 Task: Create custom priority levels for tasks based on their urgency.
Action: Mouse moved to (725, 242)
Screenshot: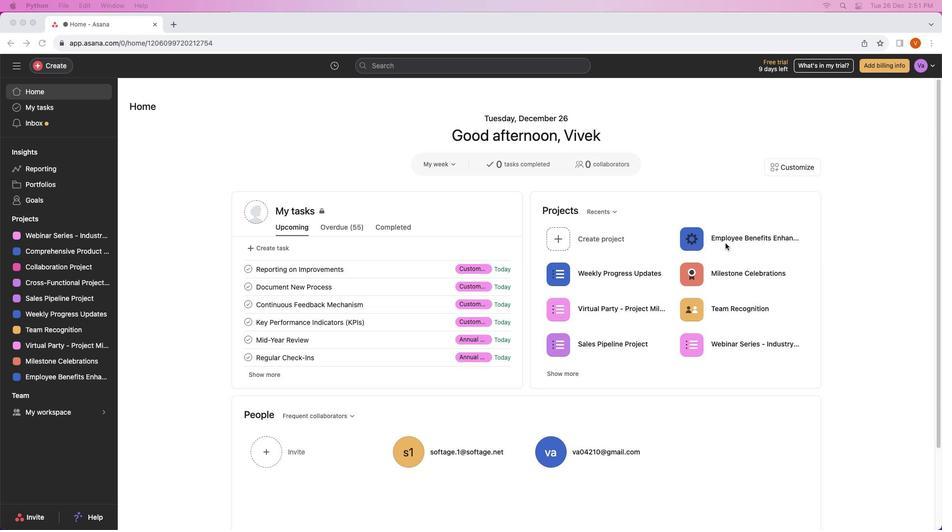 
Action: Mouse pressed left at (725, 242)
Screenshot: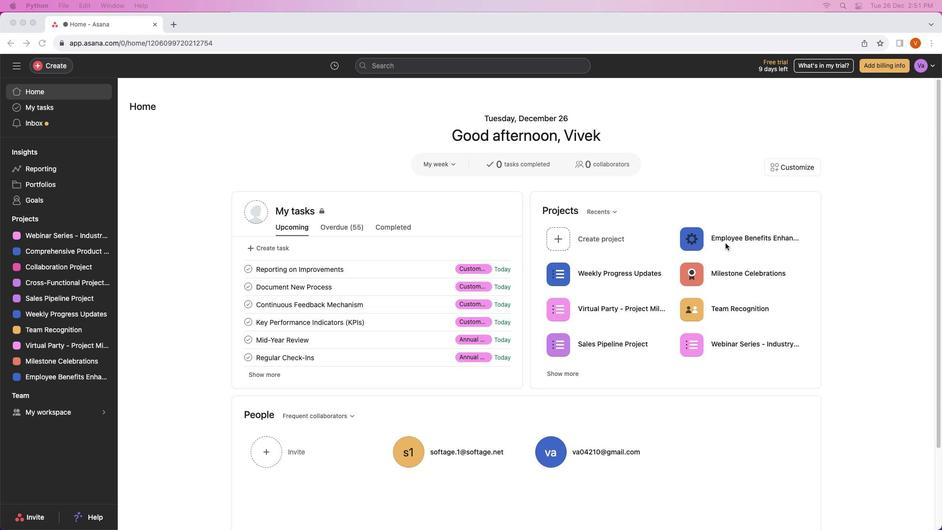 
Action: Mouse moved to (704, 242)
Screenshot: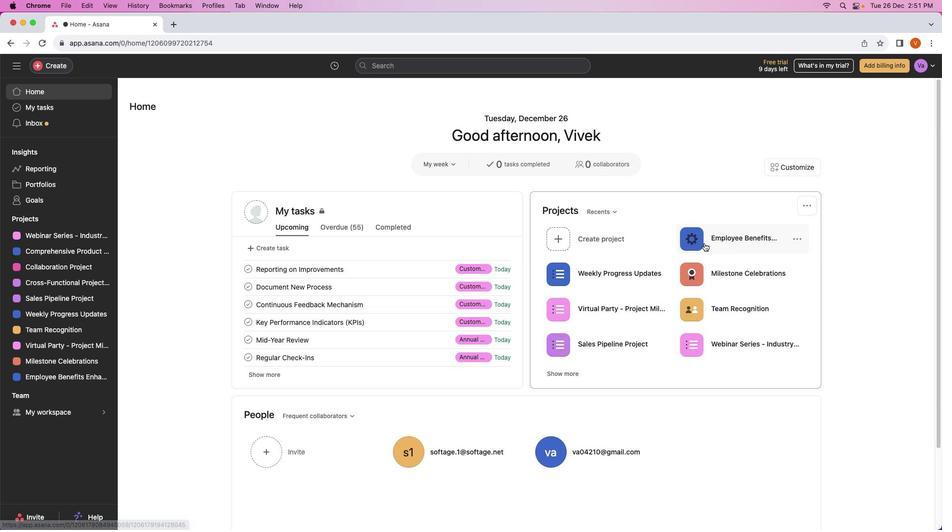 
Action: Mouse pressed left at (704, 242)
Screenshot: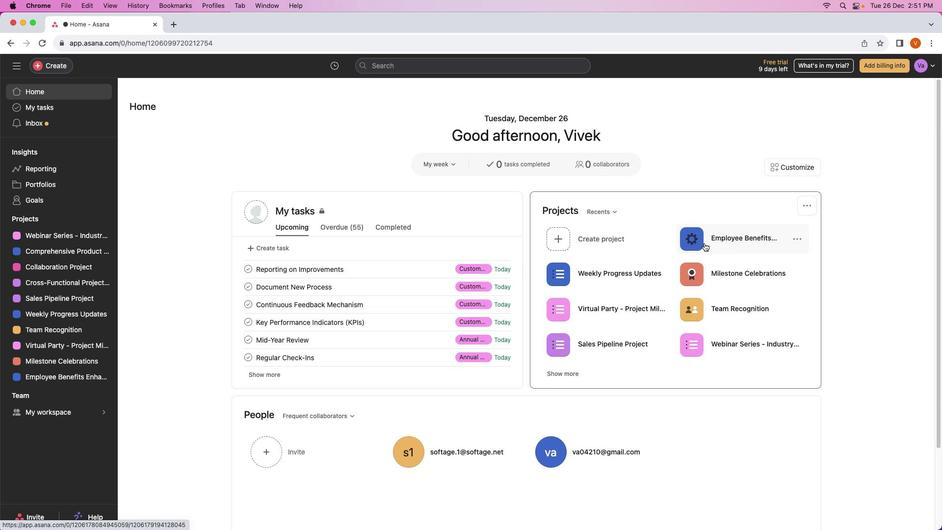 
Action: Mouse moved to (624, 163)
Screenshot: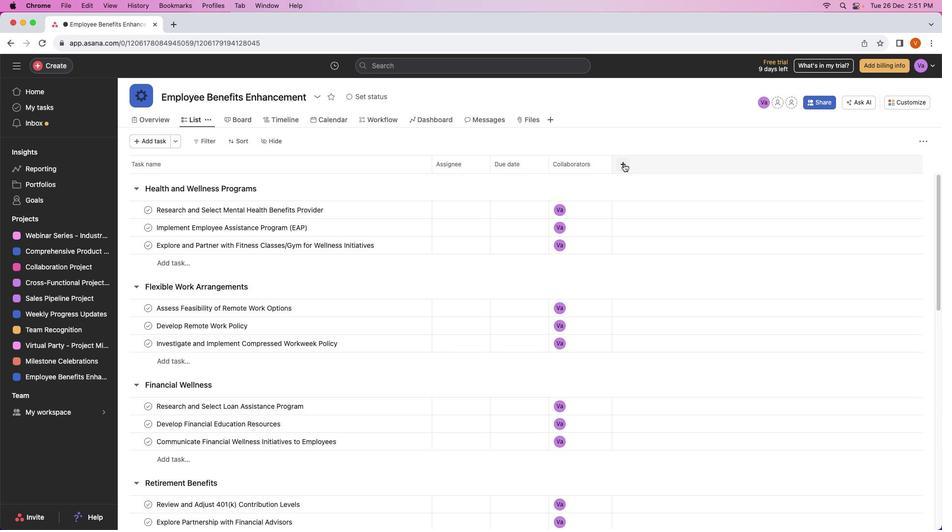
Action: Mouse pressed left at (624, 163)
Screenshot: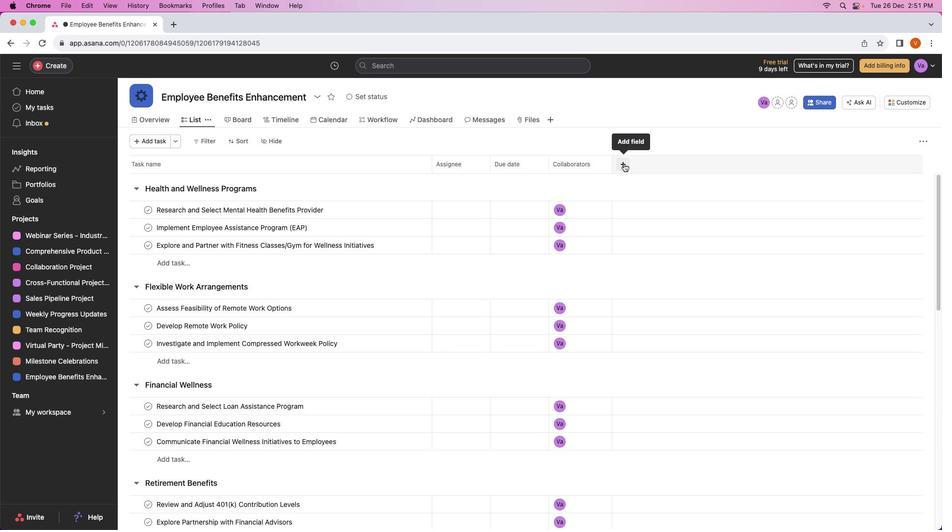 
Action: Mouse moved to (631, 201)
Screenshot: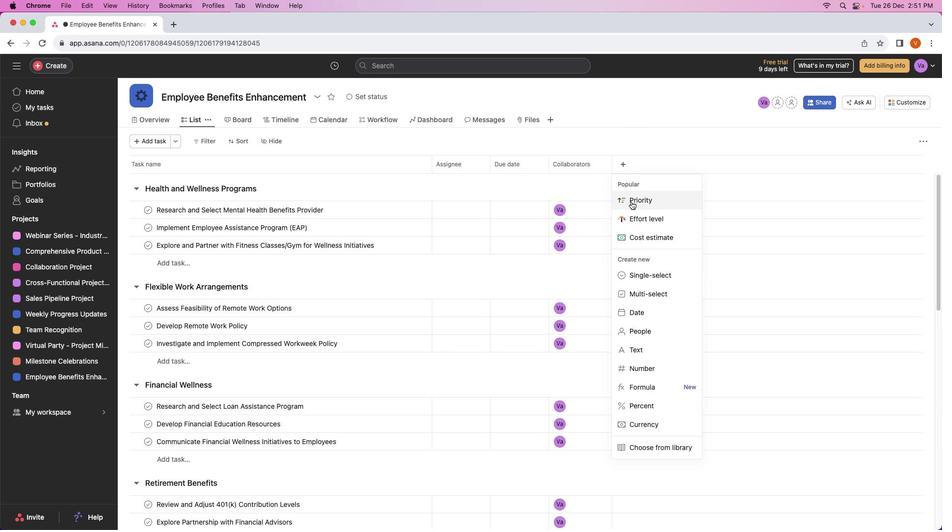 
Action: Mouse pressed left at (631, 201)
Screenshot: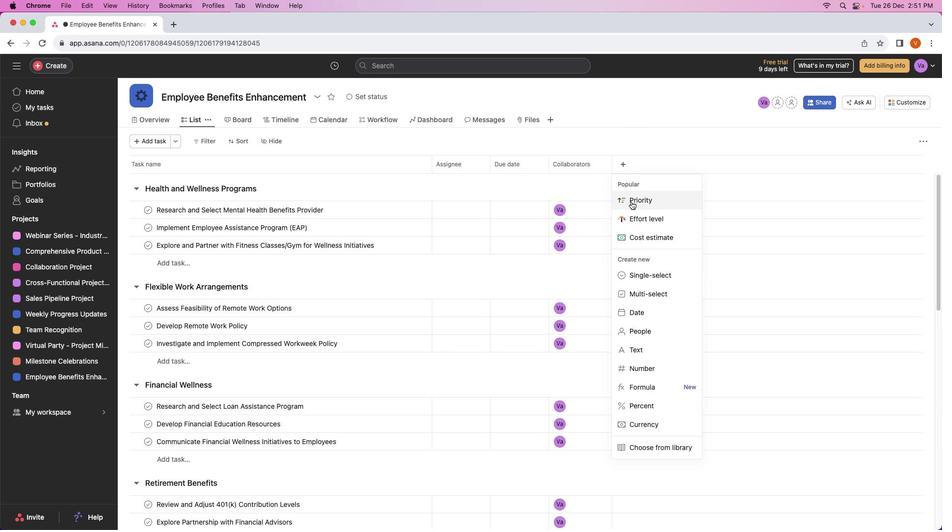 
Action: Mouse moved to (567, 408)
Screenshot: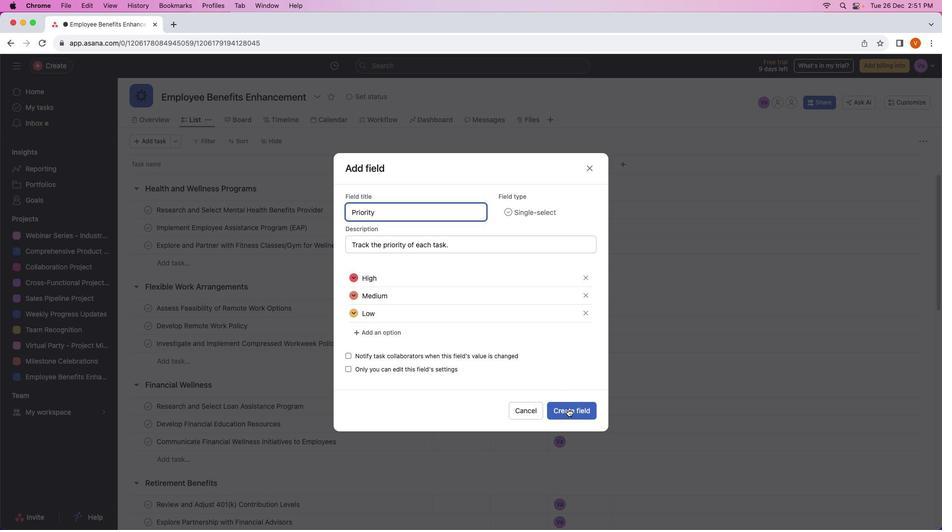
Action: Mouse pressed left at (567, 408)
Screenshot: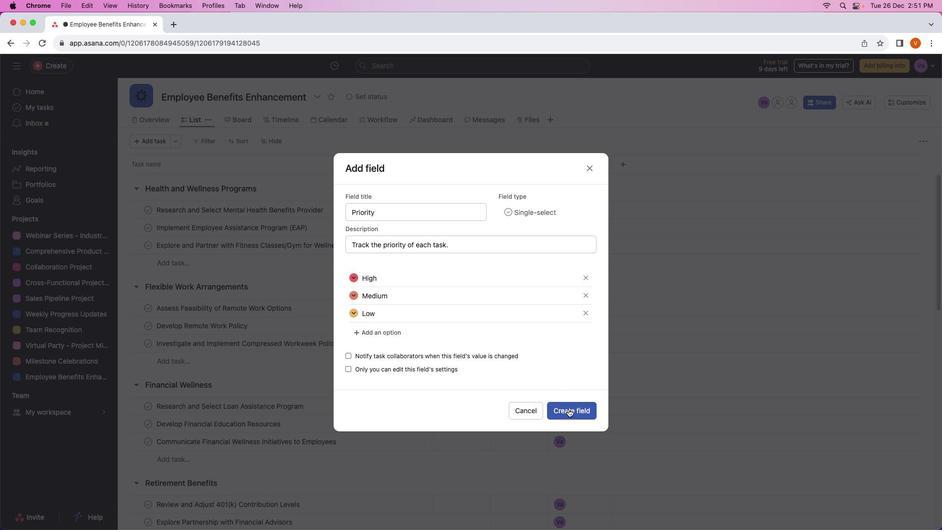 
Action: Mouse moved to (665, 210)
Screenshot: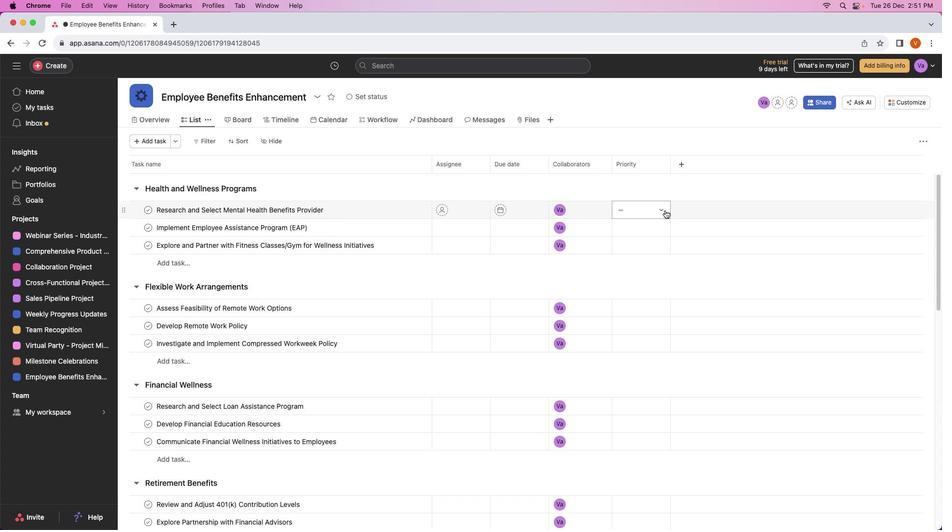 
Action: Mouse pressed left at (665, 210)
Screenshot: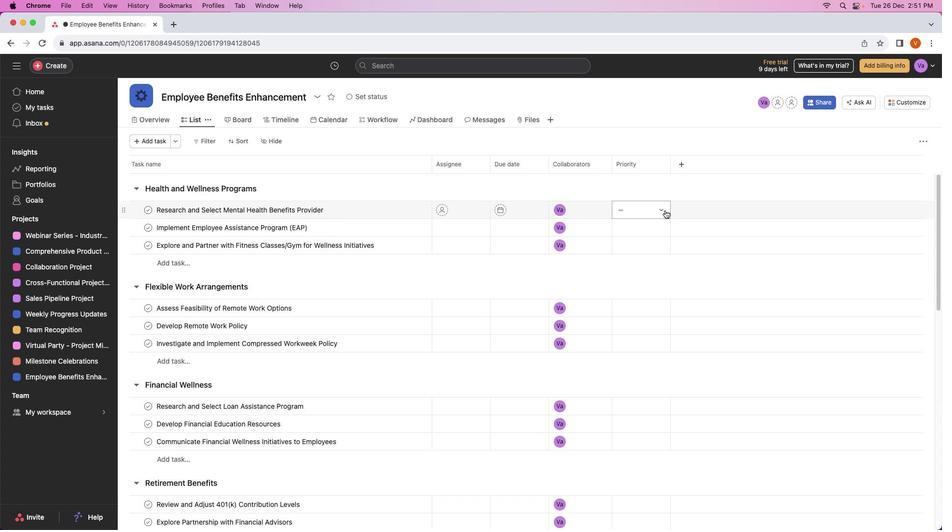 
Action: Mouse moved to (647, 248)
Screenshot: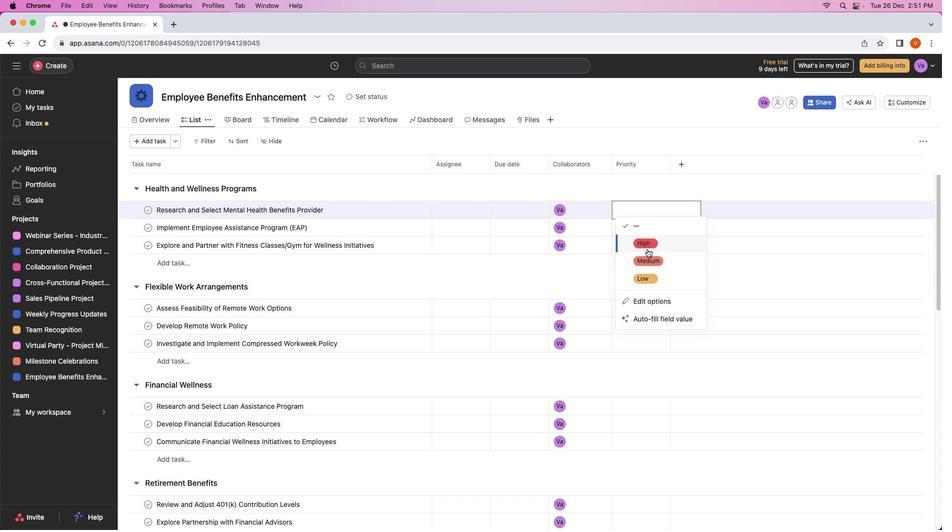 
Action: Mouse pressed left at (647, 248)
Screenshot: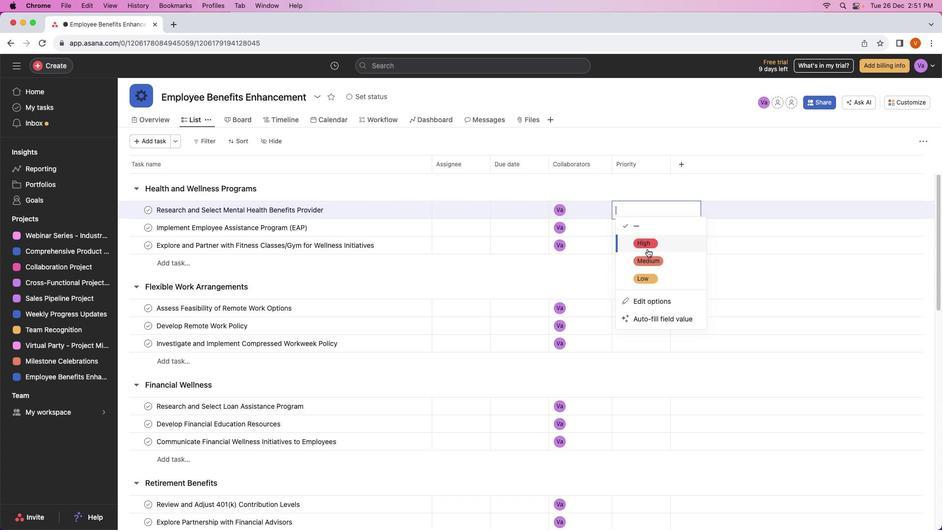 
Action: Mouse moved to (644, 227)
Screenshot: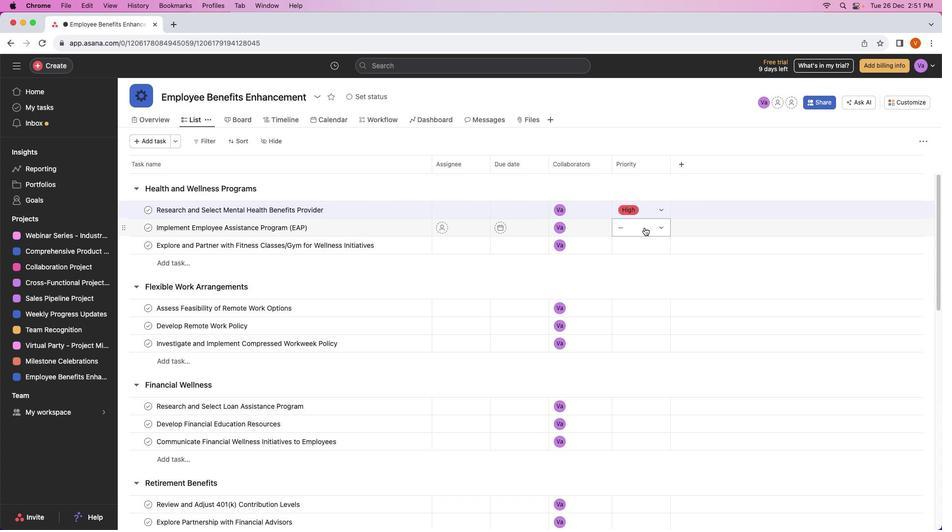 
Action: Mouse pressed left at (644, 227)
Screenshot: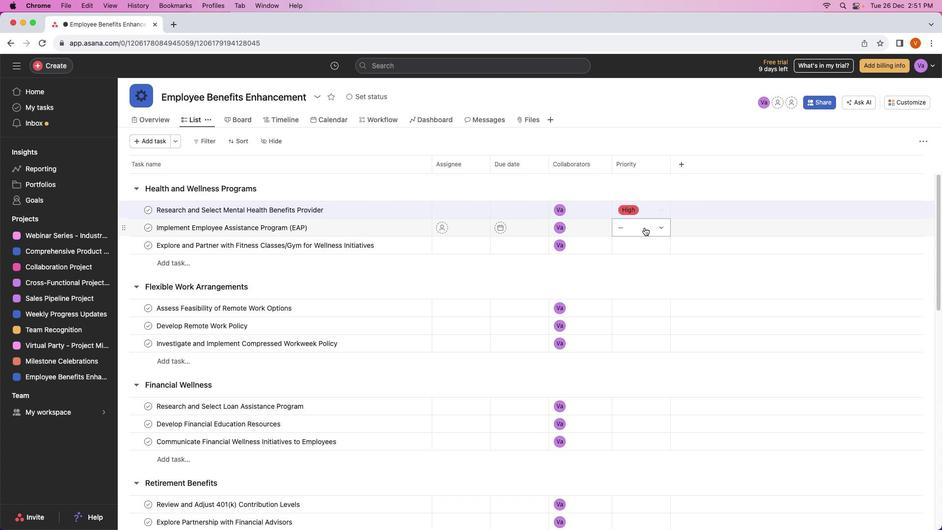 
Action: Mouse moved to (639, 283)
Screenshot: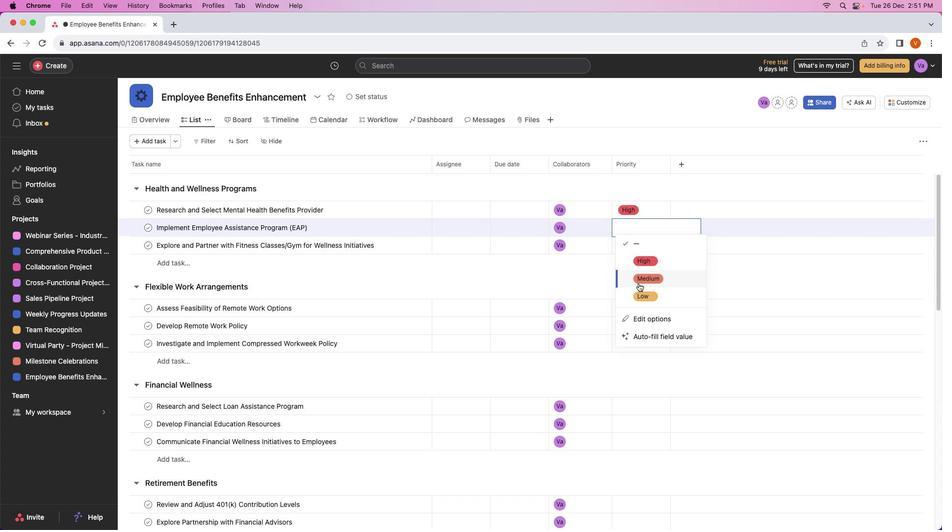 
Action: Mouse pressed left at (639, 283)
Screenshot: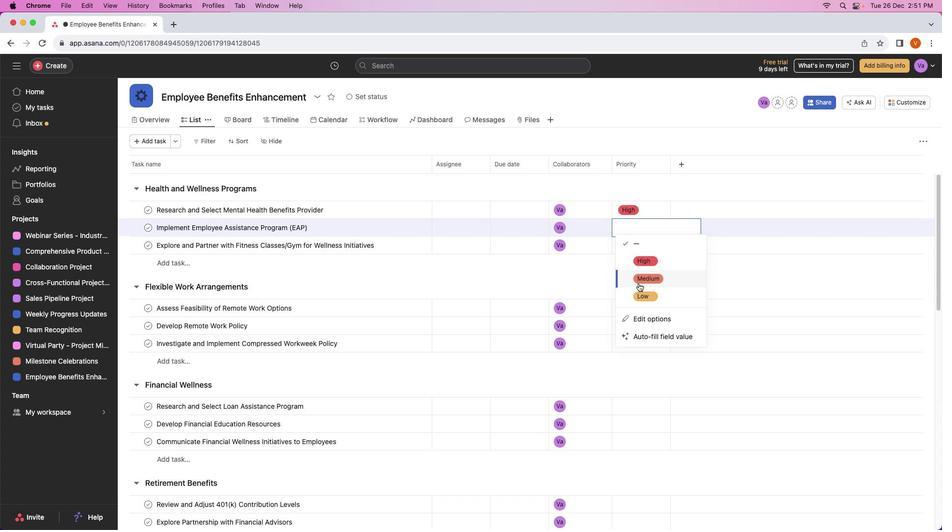 
Action: Mouse moved to (635, 245)
Screenshot: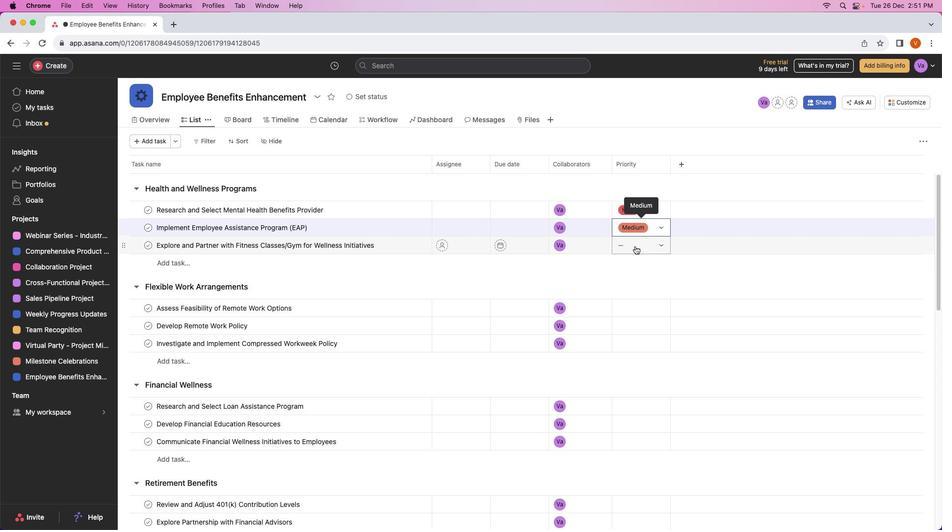 
Action: Mouse pressed left at (635, 245)
Screenshot: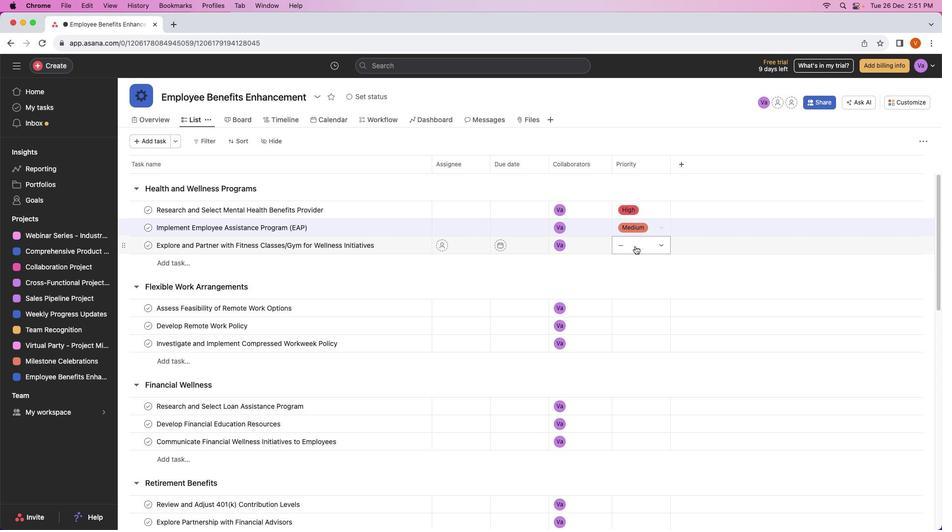 
Action: Mouse moved to (640, 308)
Screenshot: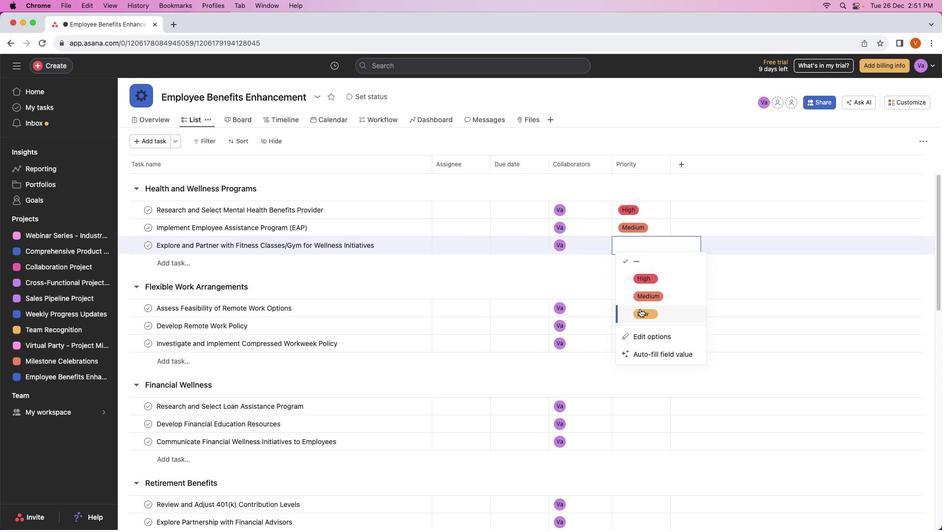 
Action: Mouse pressed left at (640, 308)
Screenshot: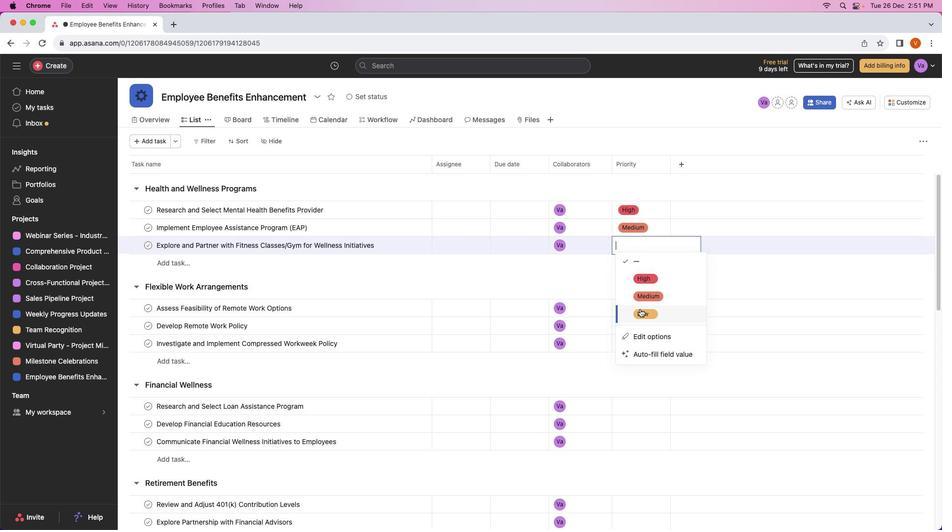 
Action: Mouse moved to (640, 304)
Screenshot: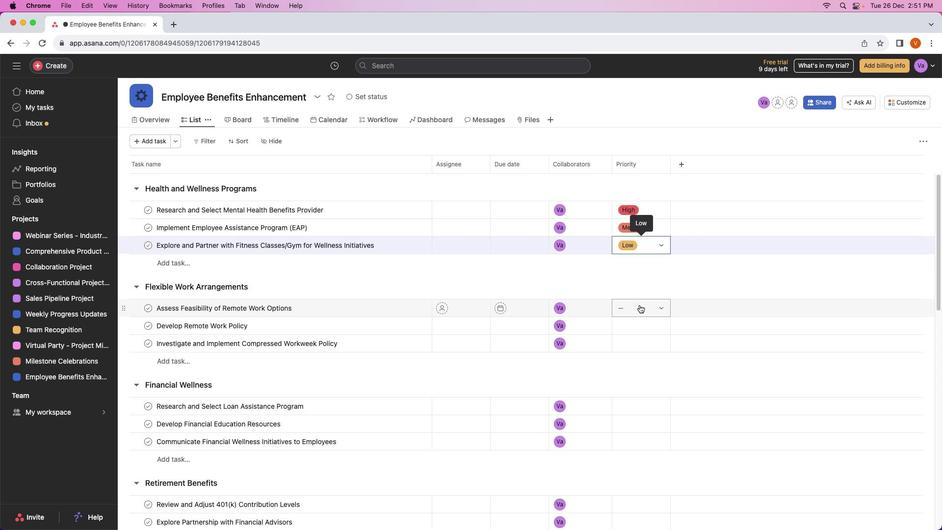 
Action: Mouse pressed left at (640, 304)
Screenshot: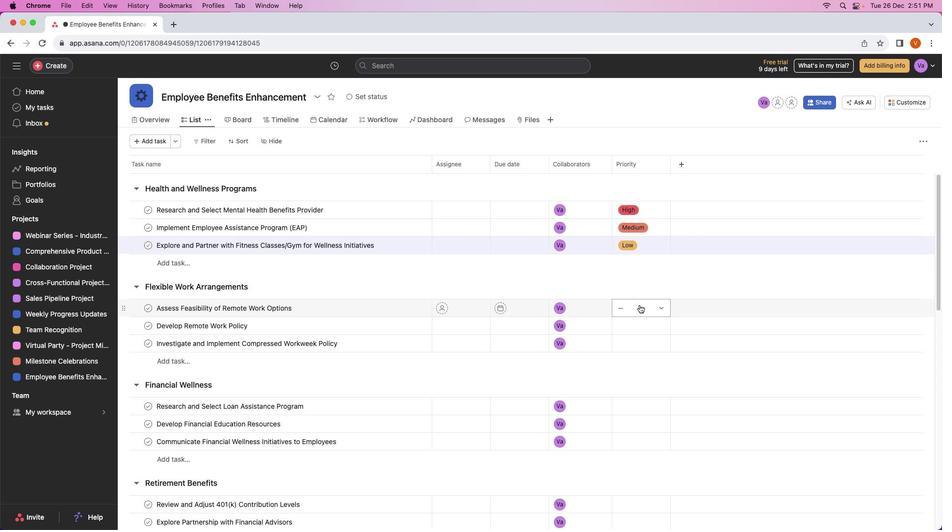 
Action: Mouse moved to (644, 355)
Screenshot: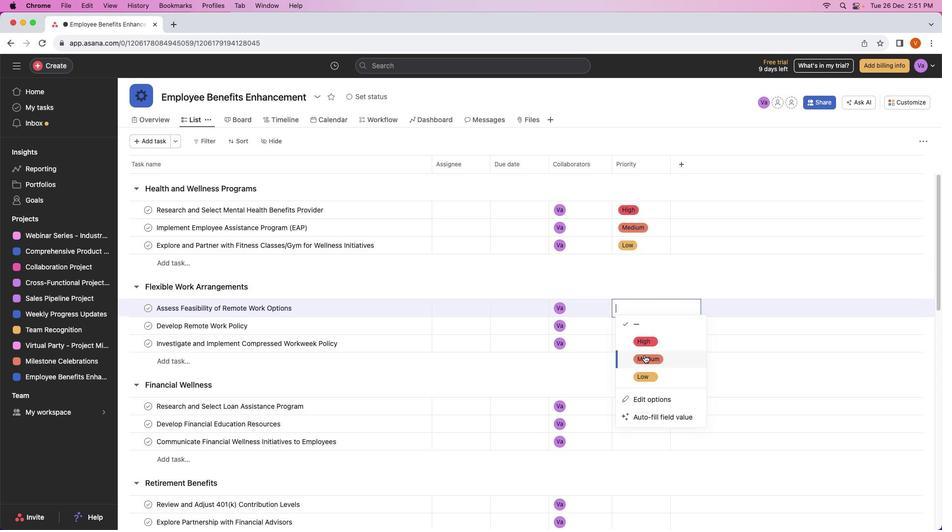 
Action: Mouse pressed left at (644, 355)
Screenshot: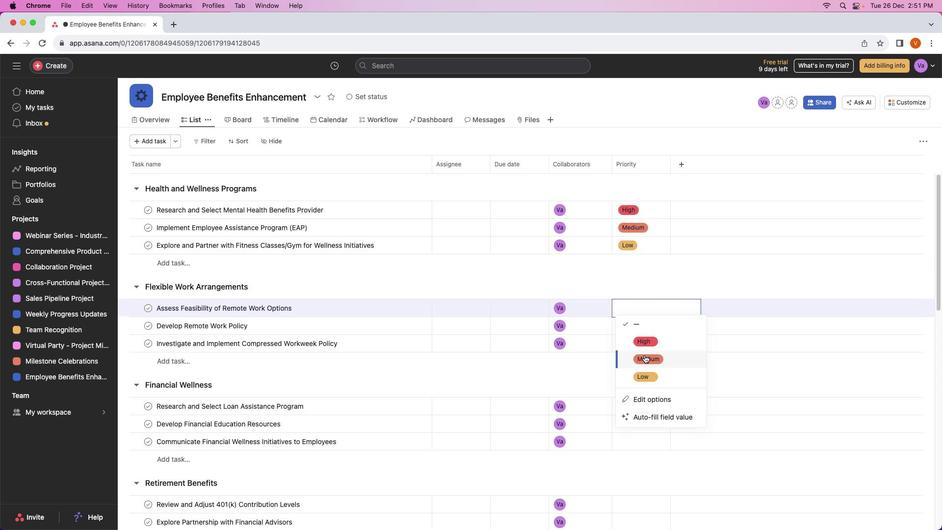 
Action: Mouse moved to (636, 302)
Screenshot: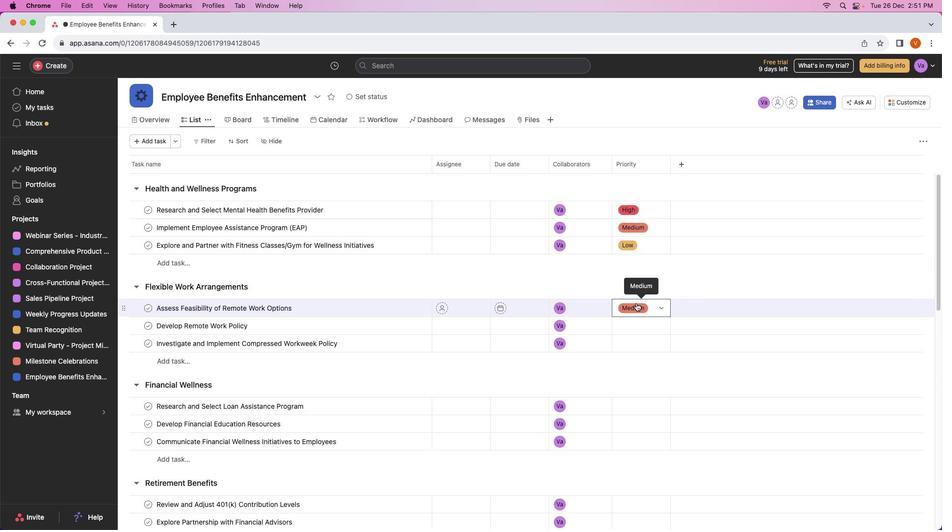 
Action: Mouse scrolled (636, 302) with delta (0, 0)
Screenshot: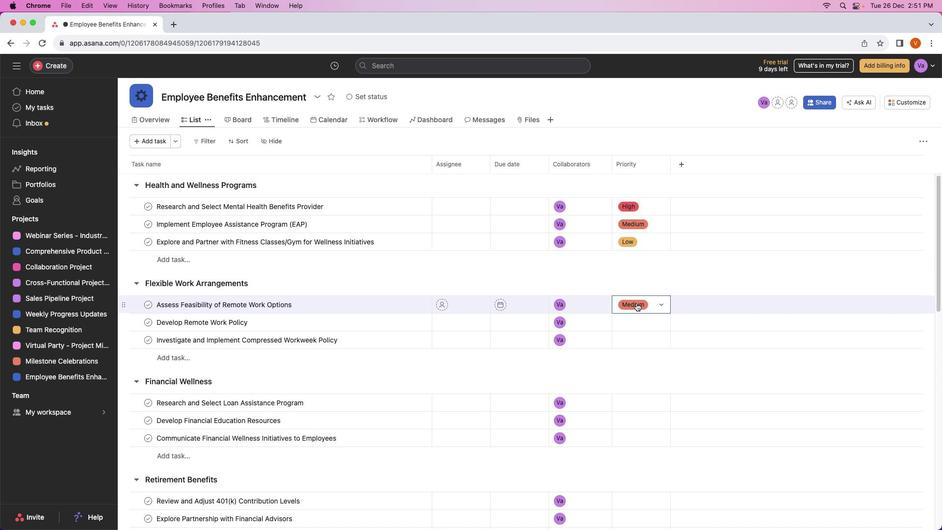 
Action: Mouse scrolled (636, 302) with delta (0, 0)
Screenshot: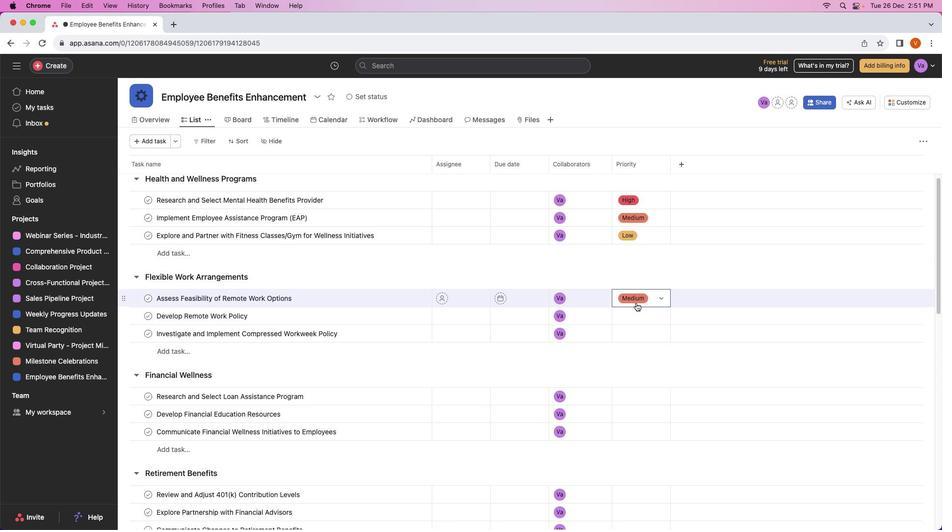 
Action: Mouse moved to (642, 310)
Screenshot: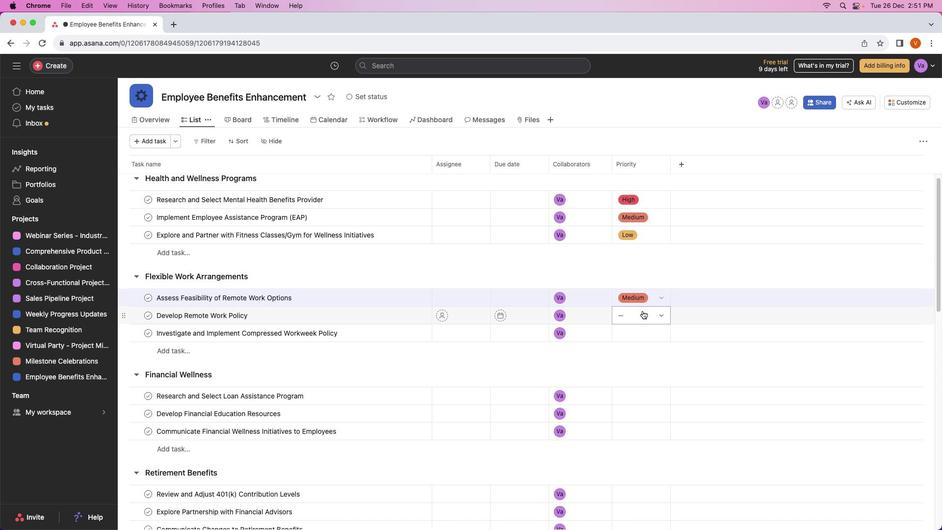 
Action: Mouse pressed left at (642, 310)
Screenshot: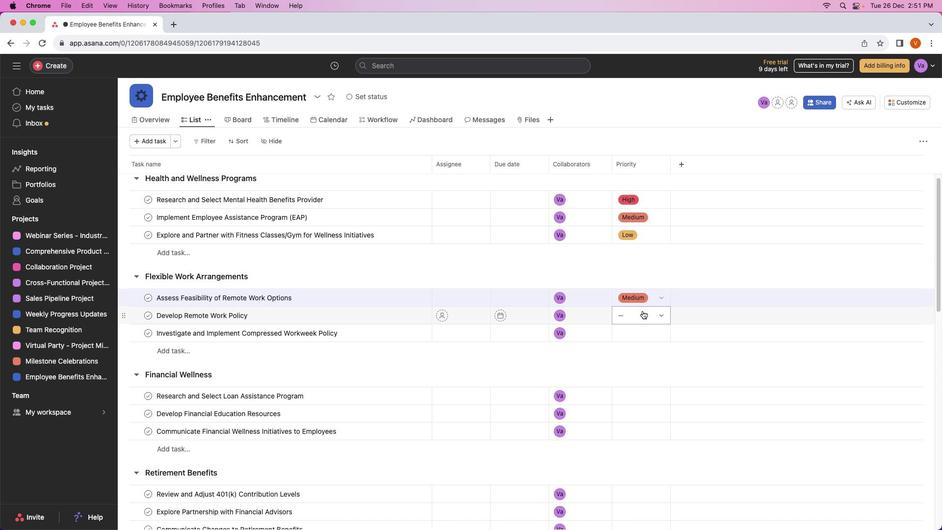 
Action: Mouse moved to (637, 349)
Screenshot: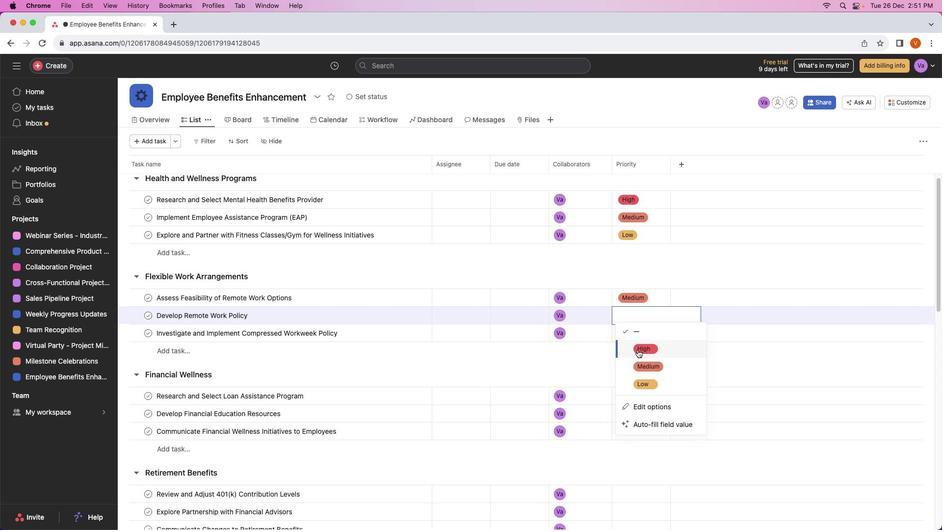 
Action: Mouse pressed left at (637, 349)
Screenshot: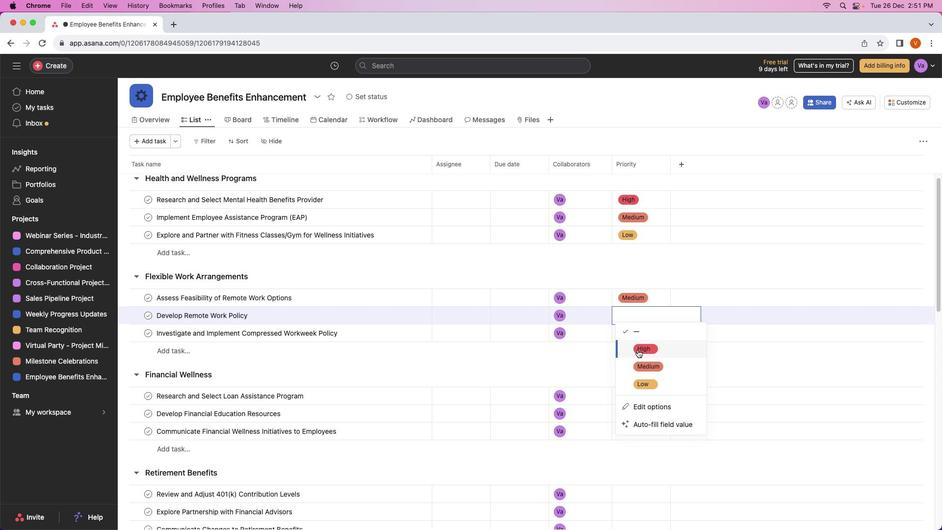 
Action: Mouse moved to (641, 340)
Screenshot: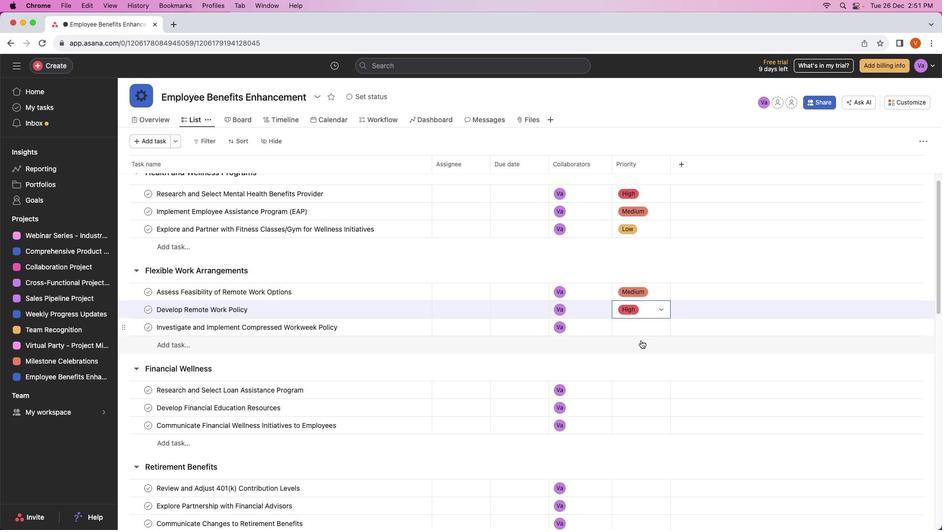 
Action: Mouse scrolled (641, 340) with delta (0, 0)
Screenshot: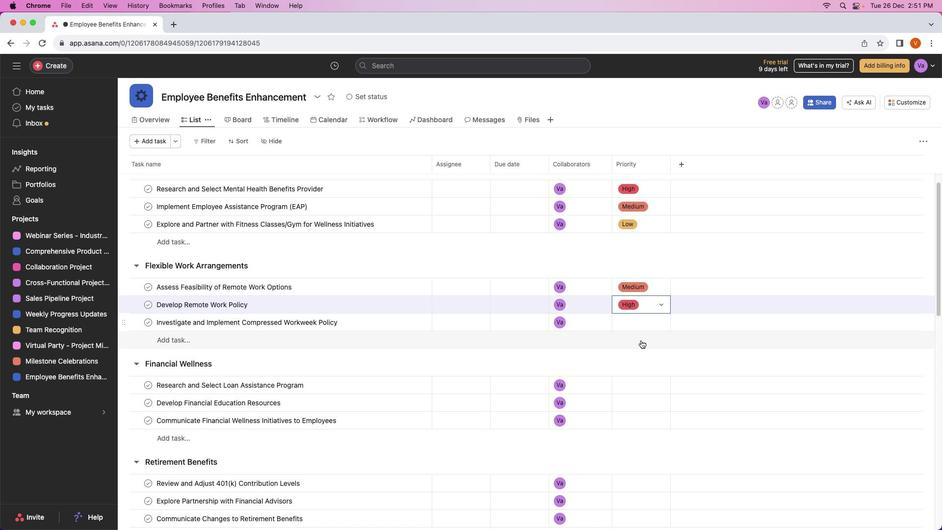 
Action: Mouse scrolled (641, 340) with delta (0, 0)
Screenshot: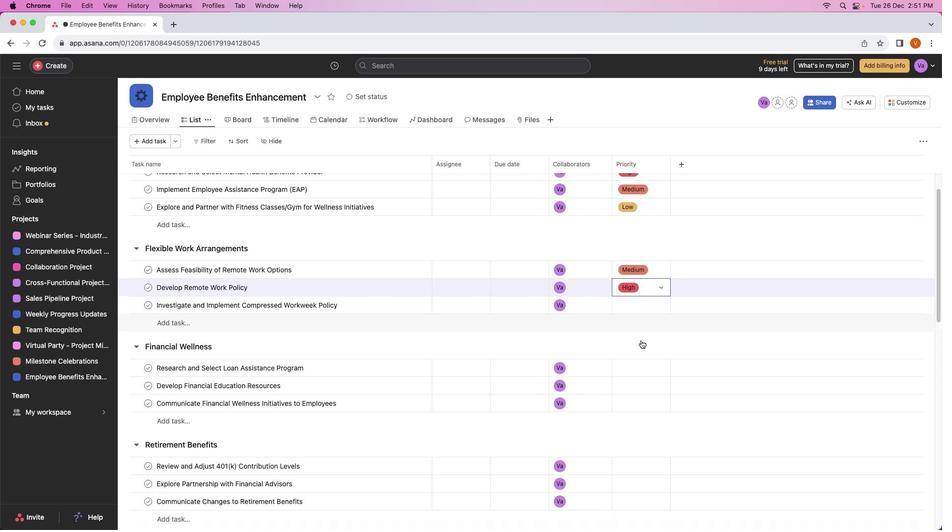 
Action: Mouse scrolled (641, 340) with delta (0, 0)
Screenshot: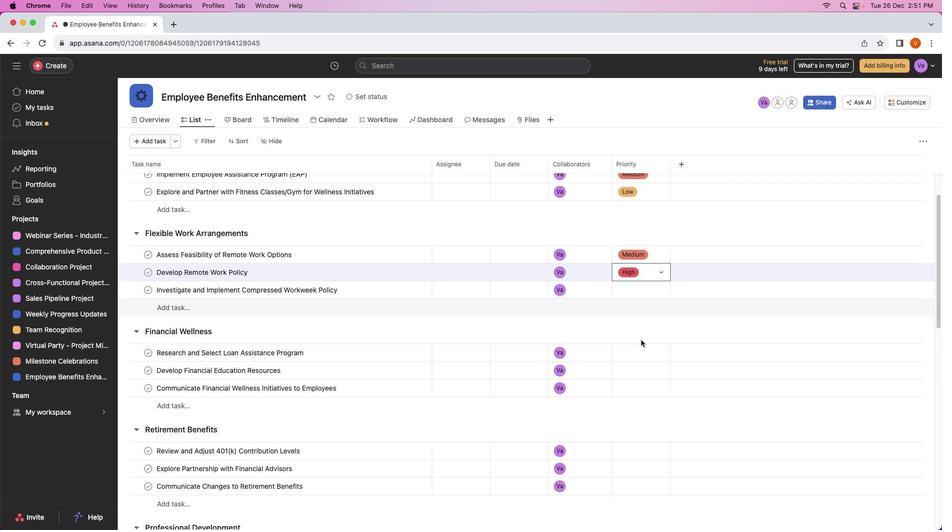 
Action: Mouse moved to (624, 291)
Screenshot: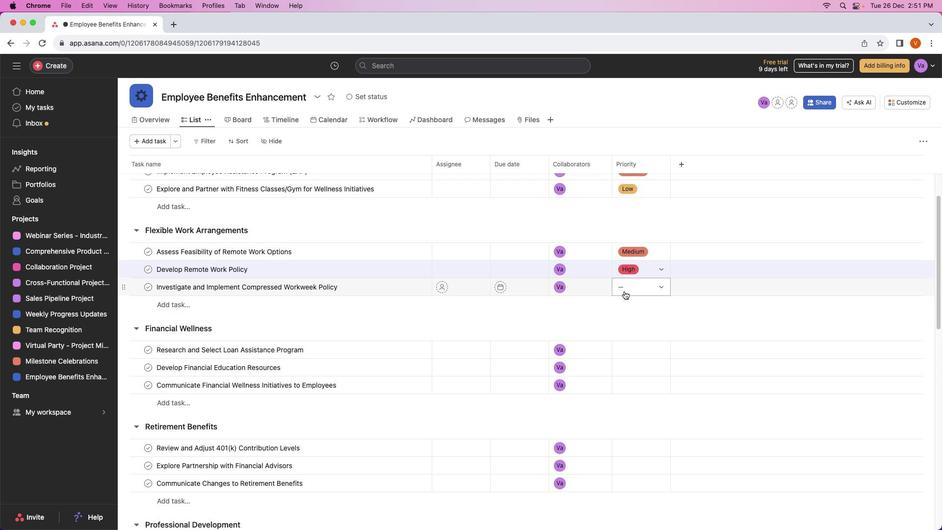 
Action: Mouse pressed left at (624, 291)
Screenshot: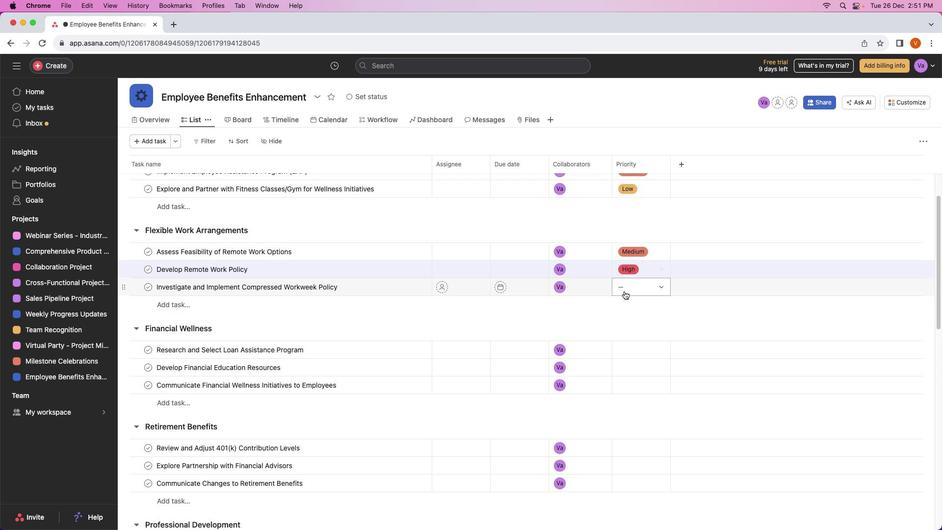 
Action: Mouse moved to (641, 342)
Screenshot: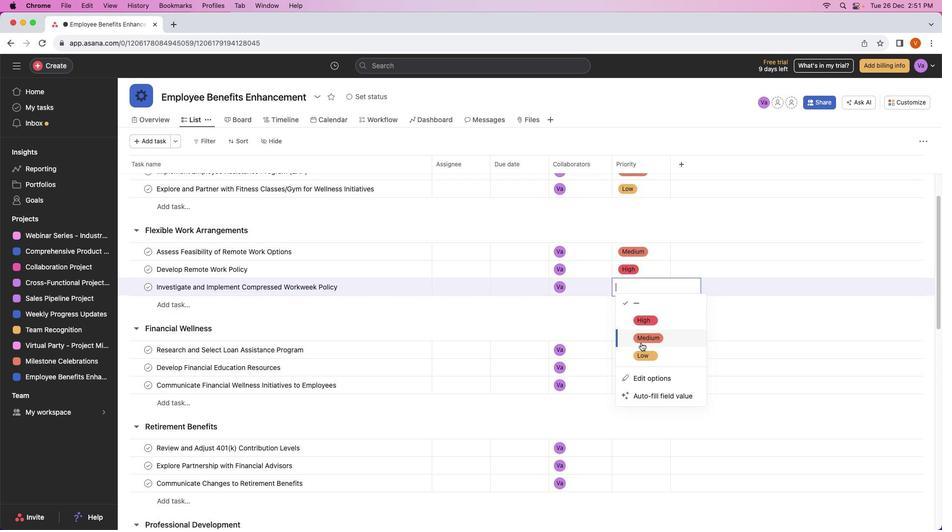 
Action: Mouse pressed left at (641, 342)
Screenshot: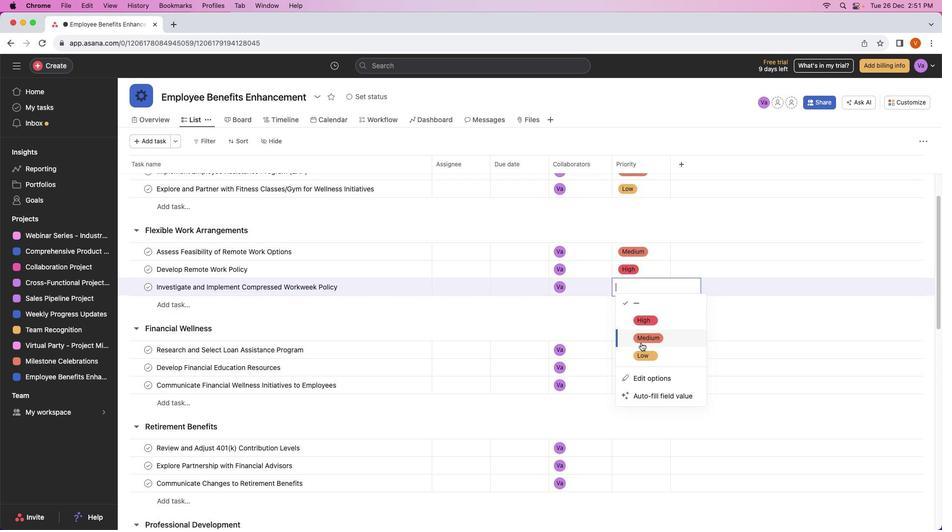 
Action: Mouse moved to (641, 324)
Screenshot: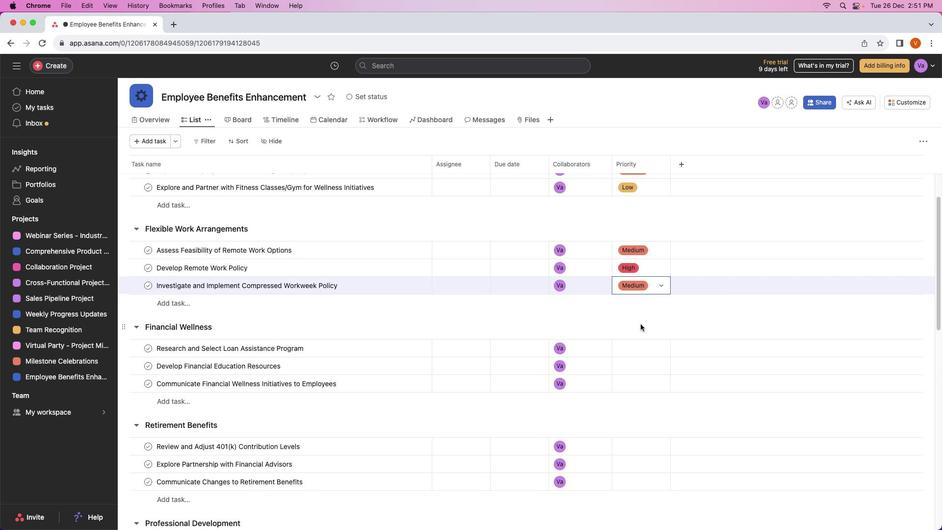 
Action: Mouse scrolled (641, 324) with delta (0, 0)
Screenshot: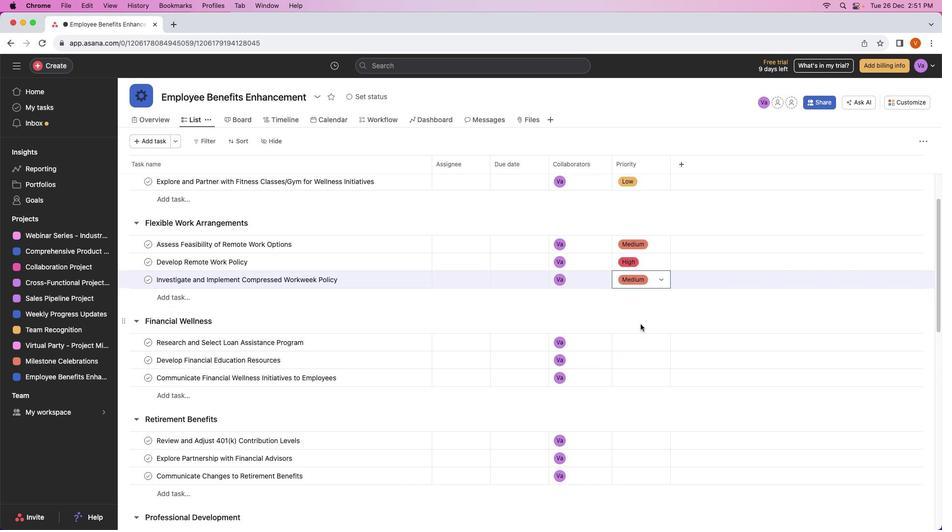 
Action: Mouse scrolled (641, 324) with delta (0, 0)
Screenshot: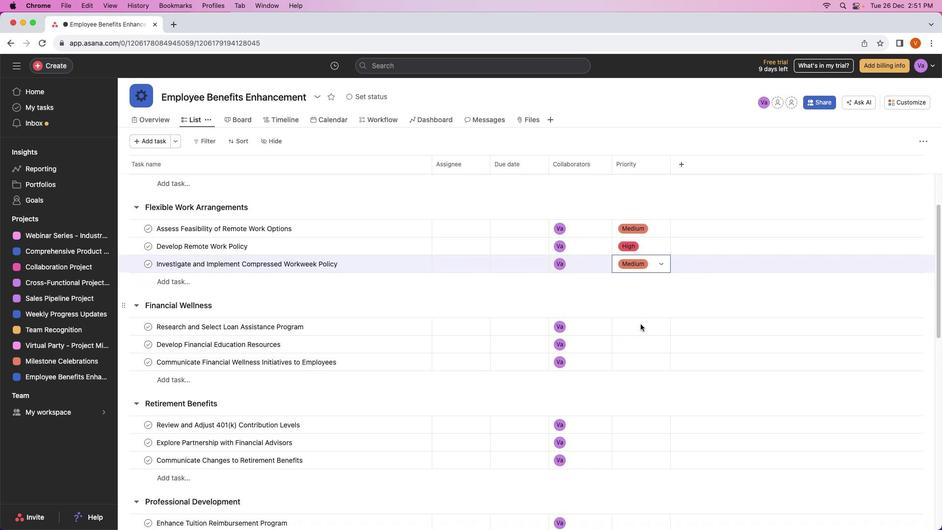 
Action: Mouse scrolled (641, 324) with delta (0, 0)
Screenshot: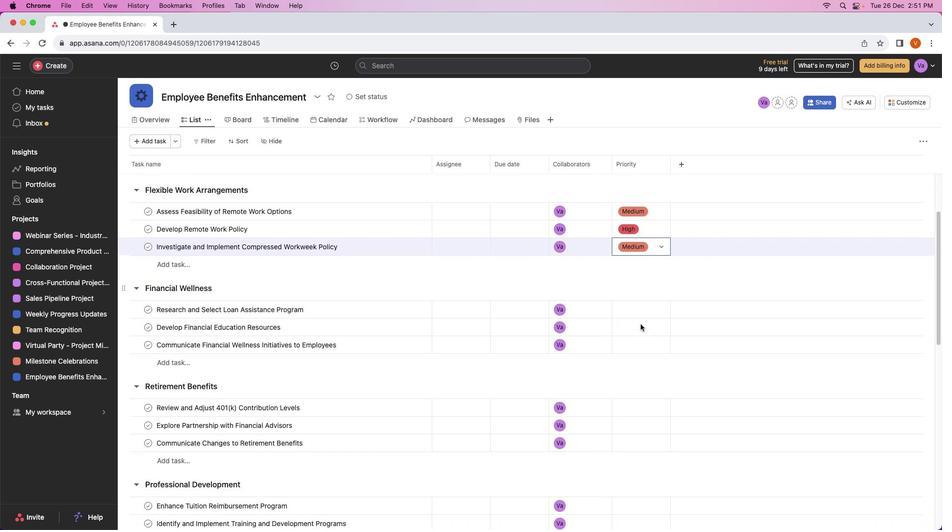 
Action: Mouse moved to (637, 308)
Screenshot: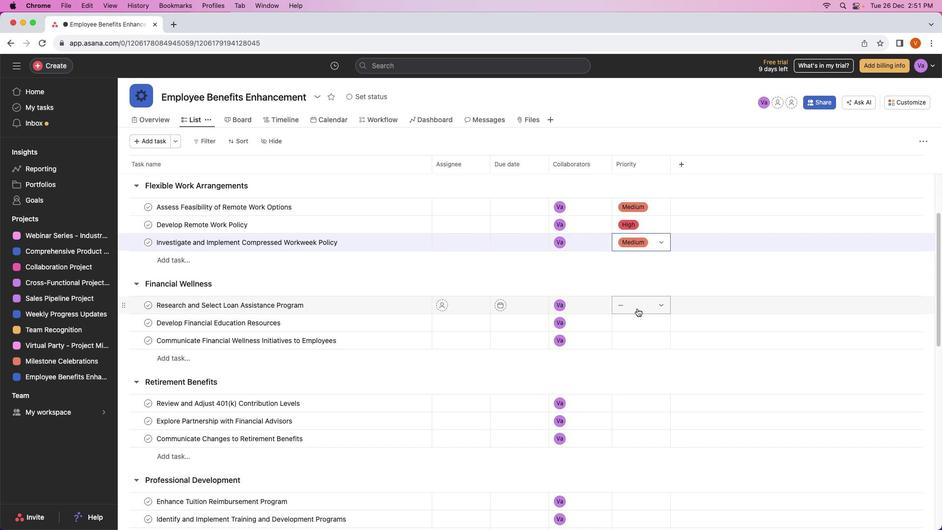 
Action: Mouse pressed left at (637, 308)
Screenshot: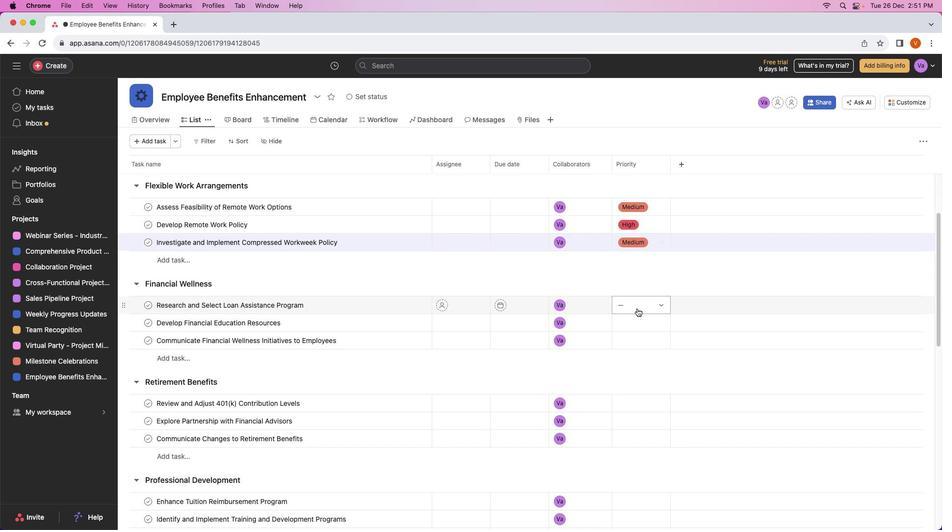 
Action: Mouse moved to (635, 330)
Screenshot: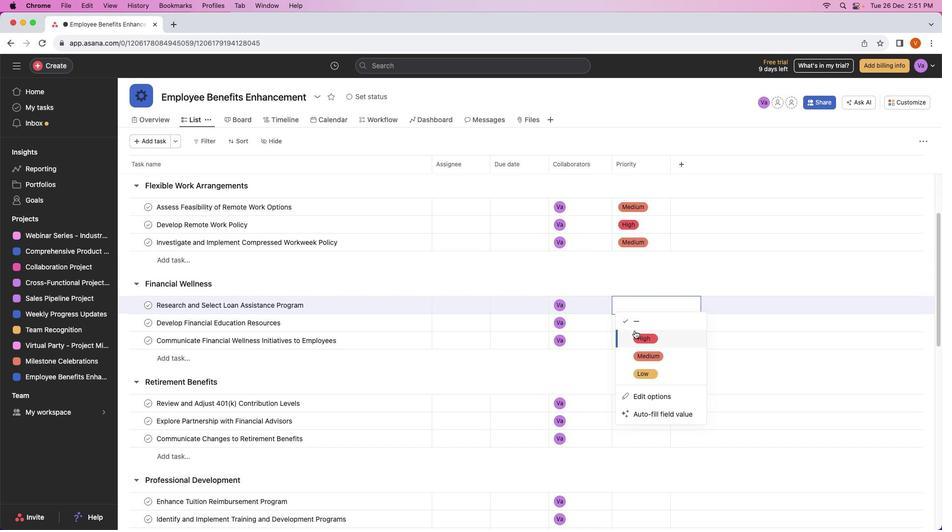 
Action: Mouse pressed left at (635, 330)
Screenshot: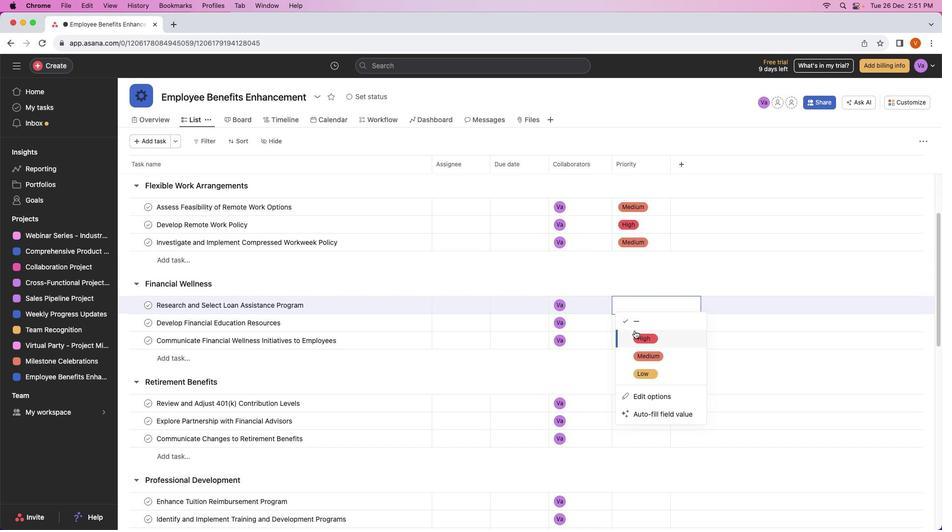 
Action: Mouse moved to (634, 325)
Screenshot: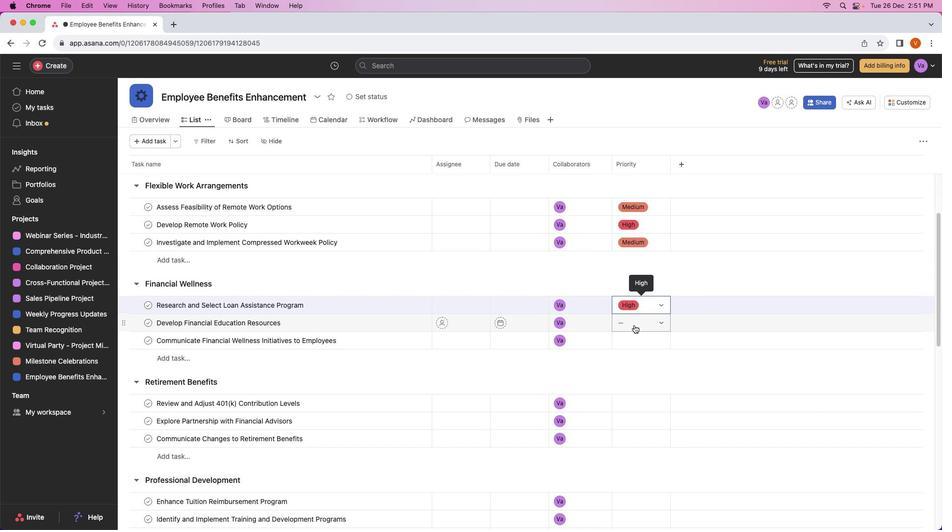 
Action: Mouse pressed left at (634, 325)
Screenshot: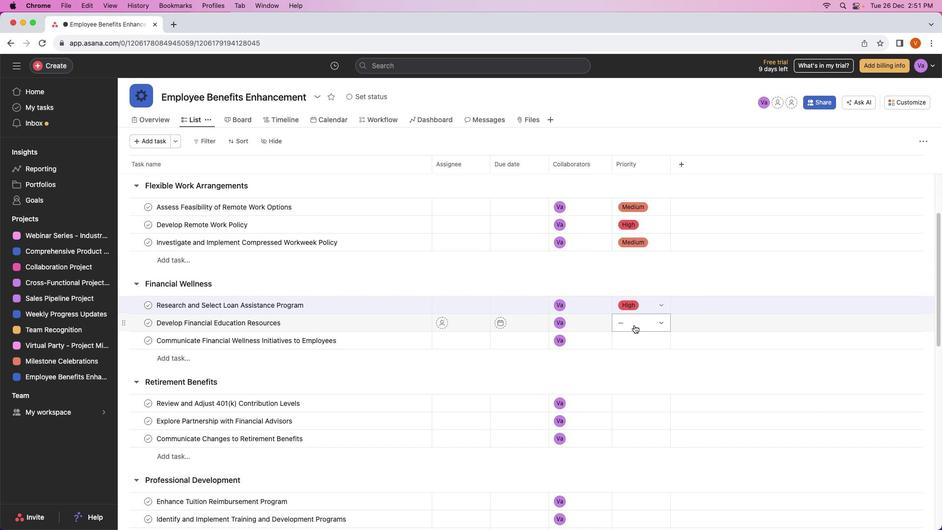 
Action: Mouse moved to (645, 367)
Screenshot: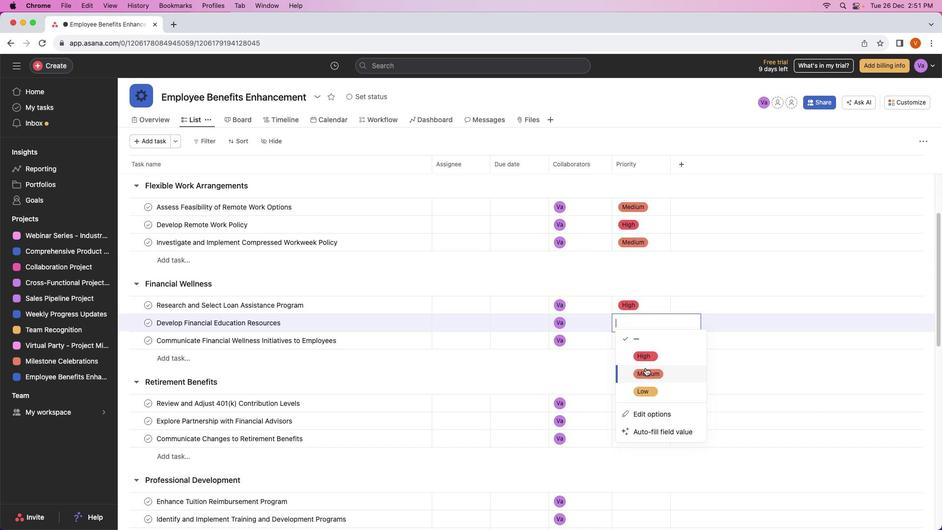 
Action: Mouse pressed left at (645, 367)
Screenshot: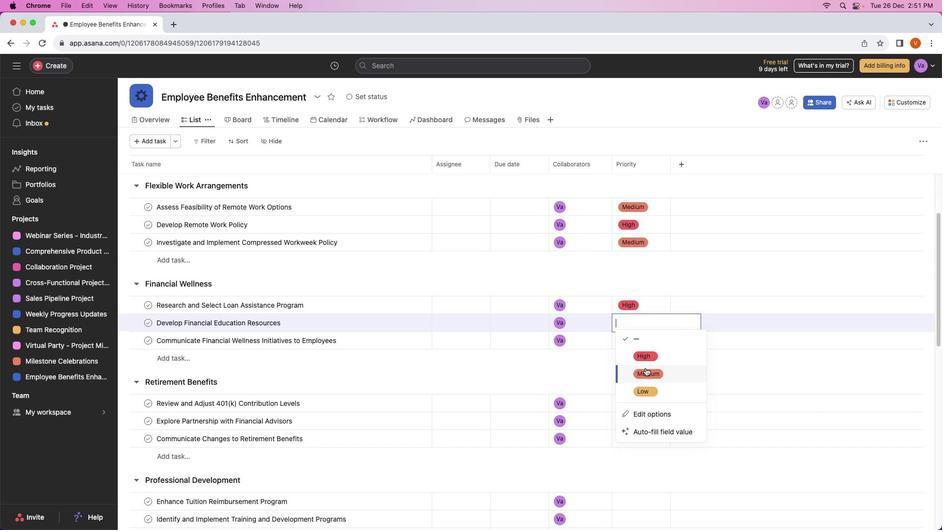 
Action: Mouse moved to (640, 344)
Screenshot: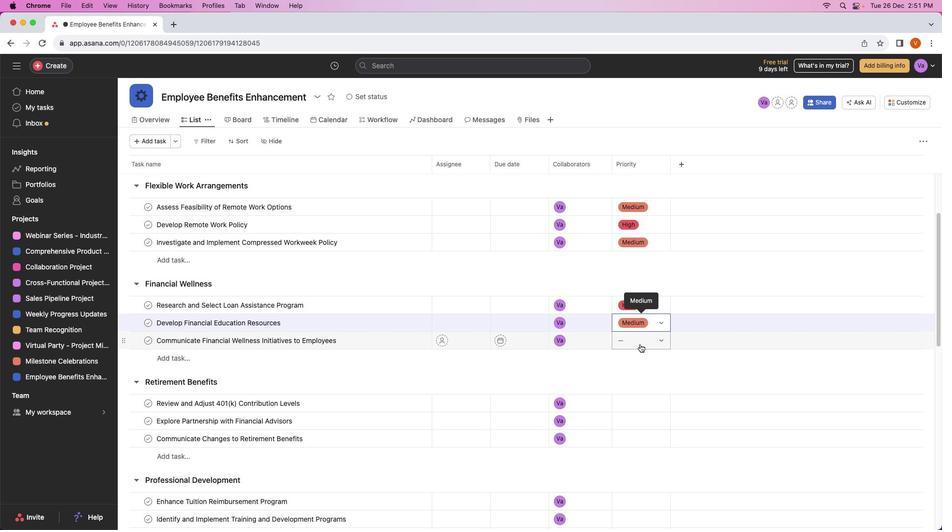 
Action: Mouse pressed left at (640, 344)
Screenshot: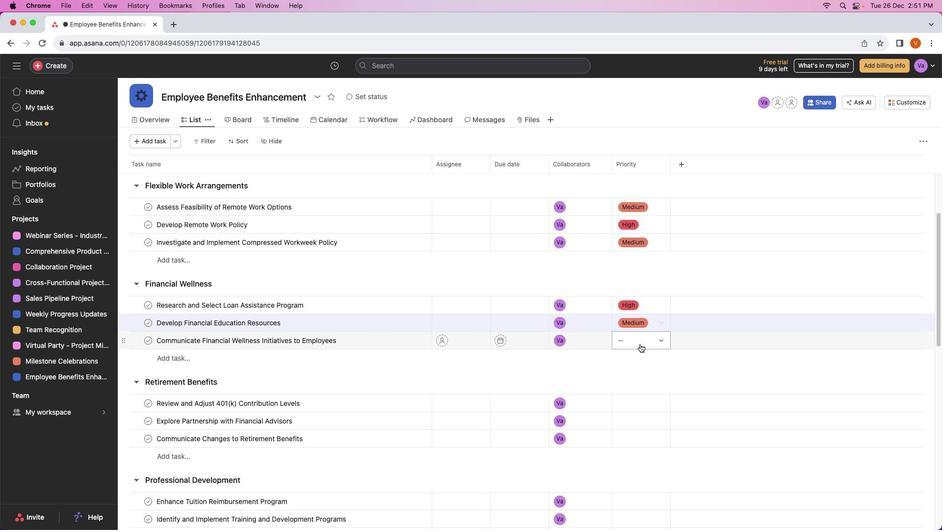 
Action: Mouse moved to (658, 403)
Screenshot: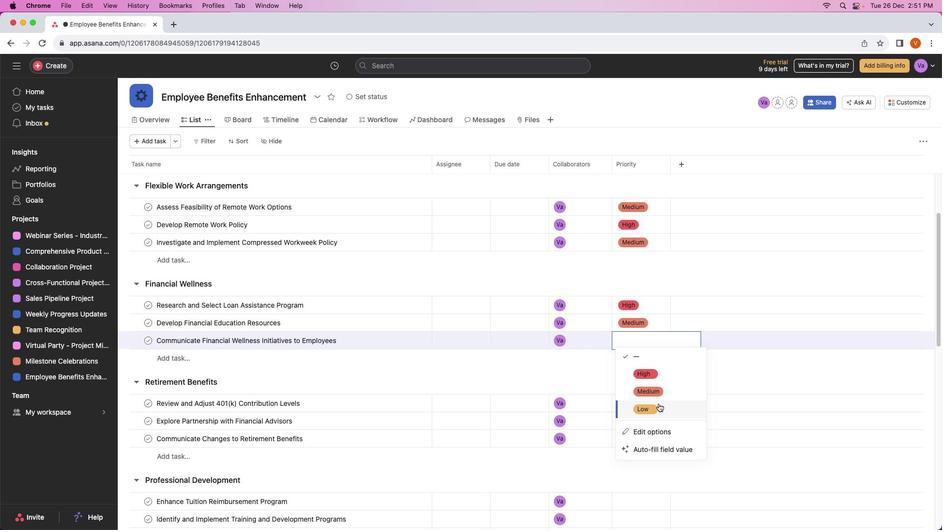 
Action: Mouse pressed left at (658, 403)
Screenshot: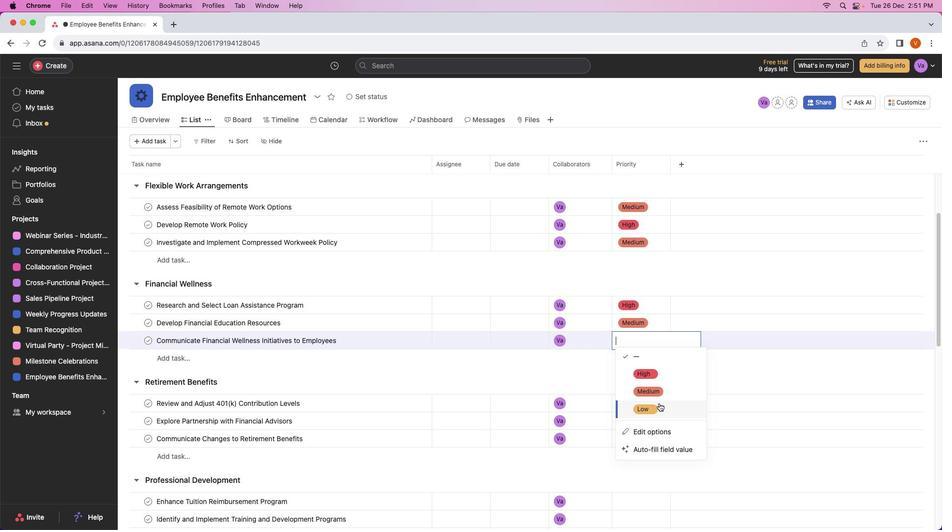 
Action: Mouse moved to (662, 383)
Screenshot: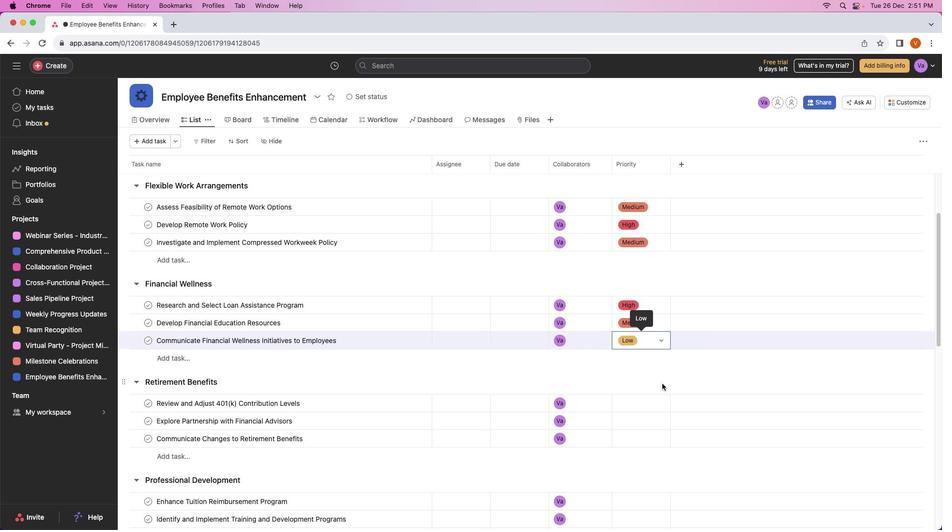 
Action: Mouse scrolled (662, 383) with delta (0, 0)
Screenshot: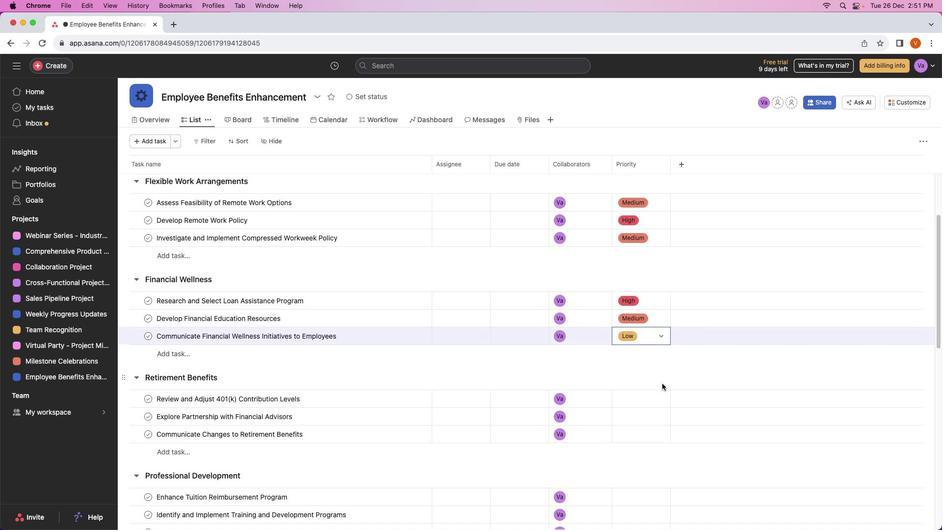 
Action: Mouse scrolled (662, 383) with delta (0, 0)
Screenshot: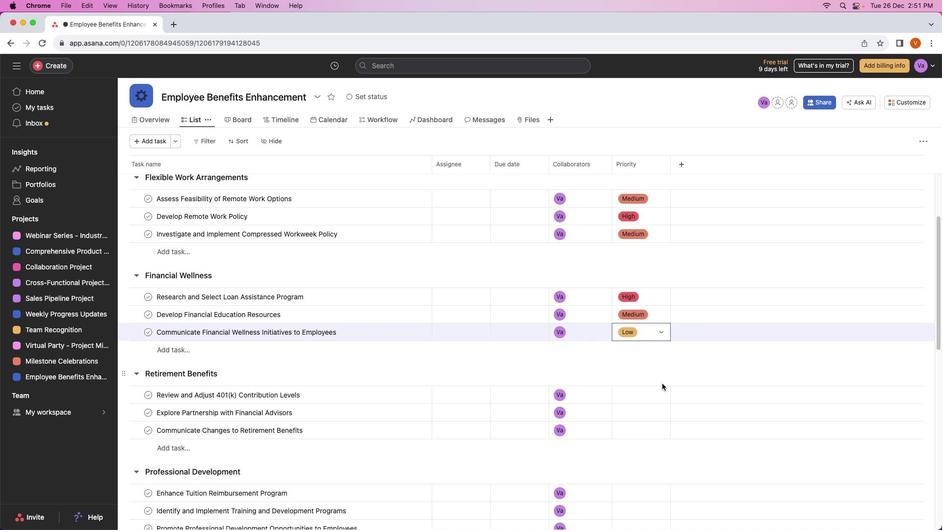 
Action: Mouse scrolled (662, 383) with delta (0, 0)
Screenshot: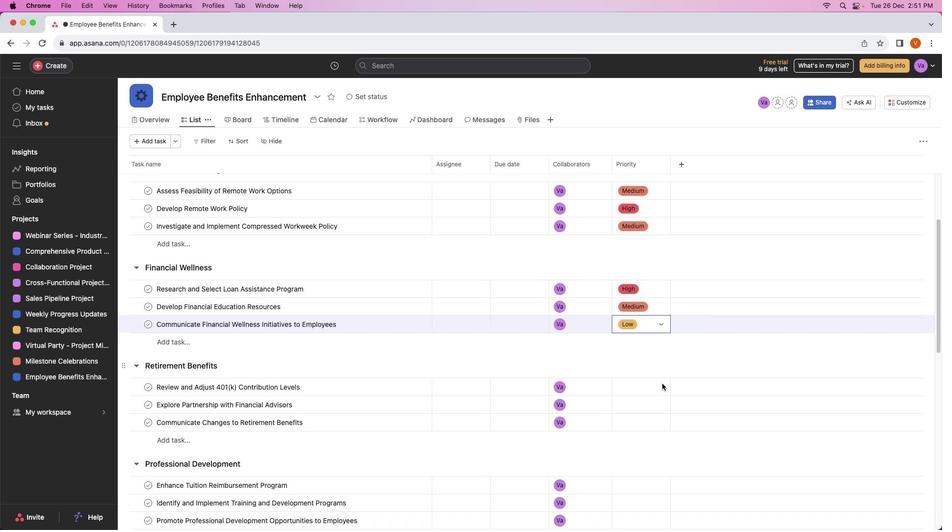 
Action: Mouse scrolled (662, 383) with delta (0, 0)
Screenshot: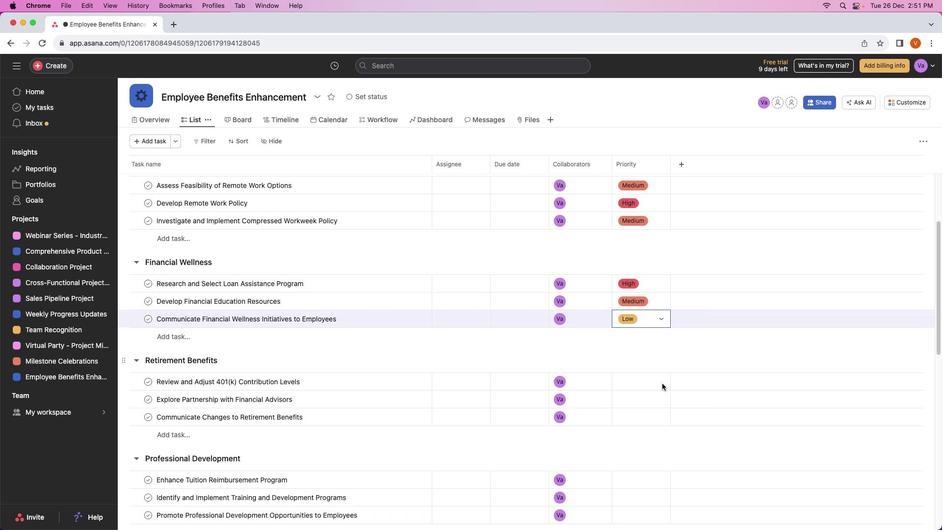 
Action: Mouse scrolled (662, 383) with delta (0, 0)
Screenshot: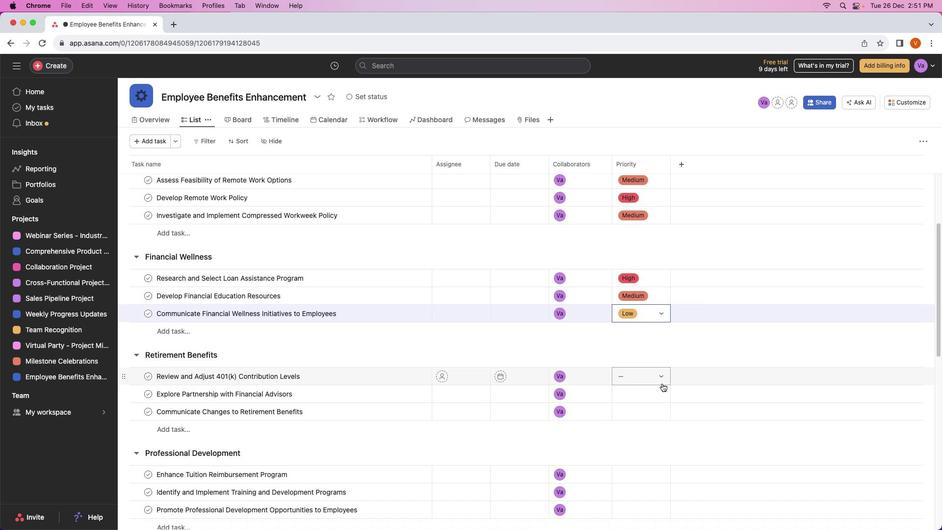 
Action: Mouse scrolled (662, 383) with delta (0, 0)
Screenshot: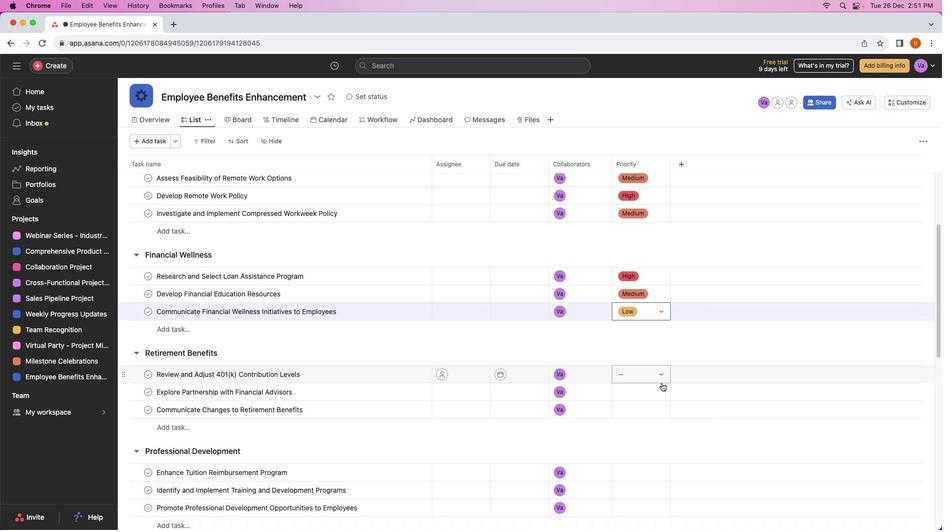 
Action: Mouse moved to (650, 368)
Screenshot: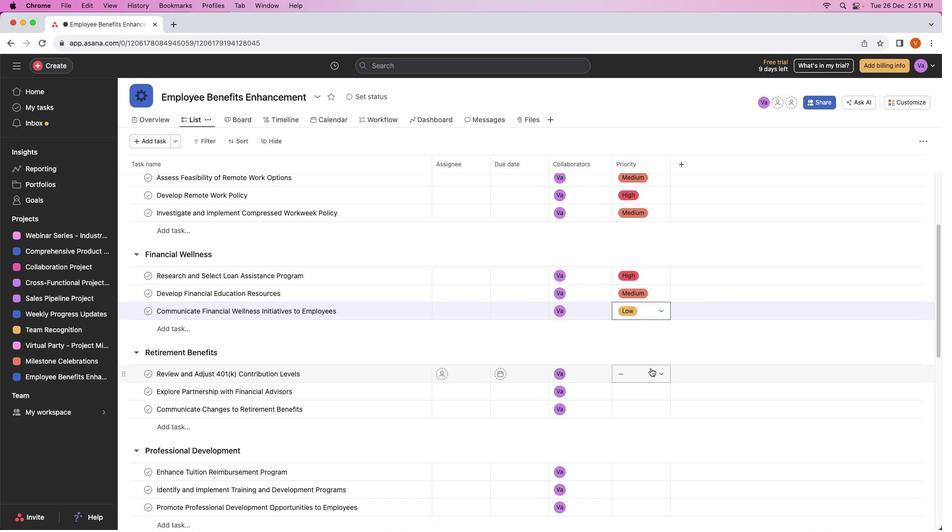 
Action: Mouse pressed left at (650, 368)
Screenshot: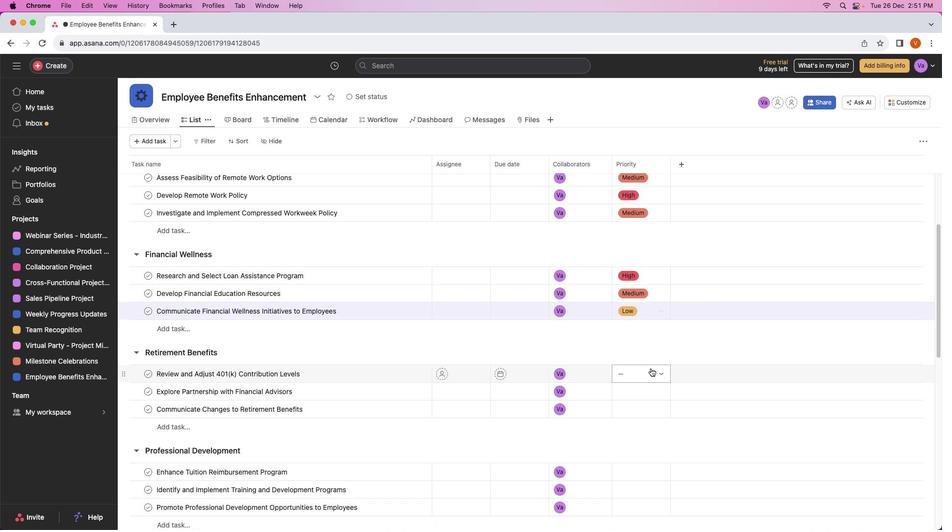 
Action: Mouse moved to (653, 441)
Screenshot: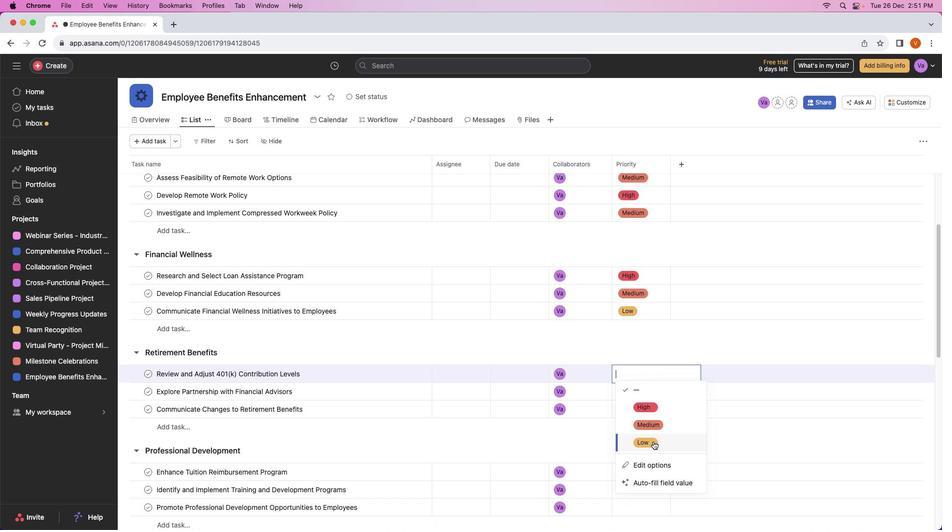 
Action: Mouse pressed left at (653, 441)
Screenshot: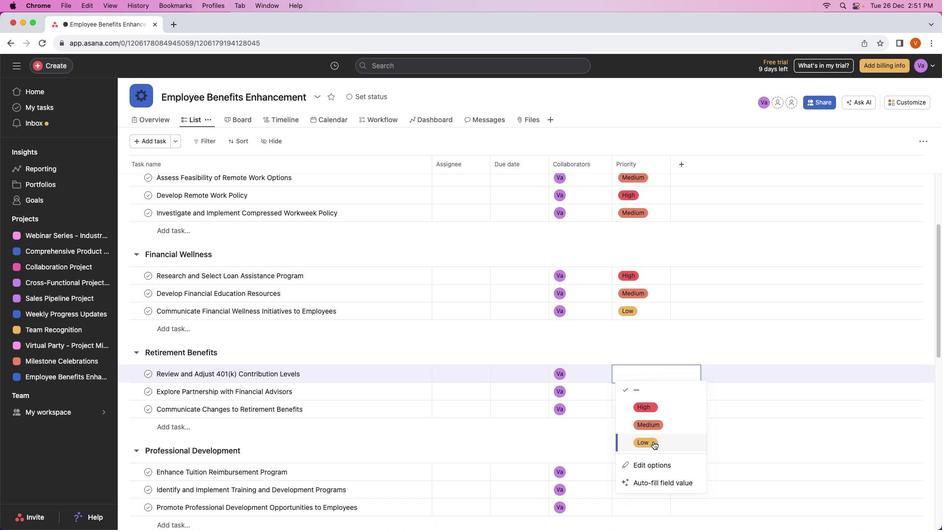 
Action: Mouse moved to (648, 382)
Screenshot: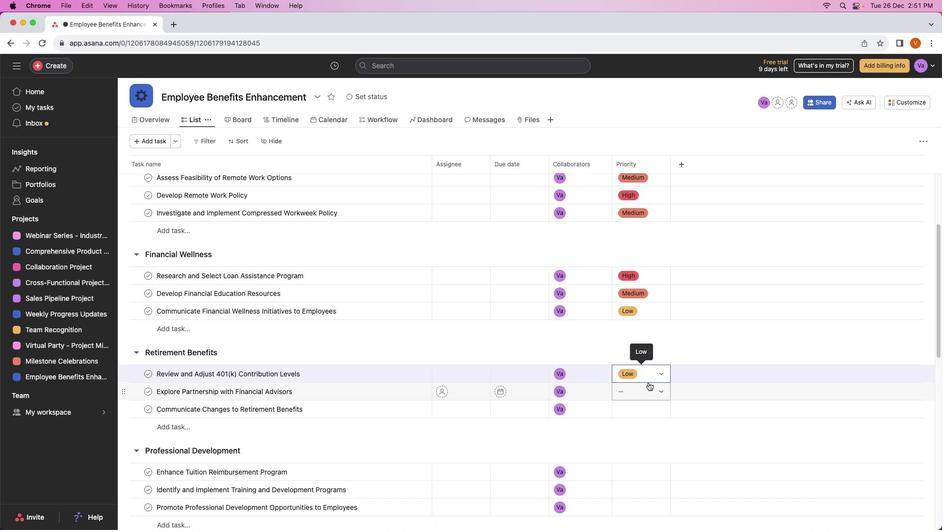 
Action: Mouse scrolled (648, 382) with delta (0, 0)
Screenshot: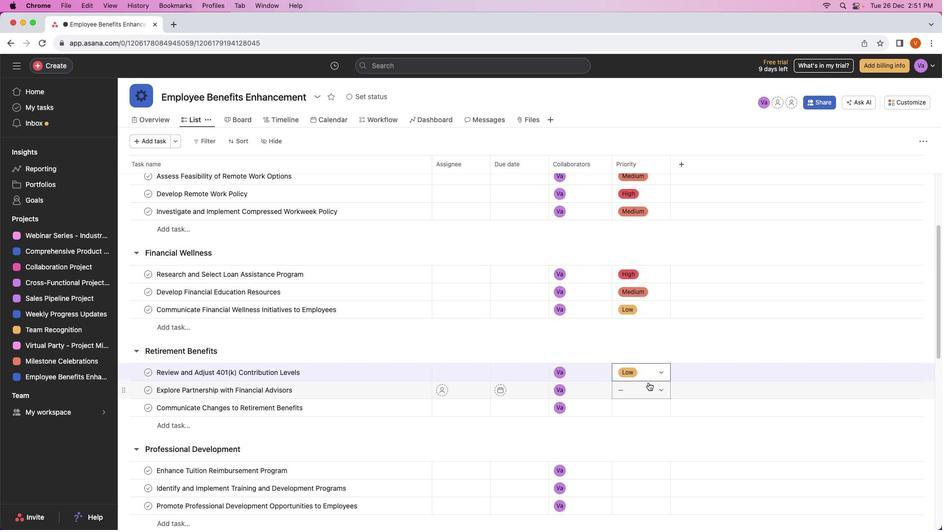 
Action: Mouse scrolled (648, 382) with delta (0, 0)
Screenshot: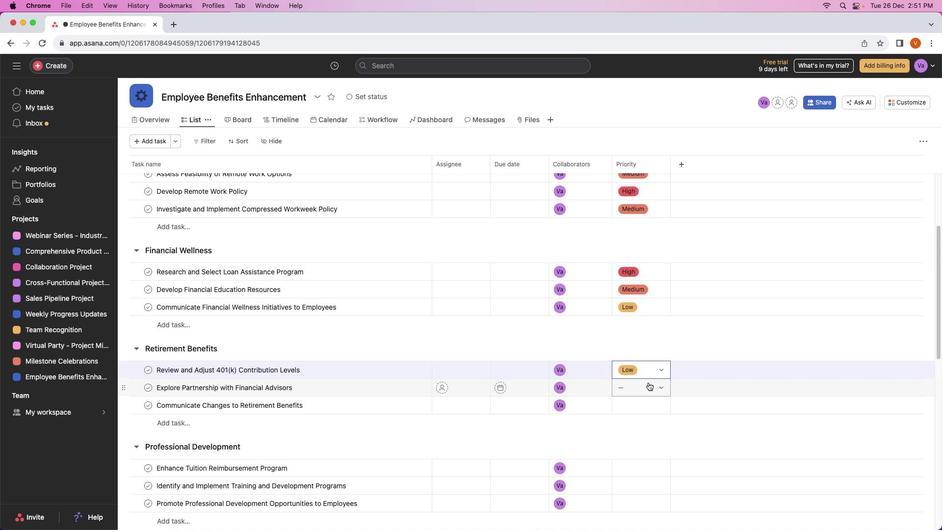 
Action: Mouse scrolled (648, 382) with delta (0, 0)
Screenshot: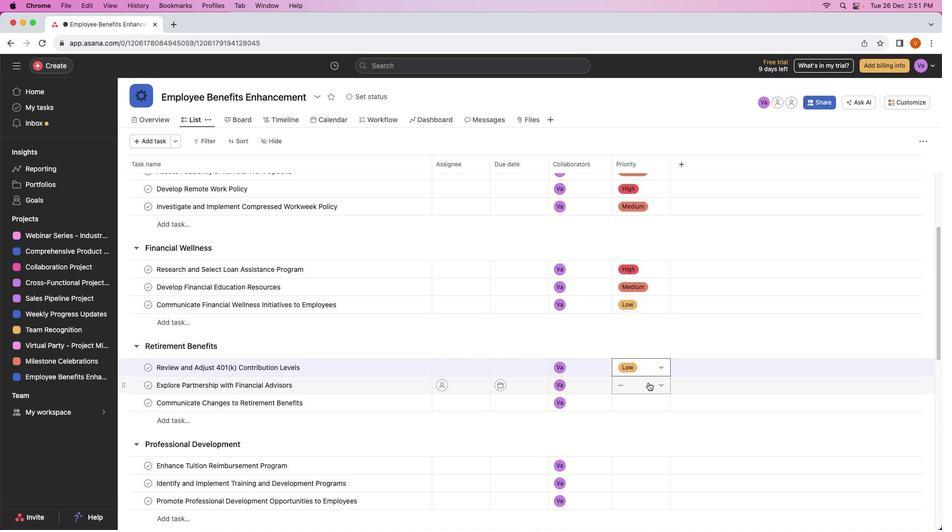 
Action: Mouse scrolled (648, 382) with delta (0, 0)
Screenshot: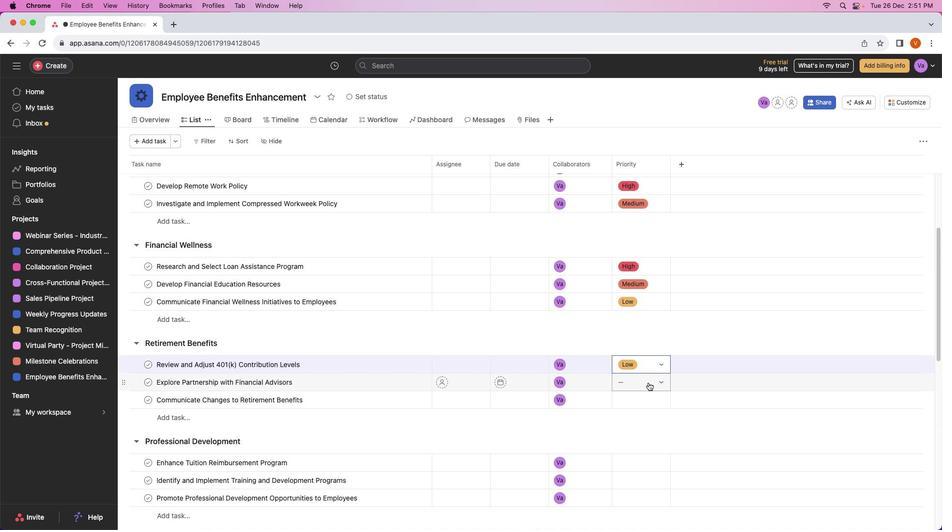 
Action: Mouse moved to (648, 382)
Screenshot: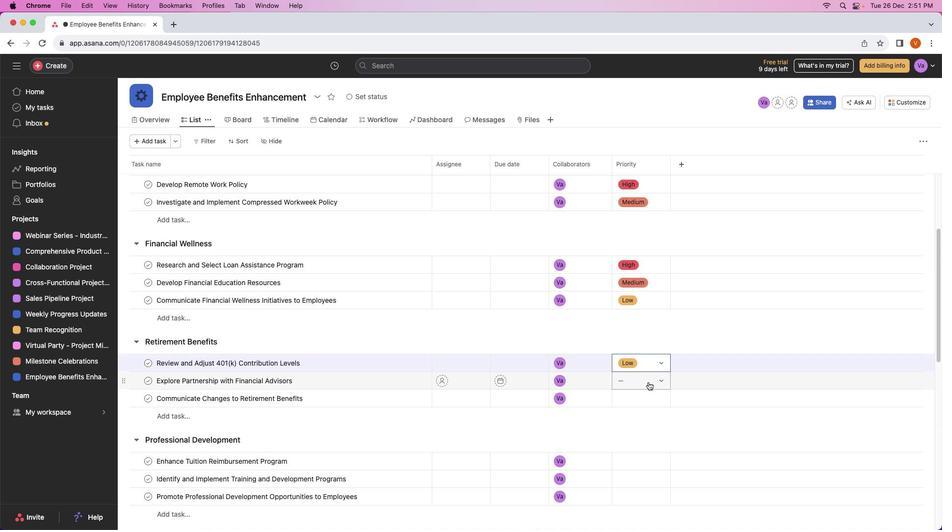 
Action: Mouse scrolled (648, 382) with delta (0, 0)
Screenshot: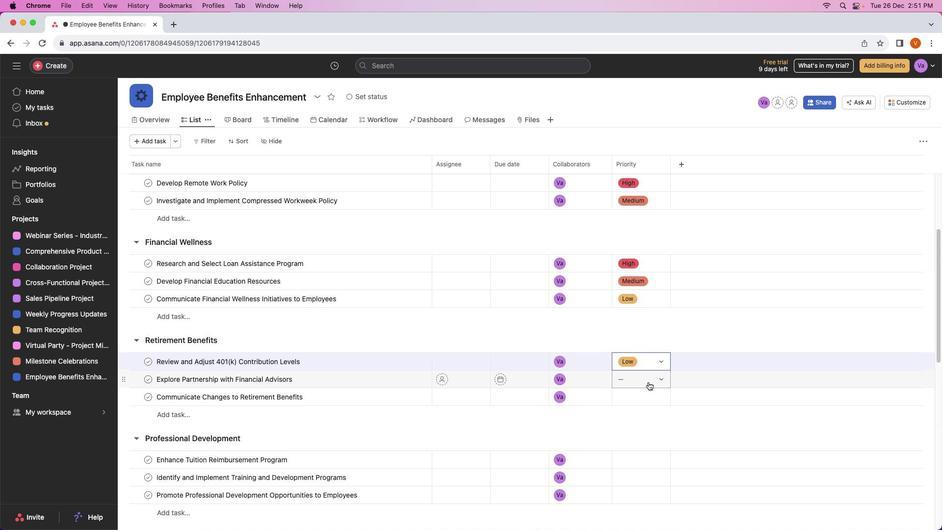 
Action: Mouse scrolled (648, 382) with delta (0, 0)
Screenshot: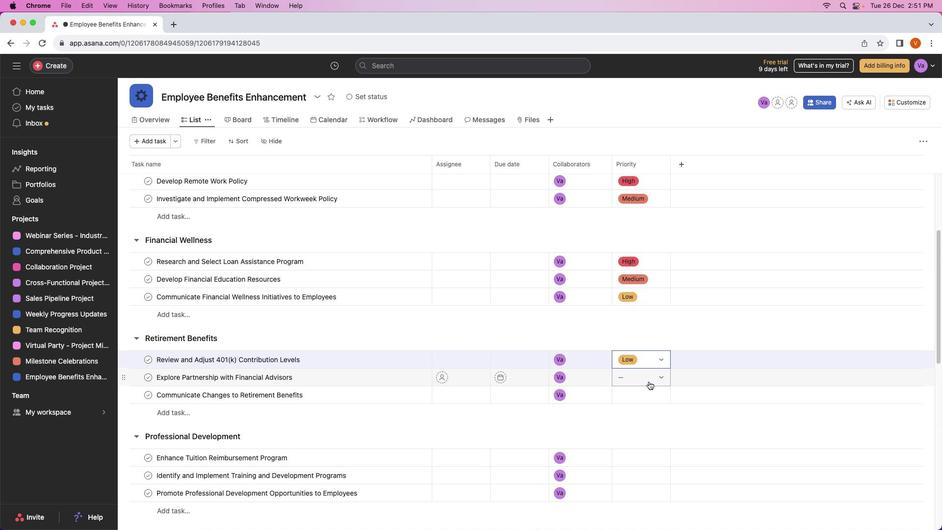 
Action: Mouse moved to (649, 381)
Screenshot: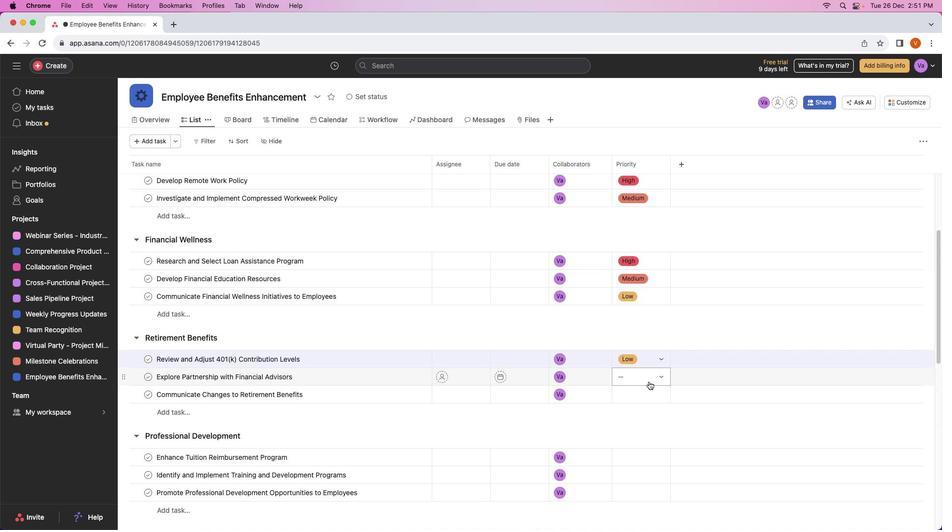 
Action: Mouse pressed left at (649, 381)
Screenshot: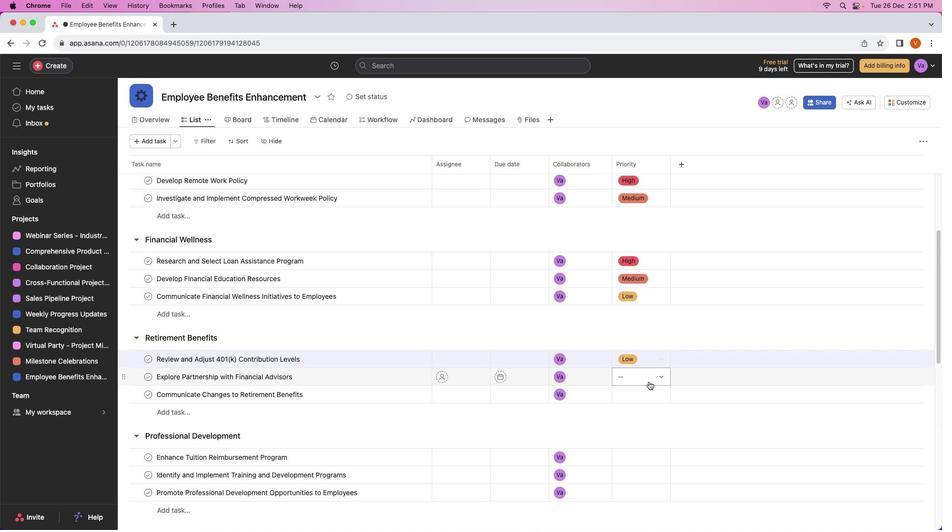 
Action: Mouse moved to (644, 409)
Screenshot: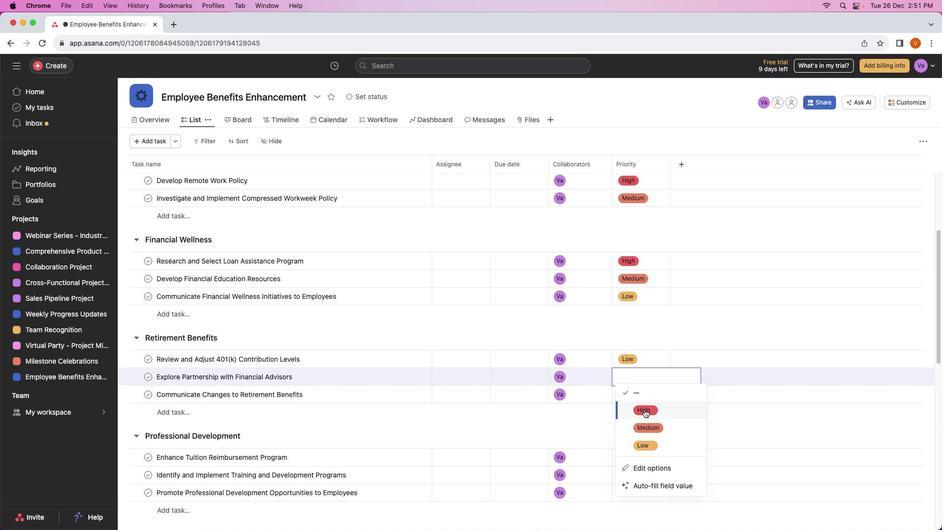 
Action: Mouse pressed left at (644, 409)
Screenshot: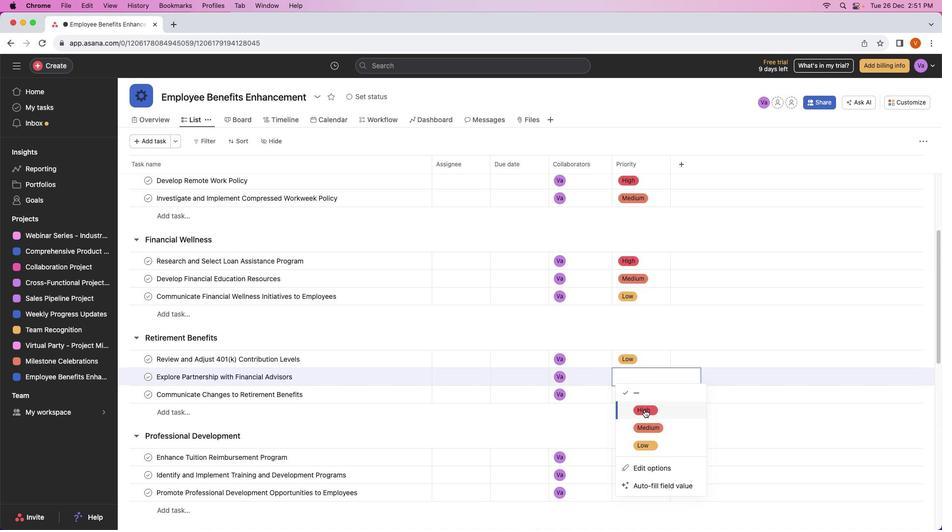 
Action: Mouse moved to (640, 393)
Screenshot: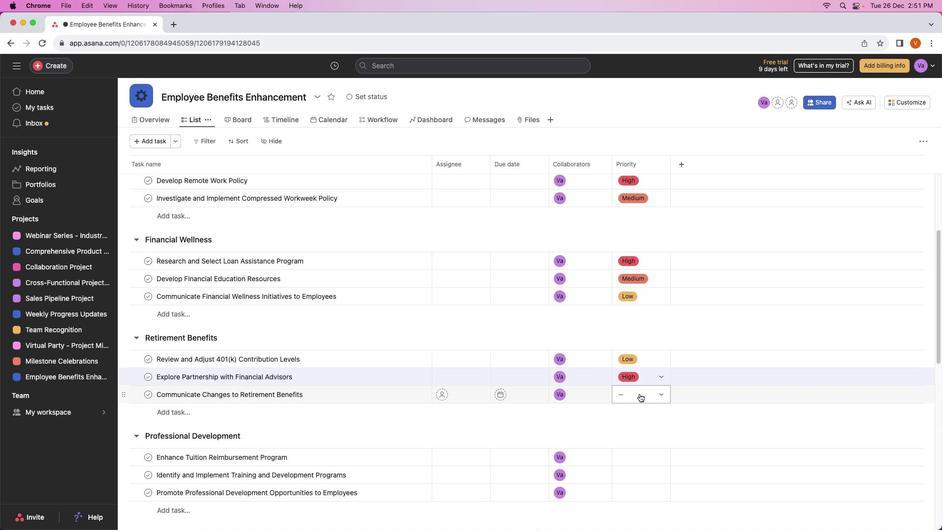 
Action: Mouse pressed left at (640, 393)
Screenshot: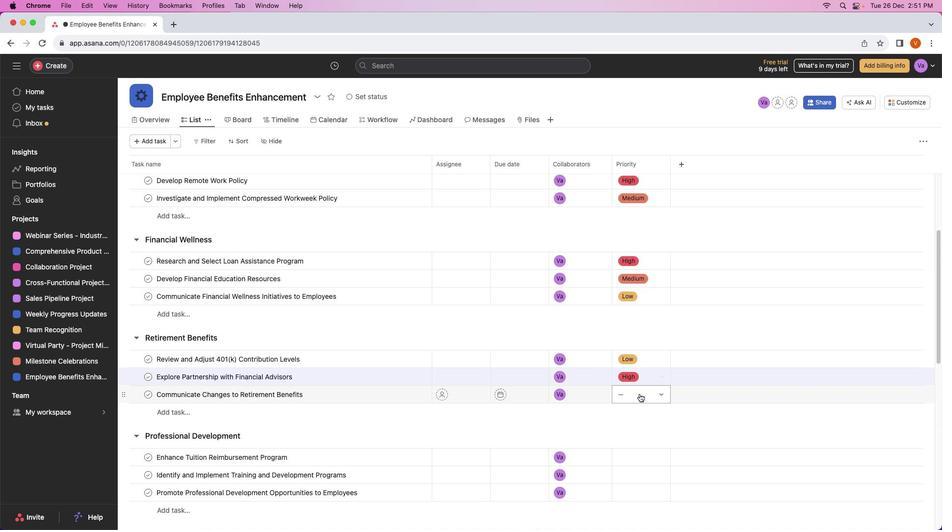 
Action: Mouse moved to (636, 459)
Screenshot: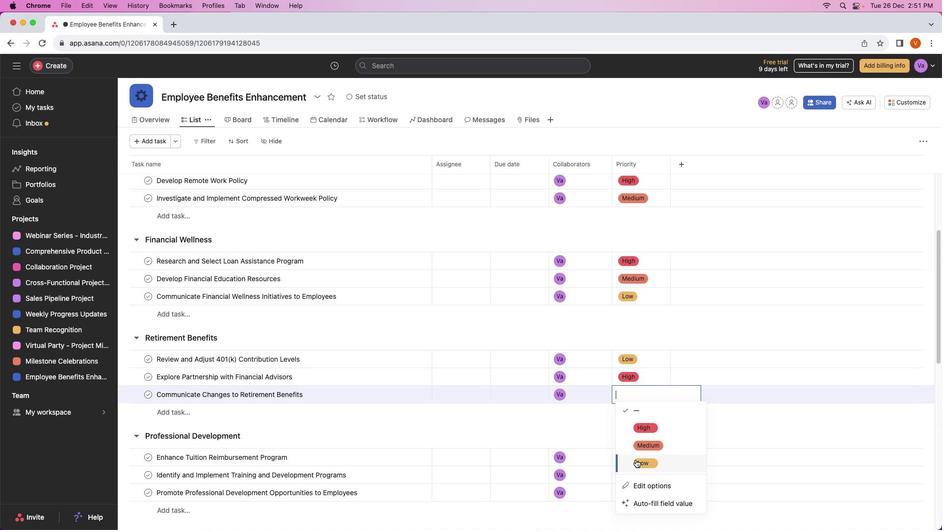 
Action: Mouse pressed left at (636, 459)
Screenshot: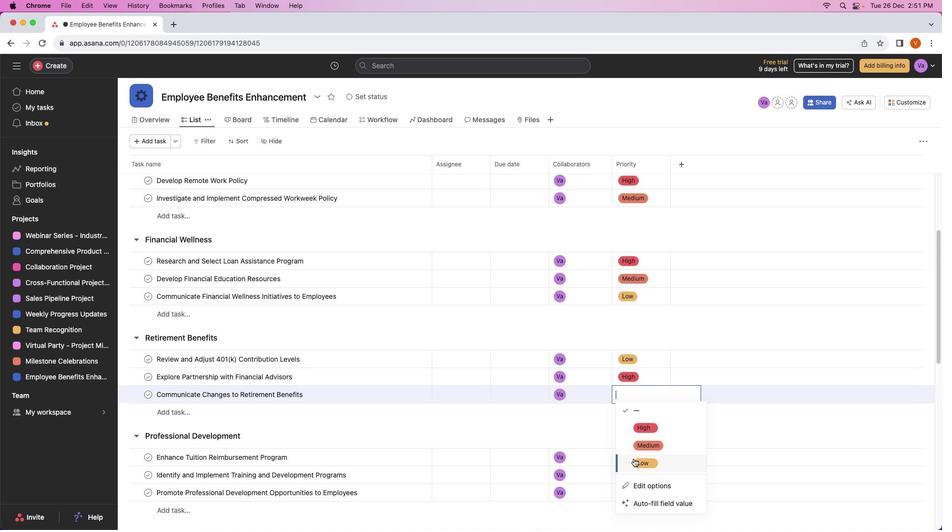 
Action: Mouse moved to (631, 410)
Screenshot: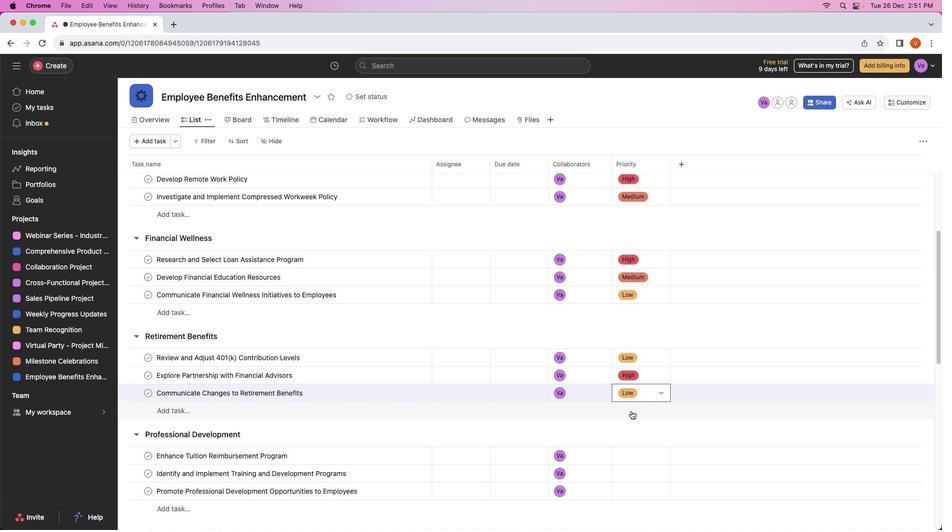 
Action: Mouse scrolled (631, 410) with delta (0, 0)
Screenshot: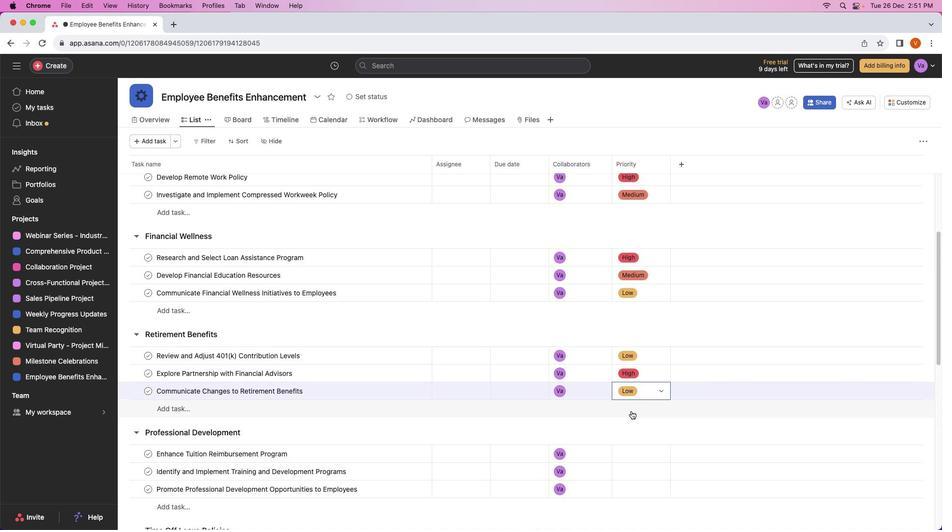 
Action: Mouse scrolled (631, 410) with delta (0, 0)
Screenshot: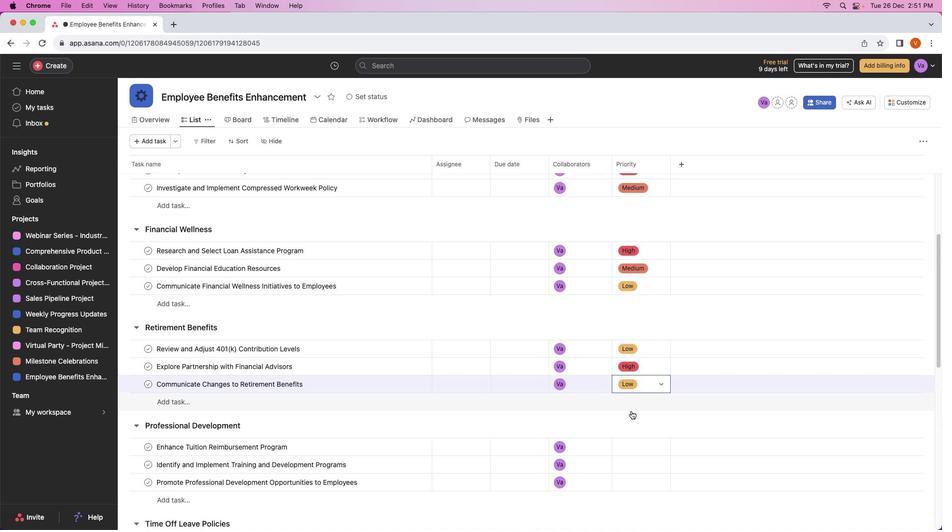 
Action: Mouse scrolled (631, 410) with delta (0, 0)
Screenshot: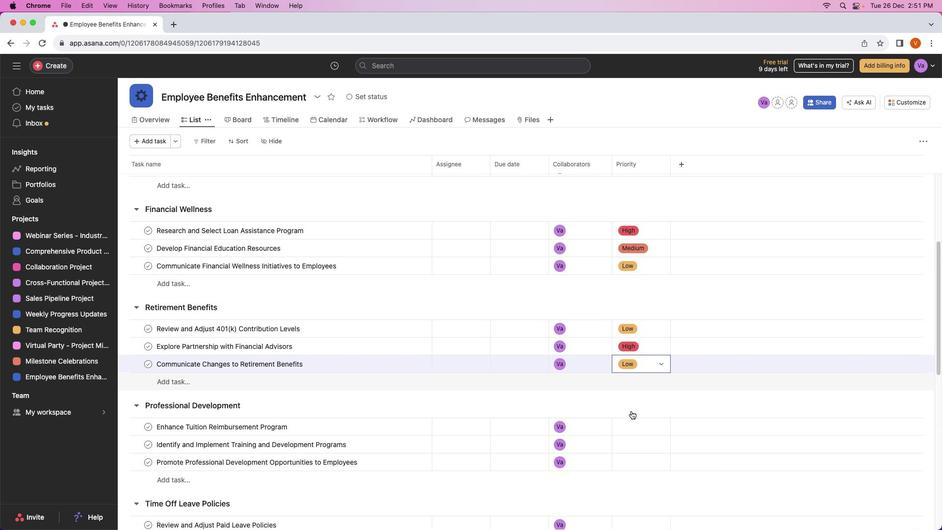 
Action: Mouse scrolled (631, 410) with delta (0, 0)
Screenshot: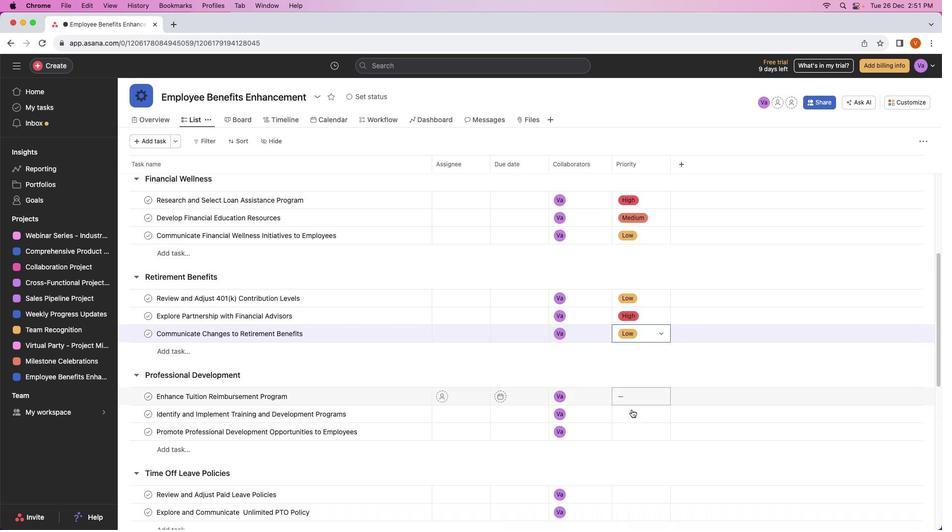 
Action: Mouse scrolled (631, 410) with delta (0, 0)
Screenshot: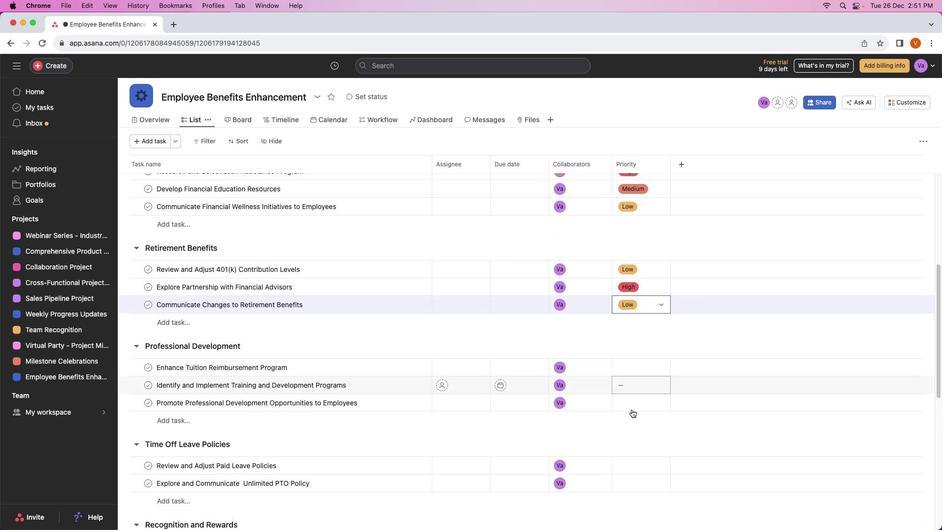 
Action: Mouse moved to (635, 407)
Screenshot: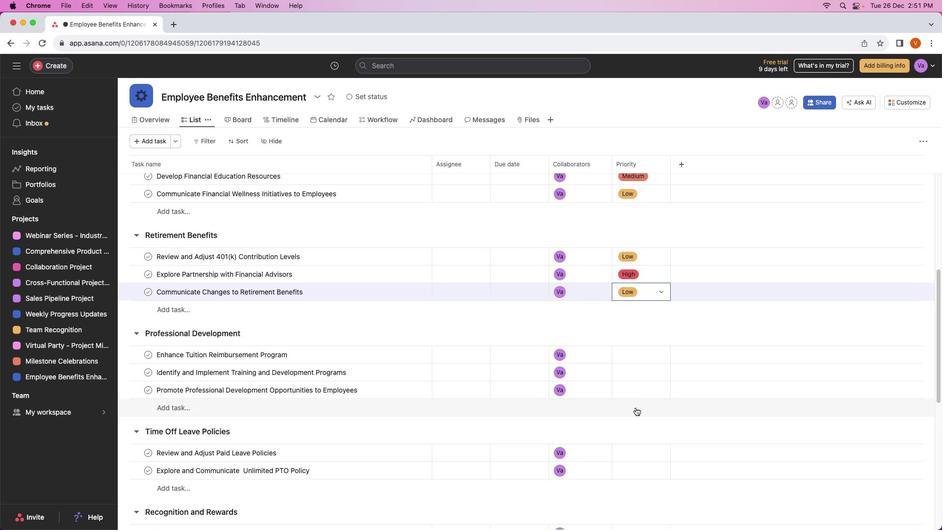 
Action: Mouse scrolled (635, 407) with delta (0, 0)
Screenshot: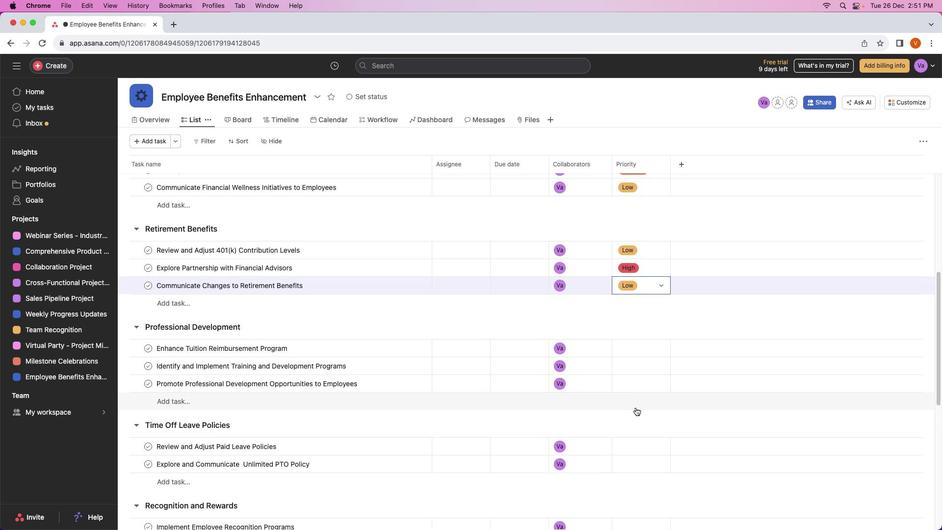
Action: Mouse scrolled (635, 407) with delta (0, 0)
Screenshot: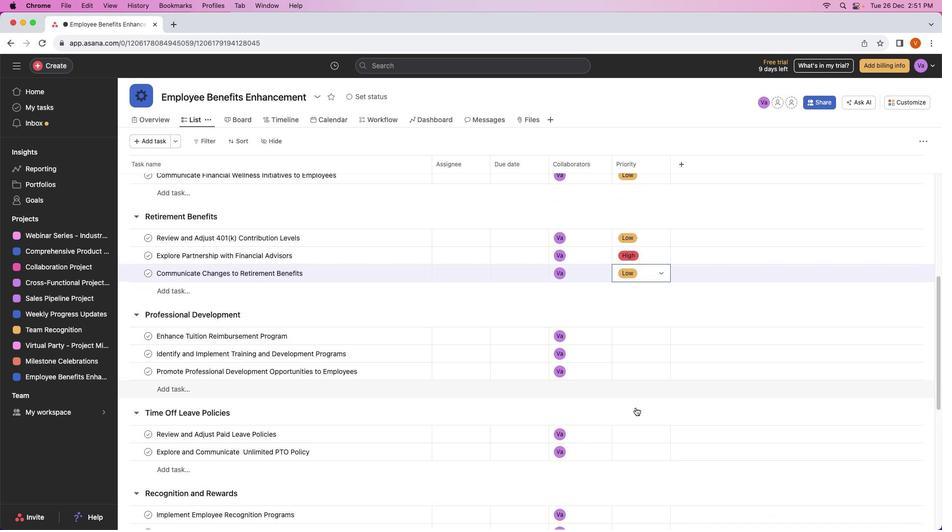 
Action: Mouse scrolled (635, 407) with delta (0, 0)
Screenshot: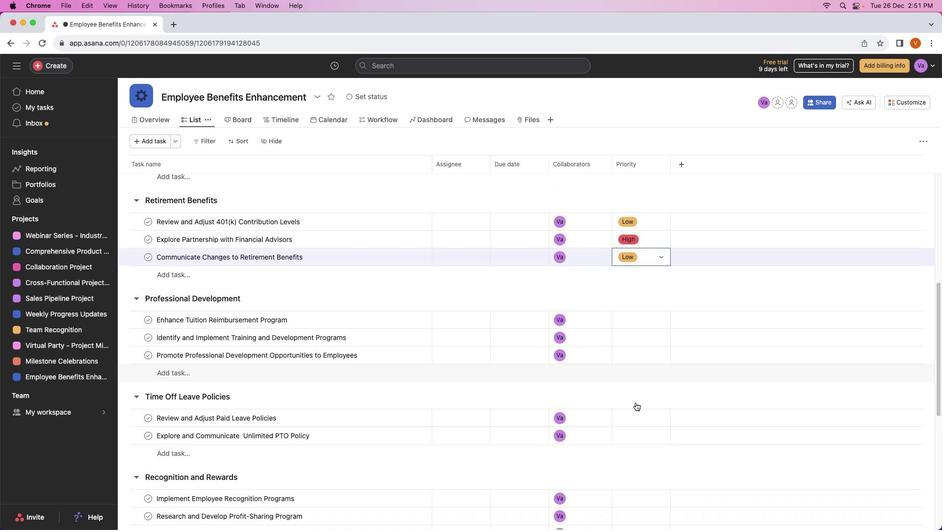 
Action: Mouse moved to (643, 314)
Screenshot: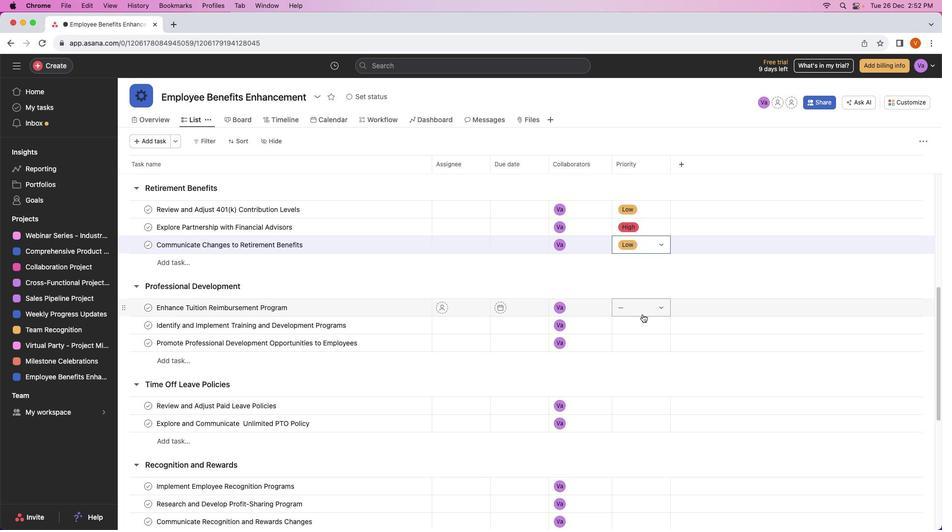 
Action: Mouse pressed left at (643, 314)
Screenshot: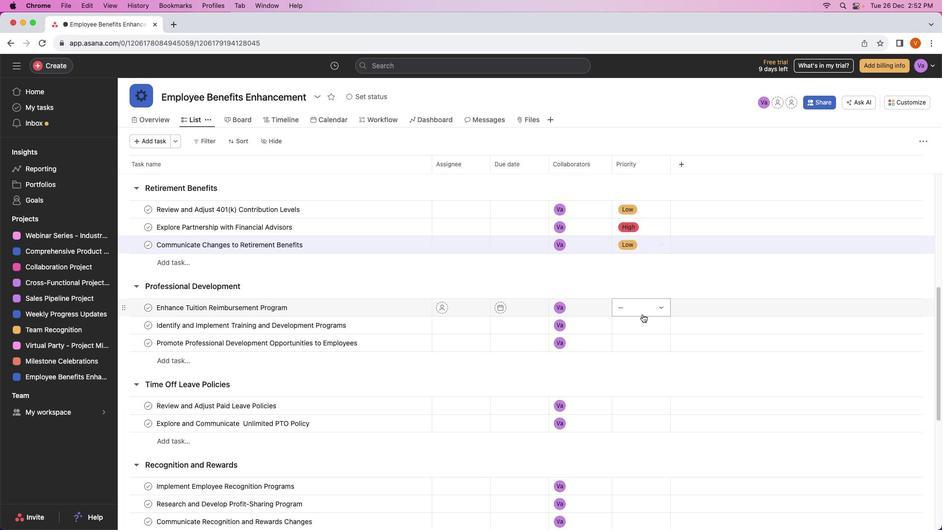 
Action: Mouse moved to (642, 337)
Screenshot: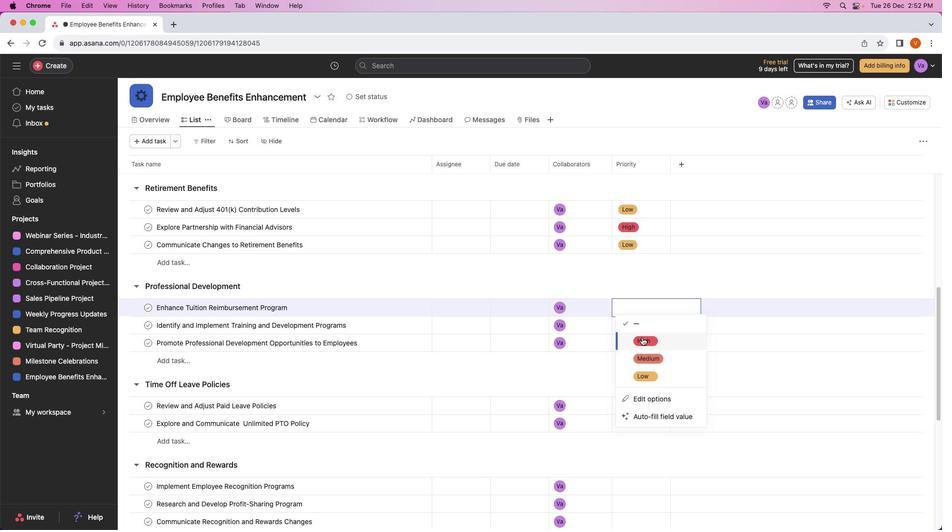 
Action: Mouse pressed left at (642, 337)
Screenshot: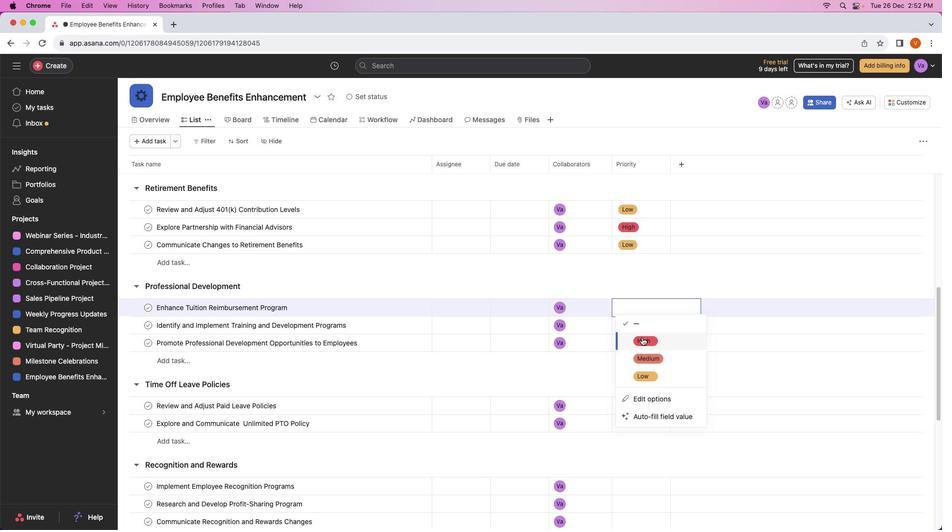 
Action: Mouse moved to (631, 329)
Screenshot: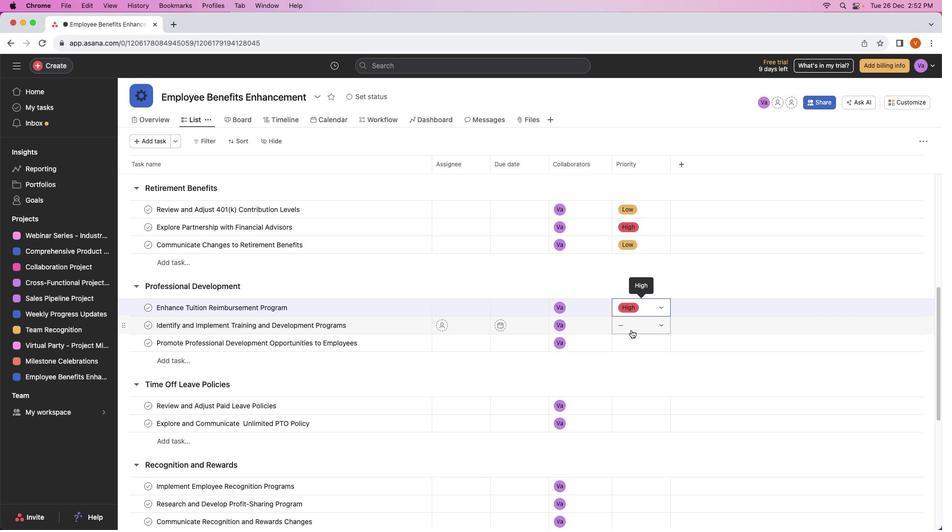 
Action: Mouse pressed left at (631, 329)
Screenshot: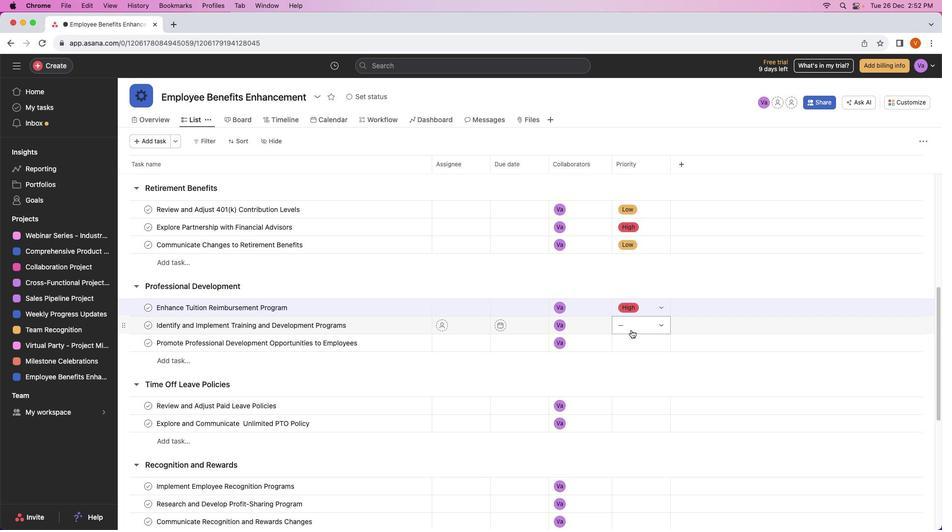 
Action: Mouse moved to (646, 371)
Screenshot: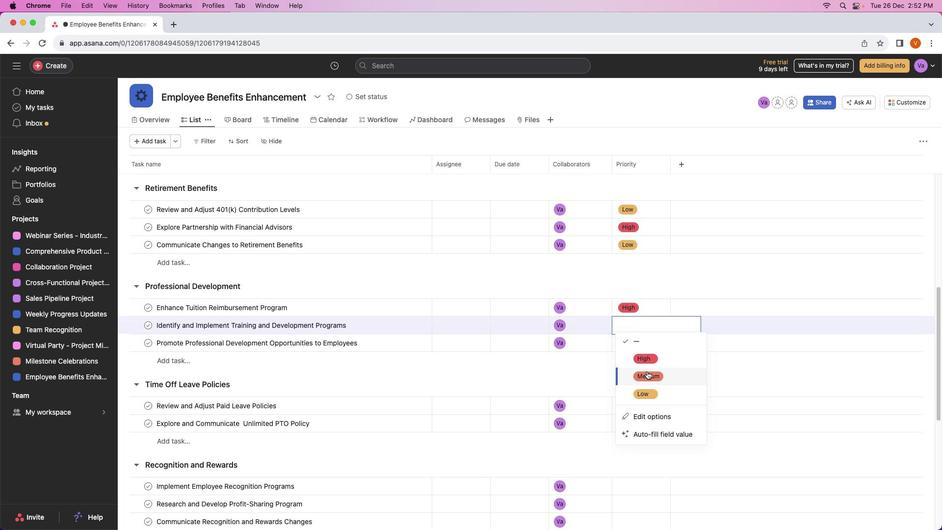 
Action: Mouse pressed left at (646, 371)
Screenshot: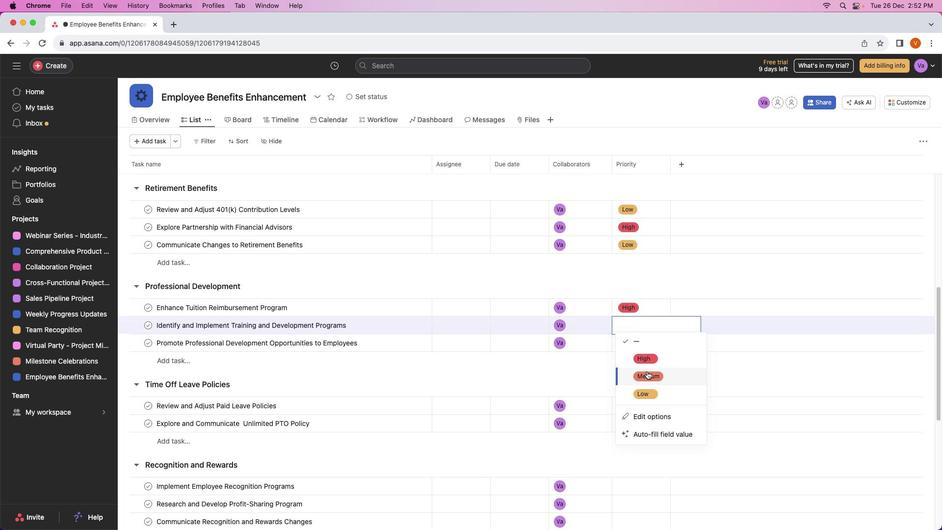 
Action: Mouse moved to (625, 346)
Screenshot: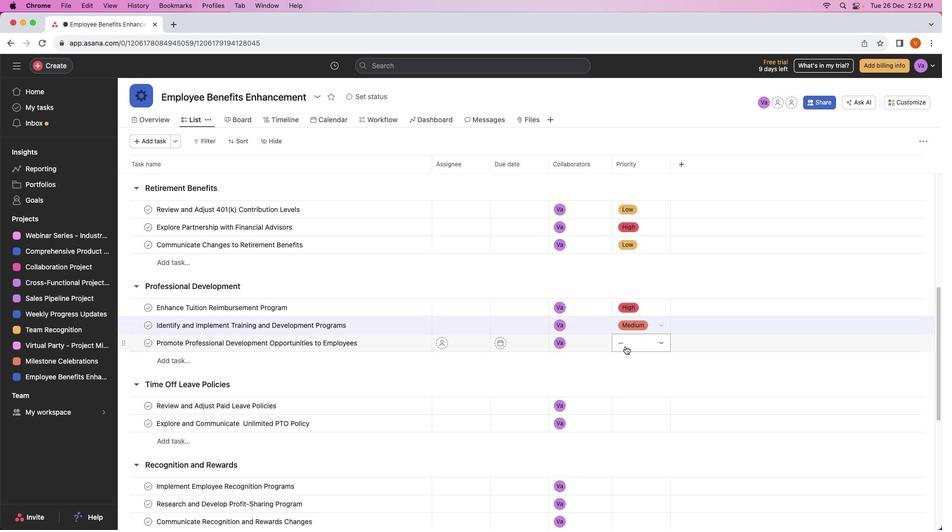 
Action: Mouse pressed left at (625, 346)
Screenshot: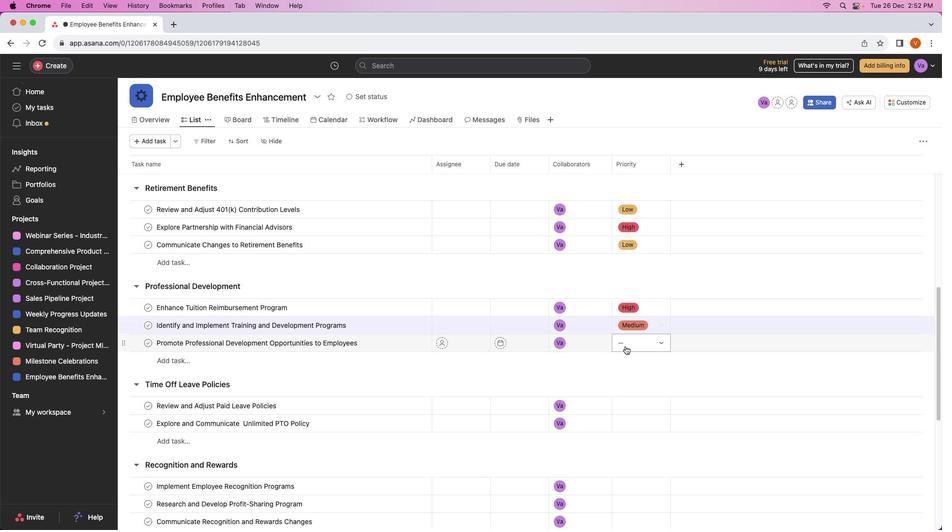
Action: Mouse moved to (651, 418)
Screenshot: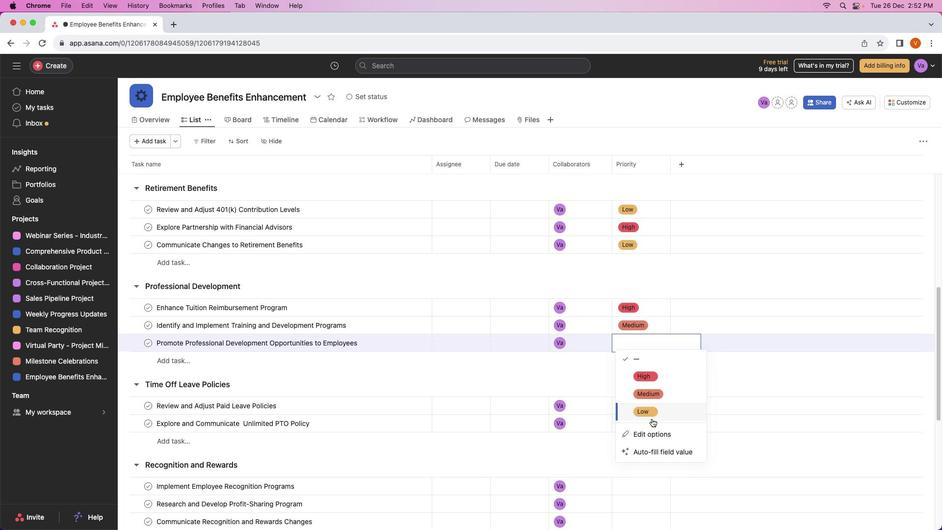 
Action: Mouse pressed left at (651, 418)
Screenshot: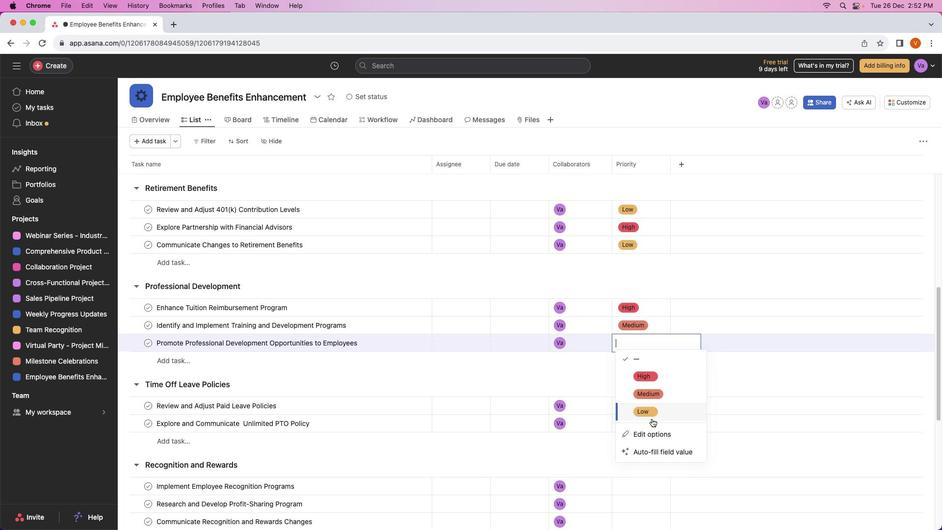 
Action: Mouse moved to (639, 403)
Screenshot: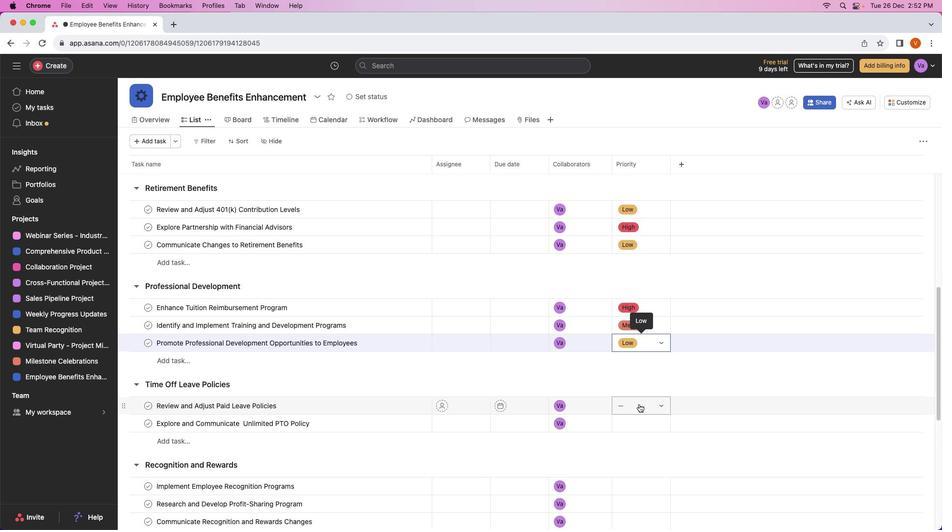 
Action: Mouse pressed left at (639, 403)
Screenshot: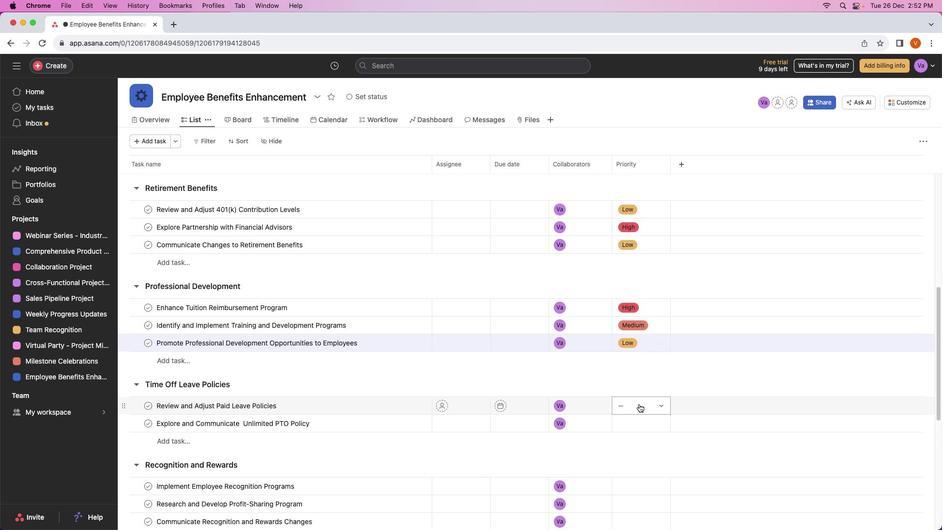 
Action: Mouse moved to (664, 468)
Screenshot: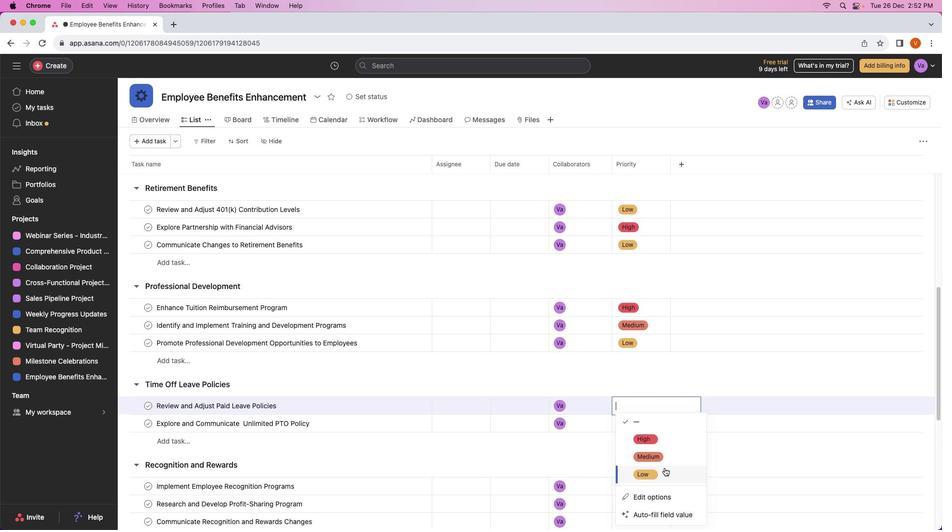 
Action: Mouse pressed left at (664, 468)
Screenshot: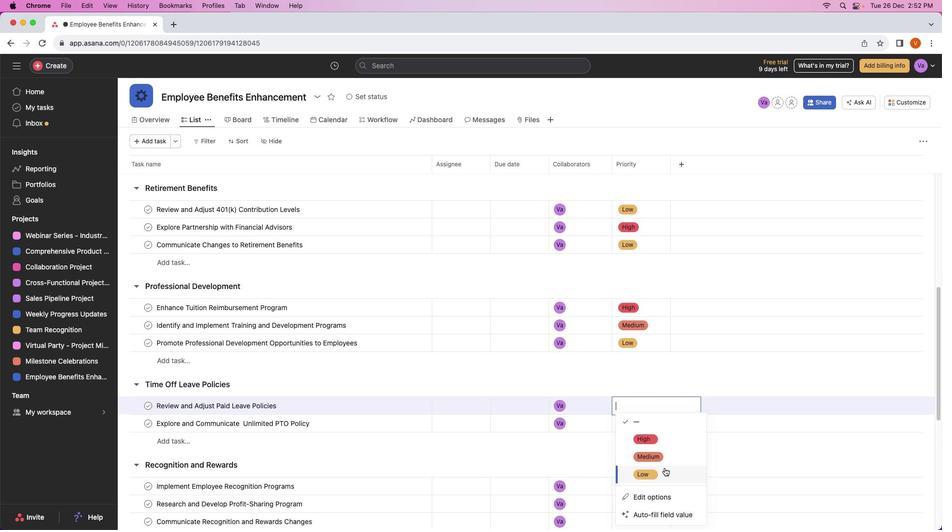 
Action: Mouse moved to (651, 421)
Screenshot: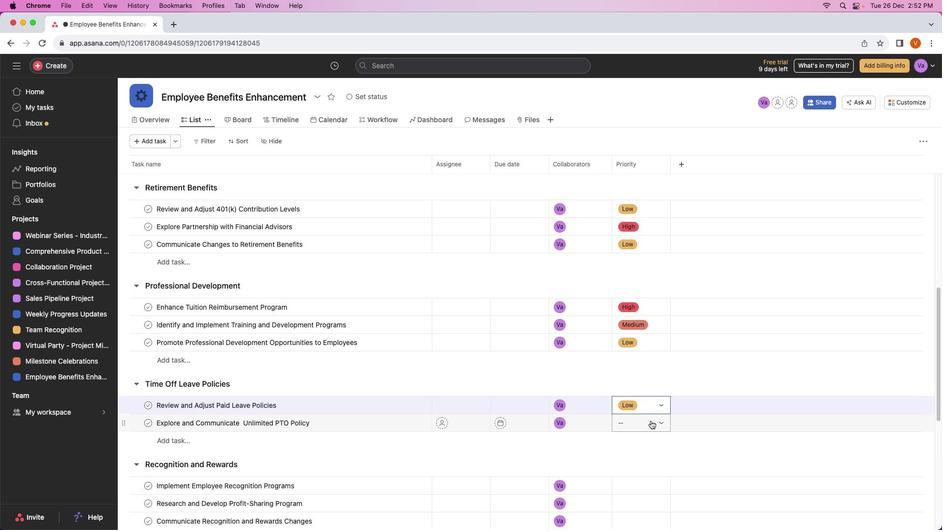 
Action: Mouse scrolled (651, 421) with delta (0, 0)
Screenshot: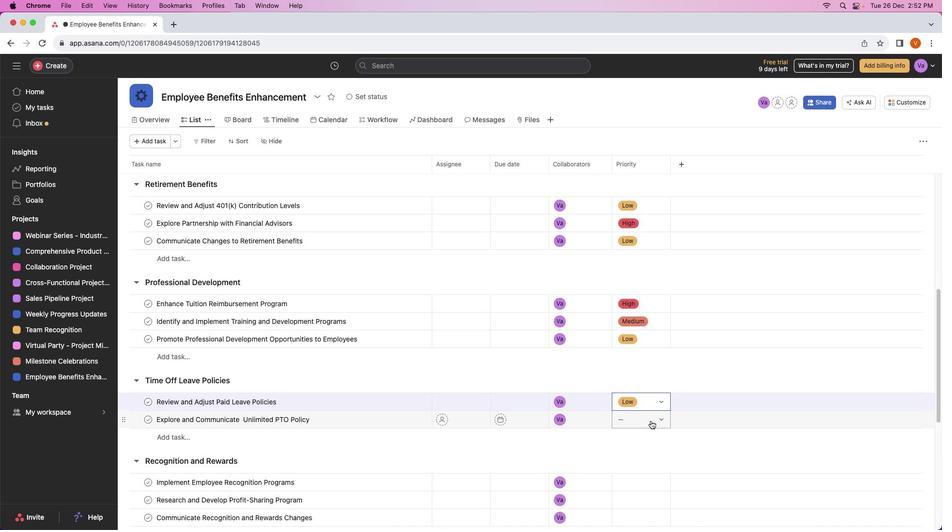 
Action: Mouse scrolled (651, 421) with delta (0, 0)
Screenshot: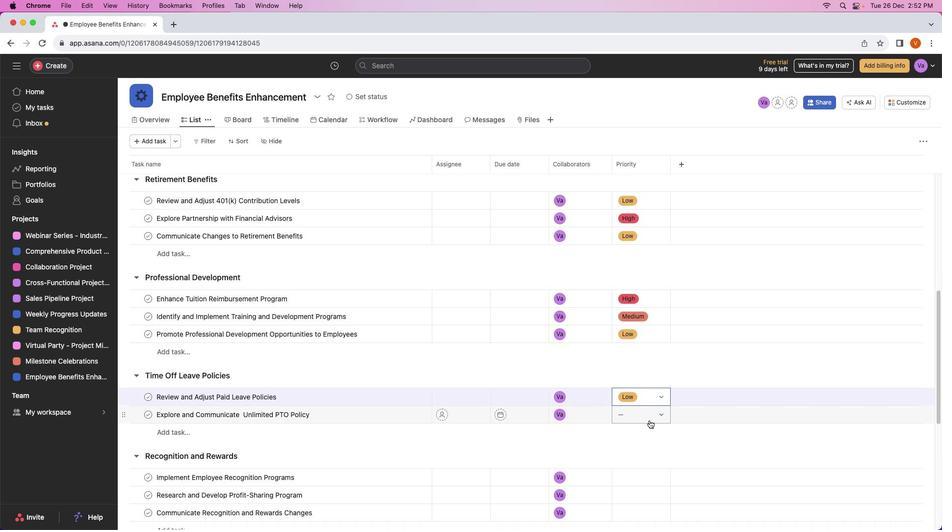 
Action: Mouse moved to (641, 413)
Screenshot: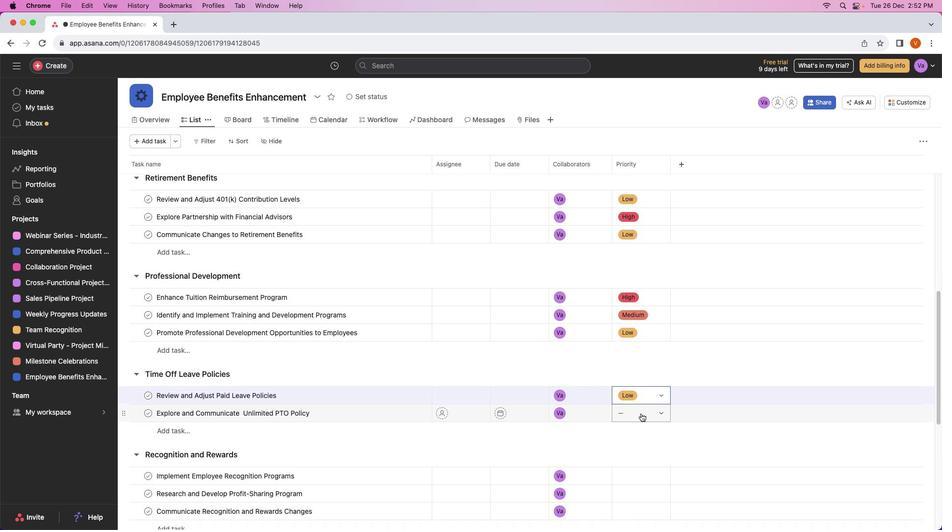 
Action: Mouse pressed left at (641, 413)
Screenshot: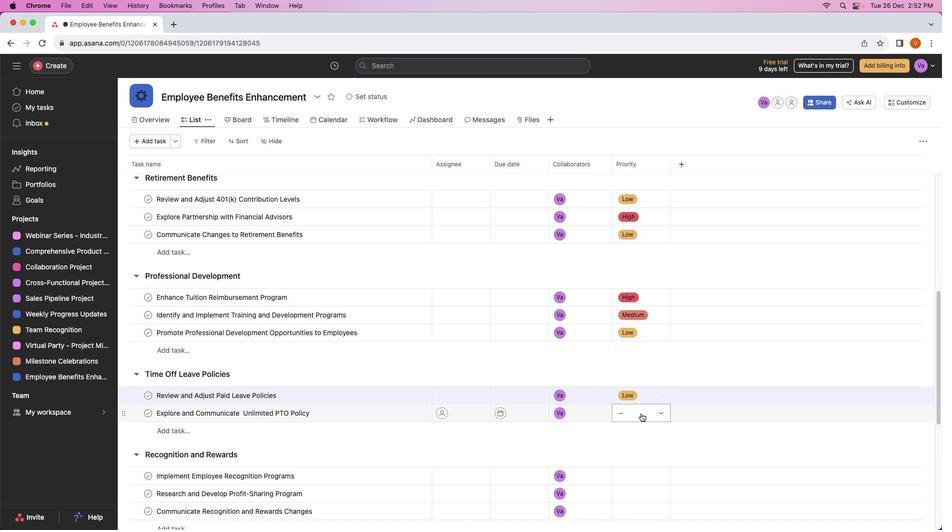 
Action: Mouse moved to (652, 321)
Screenshot: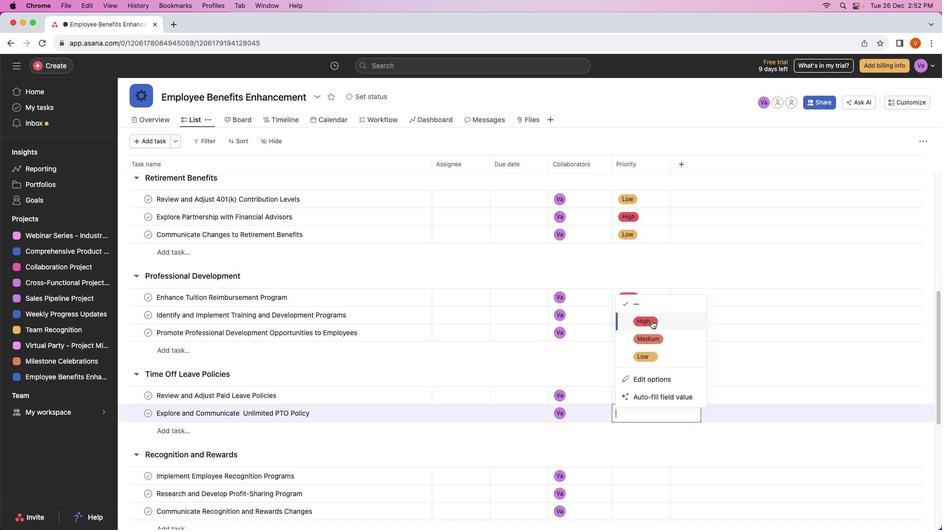 
Action: Mouse pressed left at (652, 321)
Screenshot: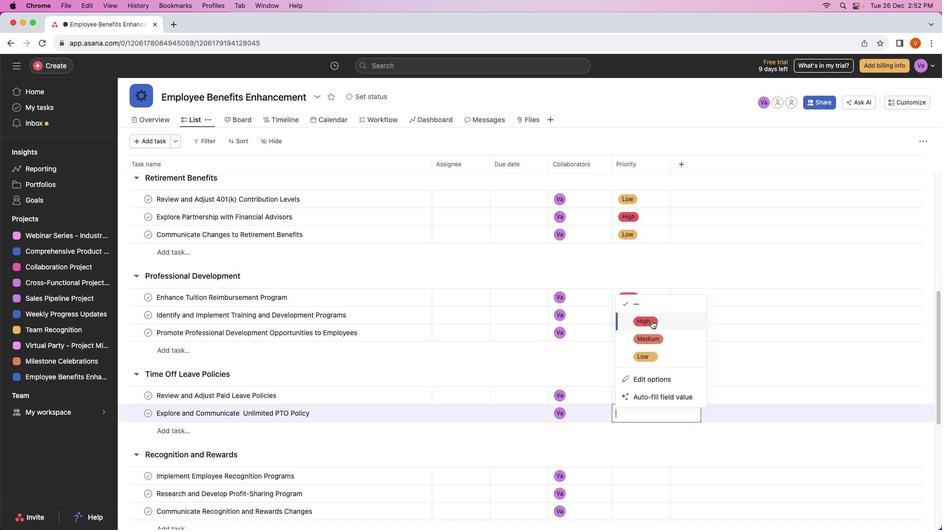 
Action: Mouse moved to (665, 413)
Screenshot: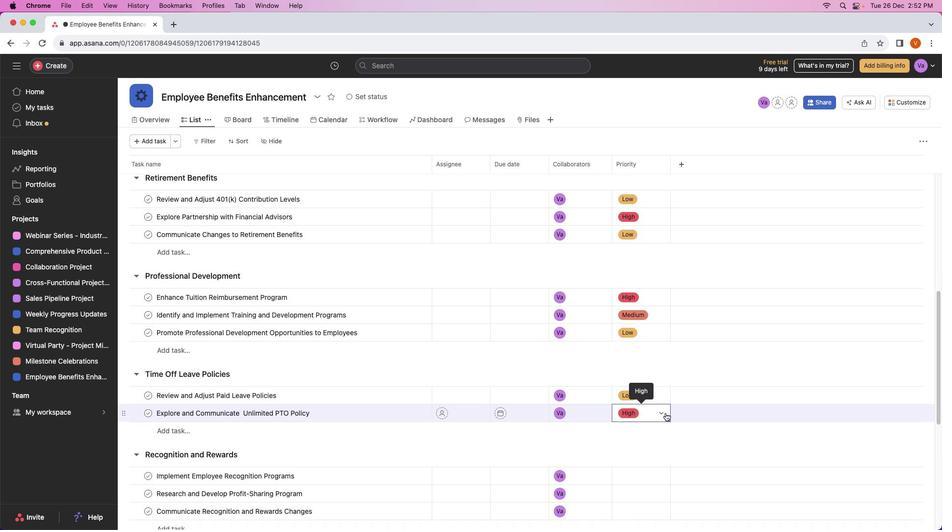 
Action: Mouse scrolled (665, 413) with delta (0, 0)
Screenshot: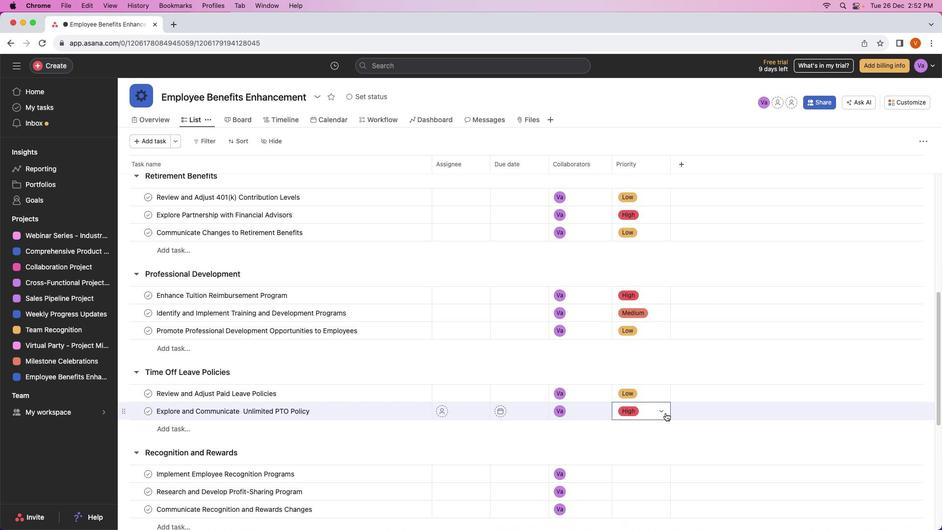 
Action: Mouse scrolled (665, 413) with delta (0, 0)
Screenshot: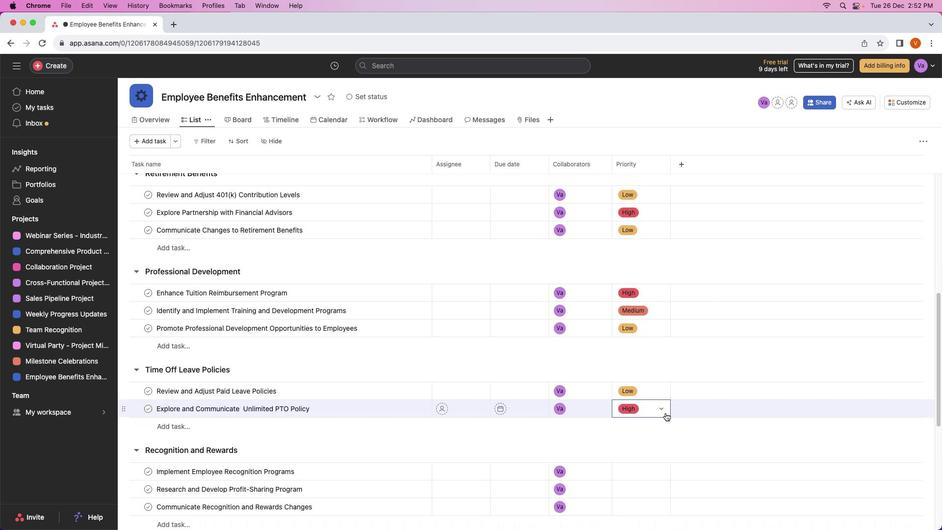 
Action: Mouse scrolled (665, 413) with delta (0, 0)
Screenshot: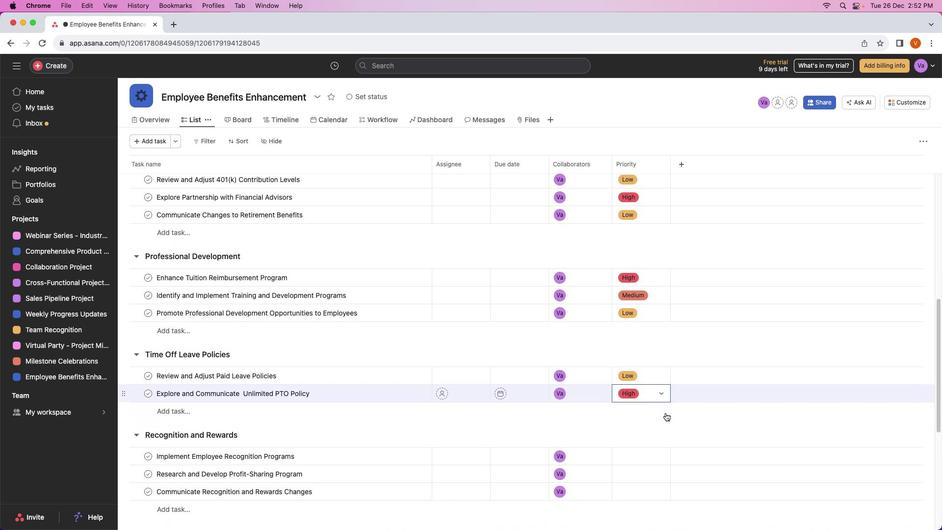 
Action: Mouse scrolled (665, 413) with delta (0, 0)
Screenshot: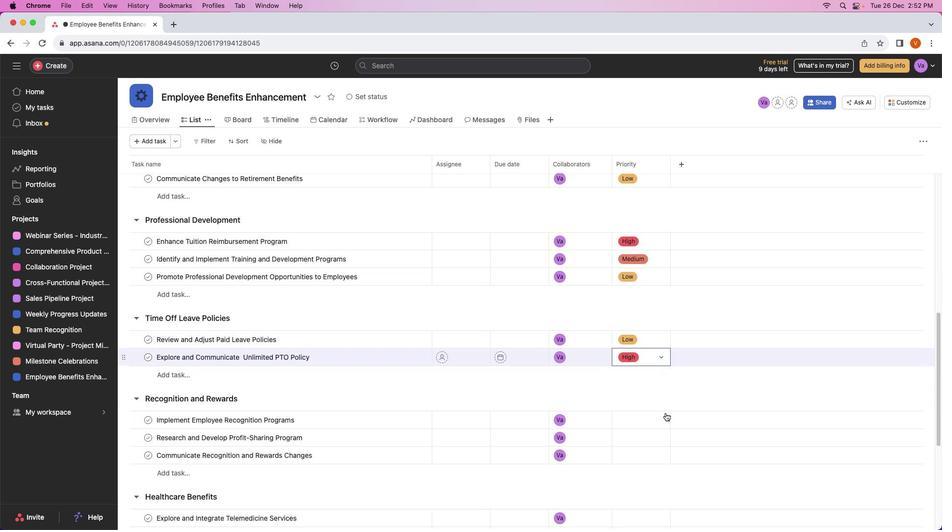 
Action: Mouse scrolled (665, 413) with delta (0, 0)
Screenshot: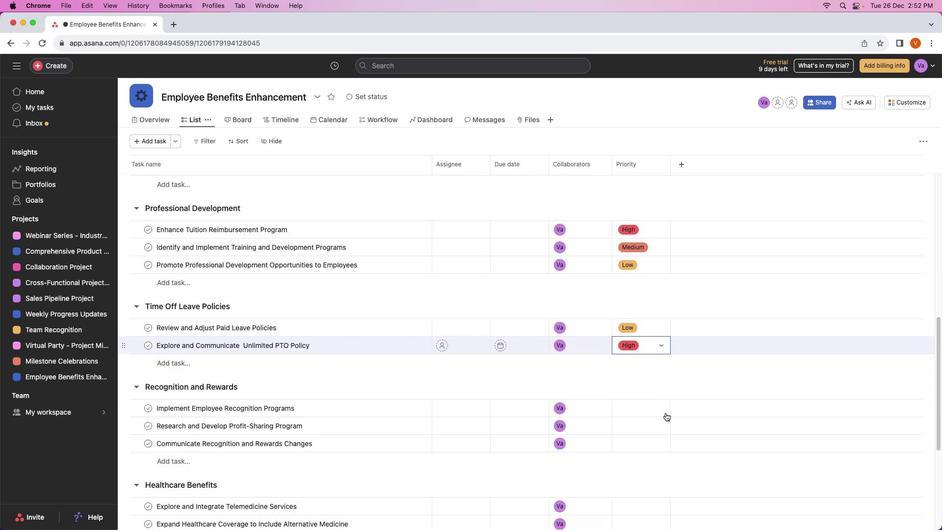 
Action: Mouse moved to (620, 401)
Screenshot: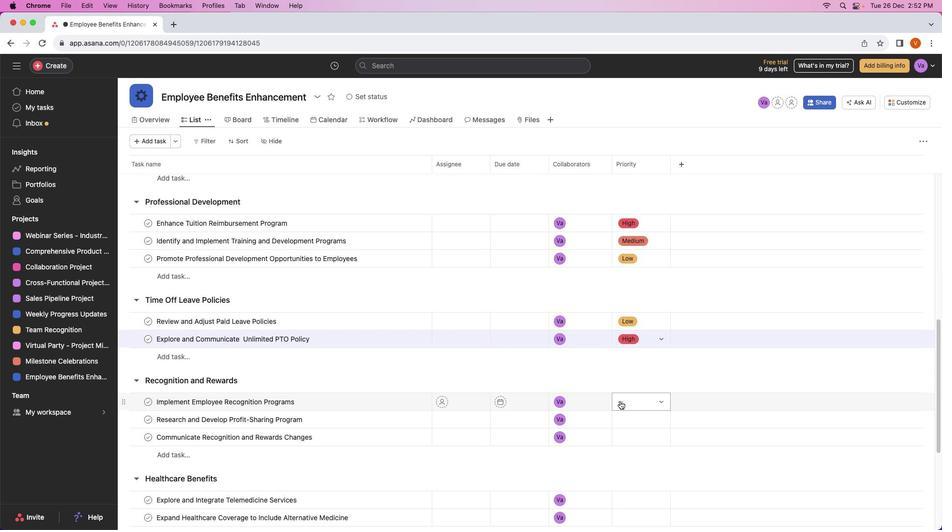 
Action: Mouse pressed left at (620, 401)
Screenshot: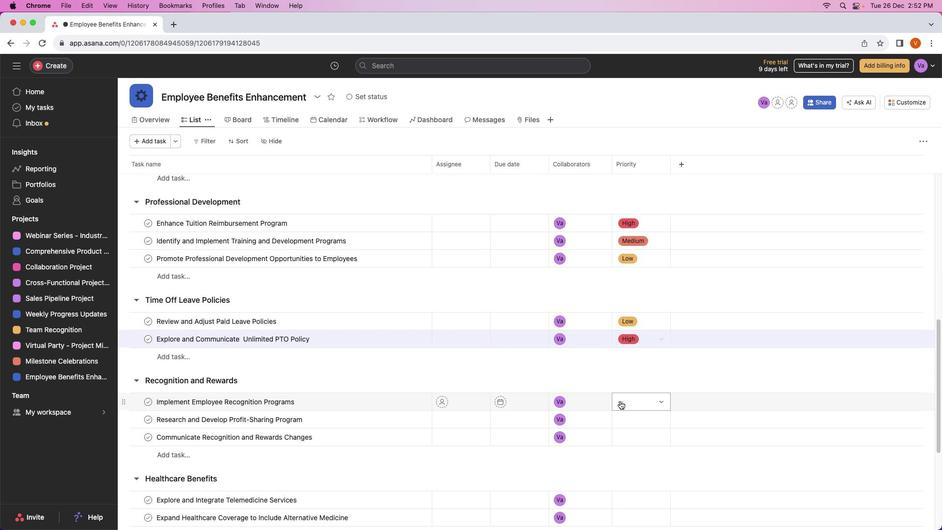 
Action: Mouse moved to (658, 442)
Screenshot: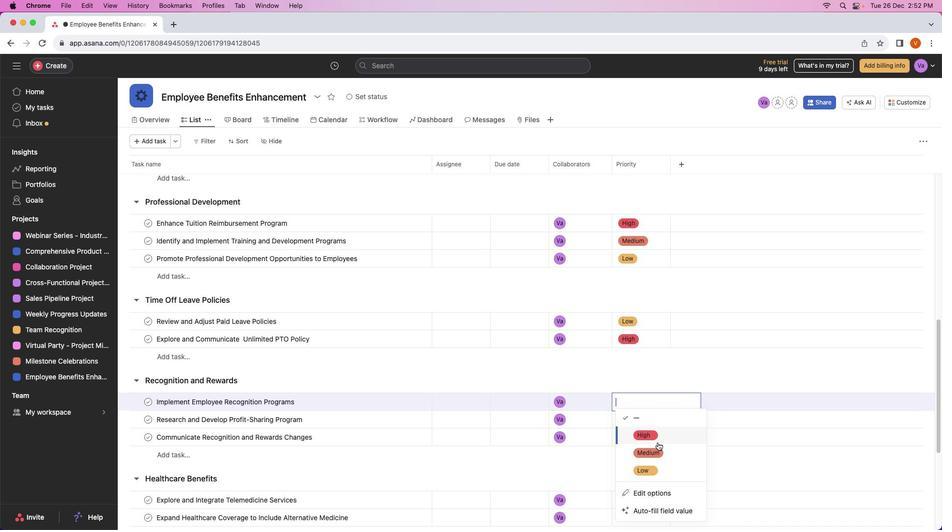 
Action: Mouse pressed left at (658, 442)
Screenshot: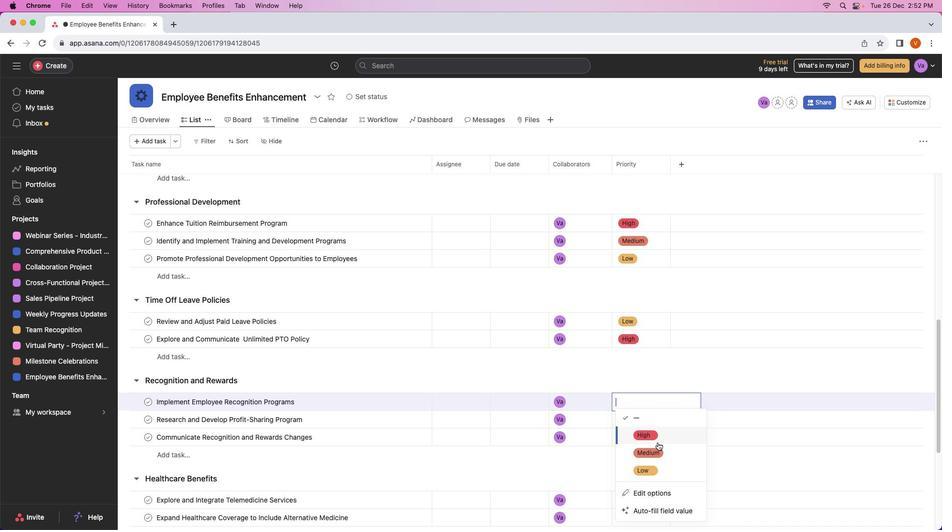 
Action: Mouse moved to (646, 410)
Screenshot: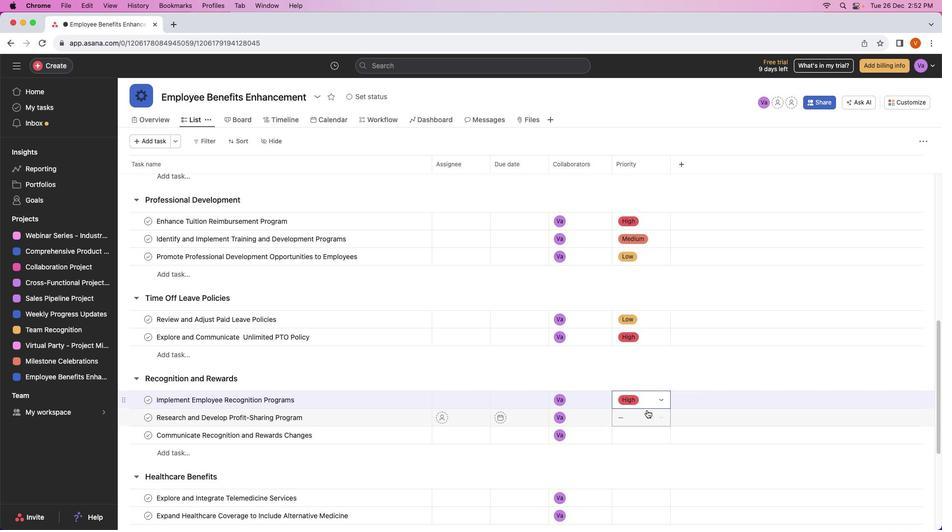
Action: Mouse scrolled (646, 410) with delta (0, 0)
Screenshot: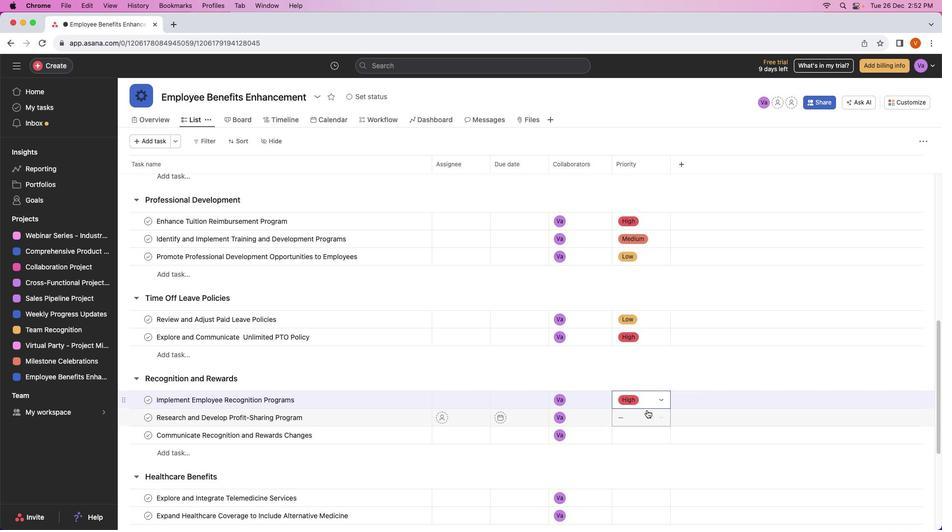 
Action: Mouse scrolled (646, 410) with delta (0, 0)
Screenshot: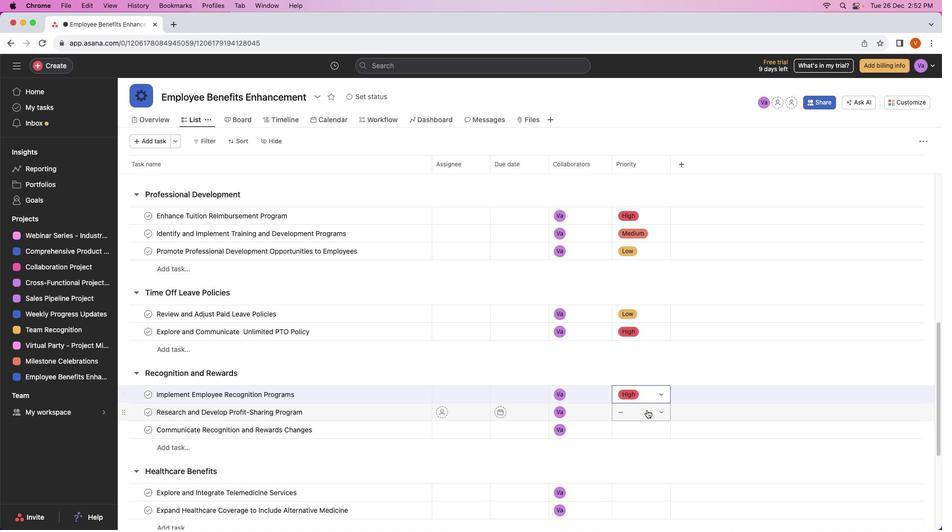 
Action: Mouse moved to (647, 409)
Screenshot: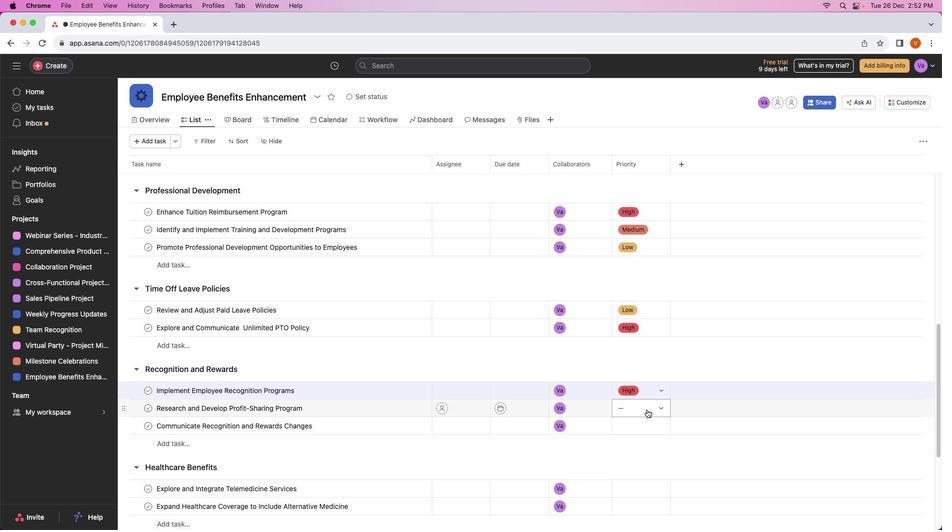 
Action: Mouse pressed left at (647, 409)
Screenshot: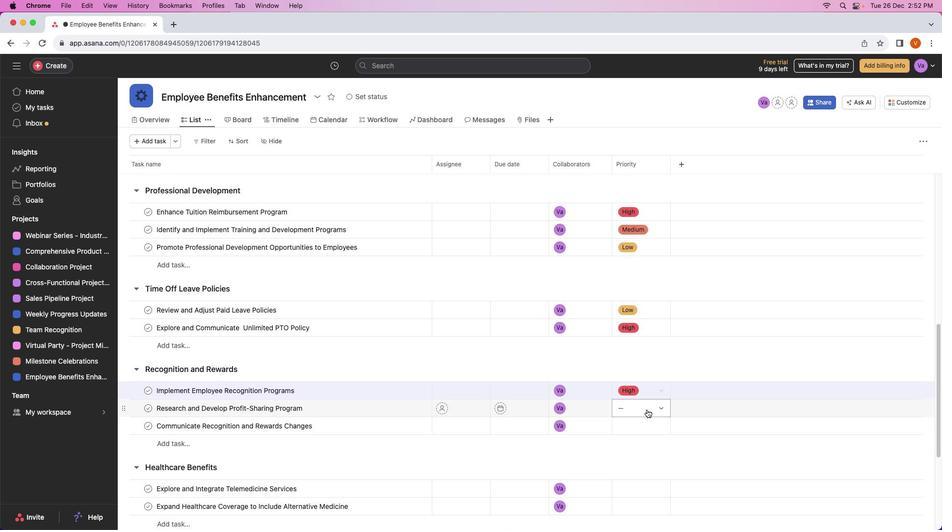 
Action: Mouse moved to (659, 453)
Screenshot: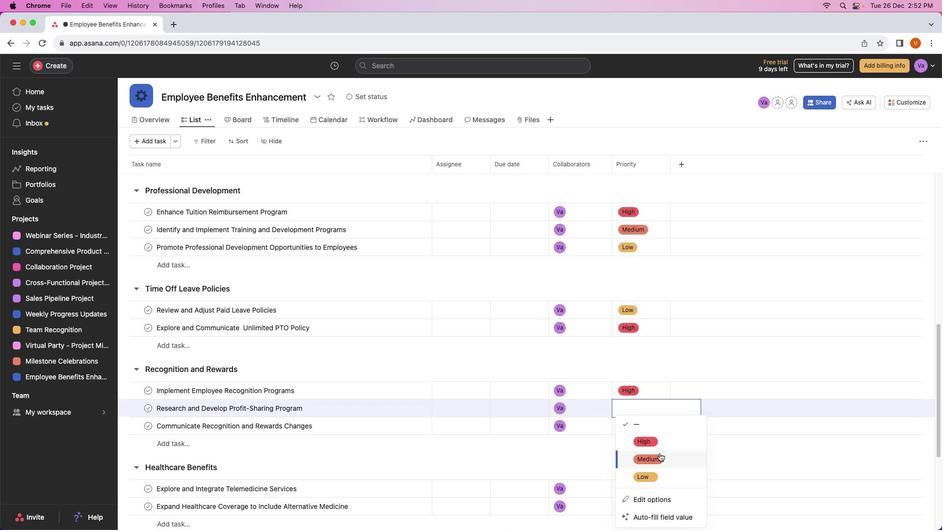 
Action: Mouse pressed left at (659, 453)
Screenshot: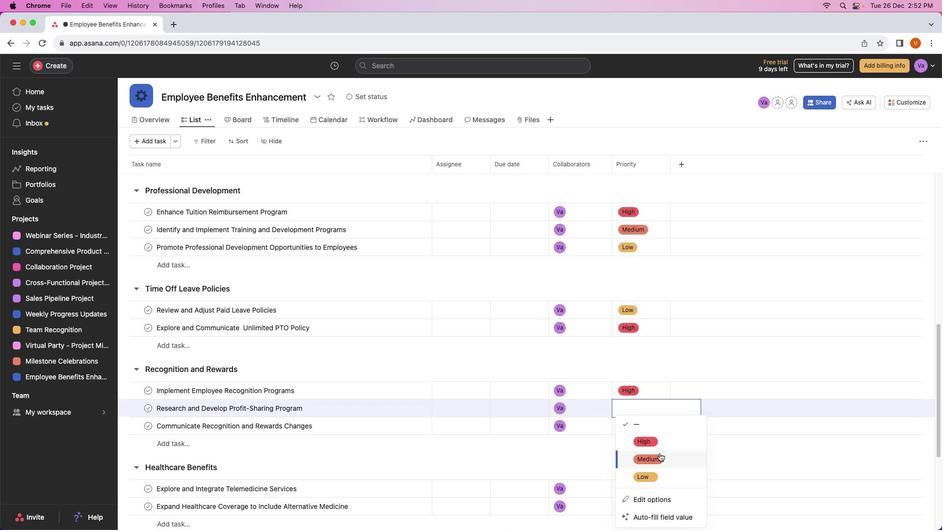 
Action: Mouse moved to (663, 435)
Screenshot: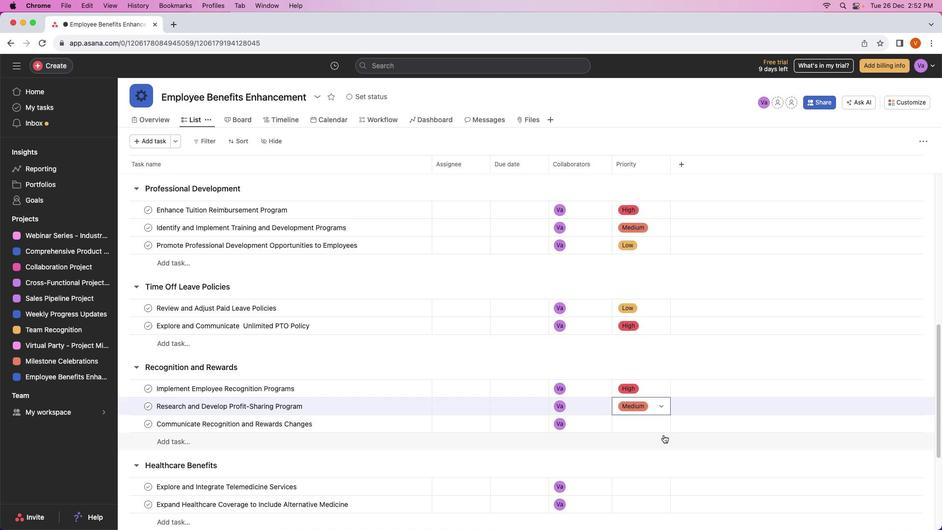 
Action: Mouse scrolled (663, 435) with delta (0, 0)
Screenshot: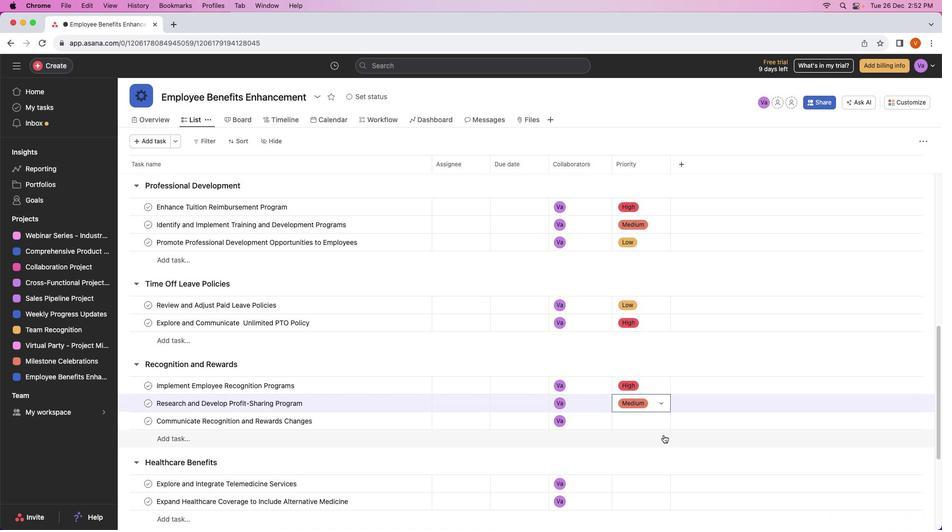 
Action: Mouse scrolled (663, 435) with delta (0, 0)
Screenshot: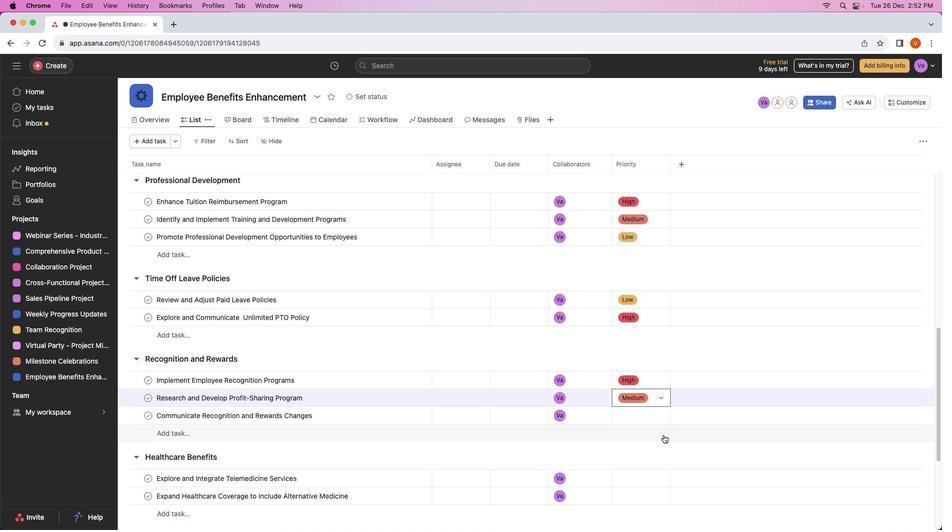 
Action: Mouse moved to (644, 410)
Screenshot: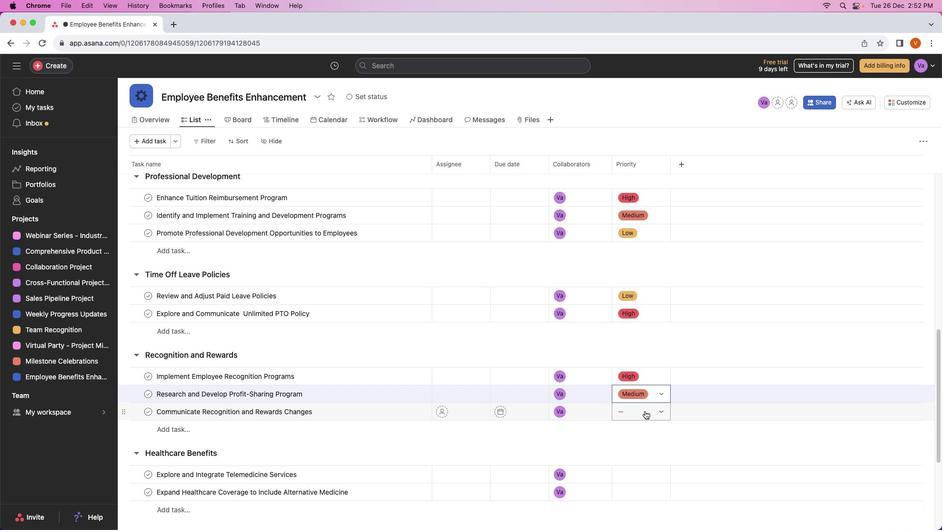 
Action: Mouse pressed left at (644, 410)
Screenshot: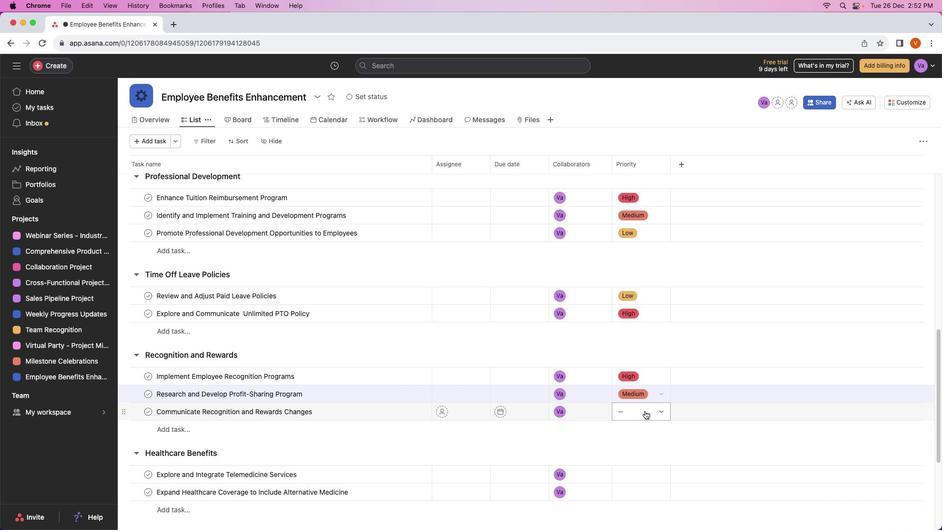 
Action: Mouse moved to (646, 362)
Screenshot: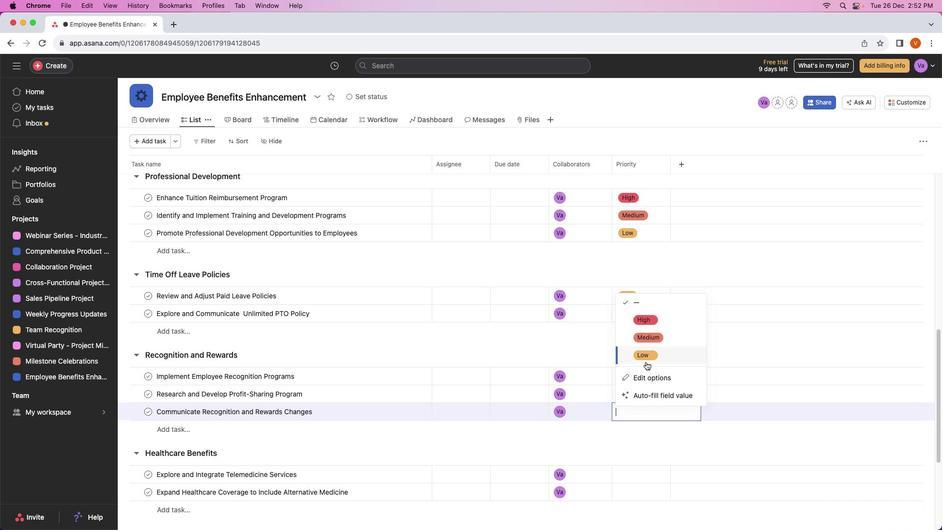 
Action: Mouse pressed left at (646, 362)
Screenshot: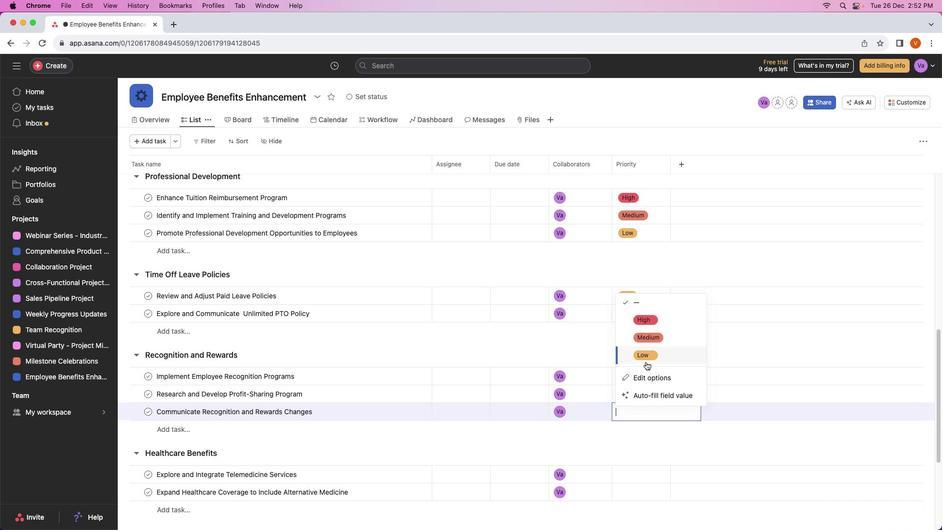 
Action: Mouse moved to (650, 425)
Screenshot: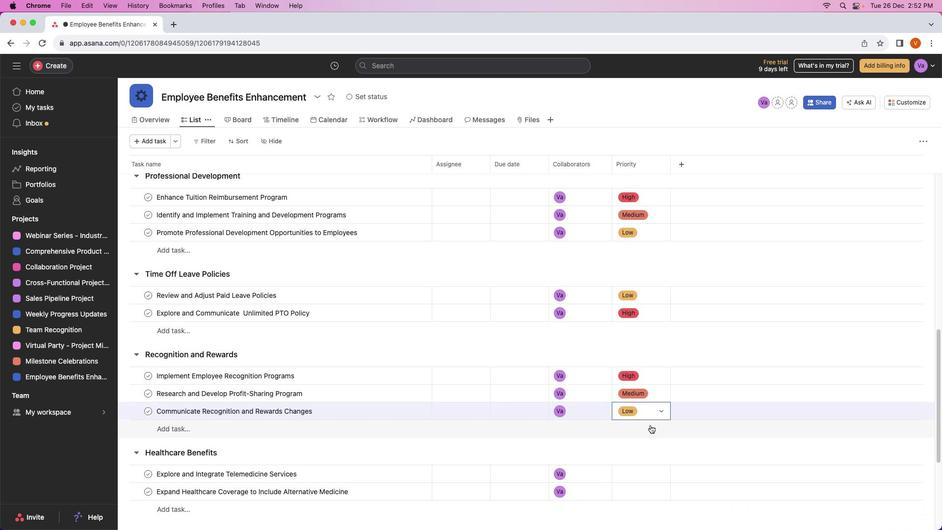 
Action: Mouse scrolled (650, 425) with delta (0, 0)
Screenshot: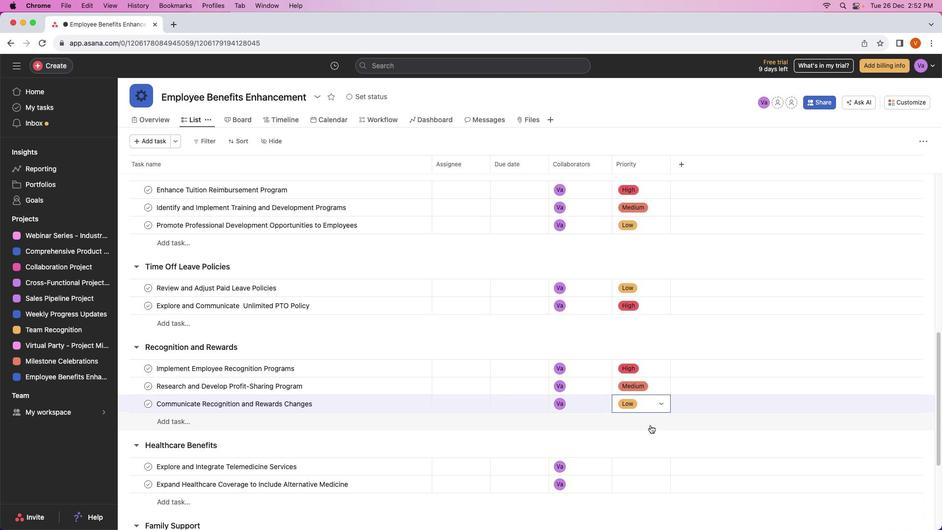 
Action: Mouse scrolled (650, 425) with delta (0, 0)
Screenshot: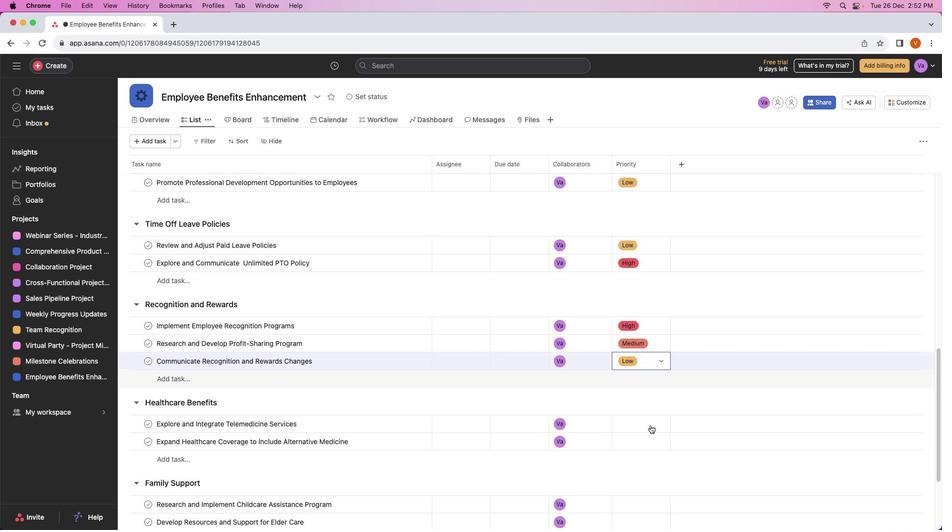 
Action: Mouse scrolled (650, 425) with delta (0, 0)
Screenshot: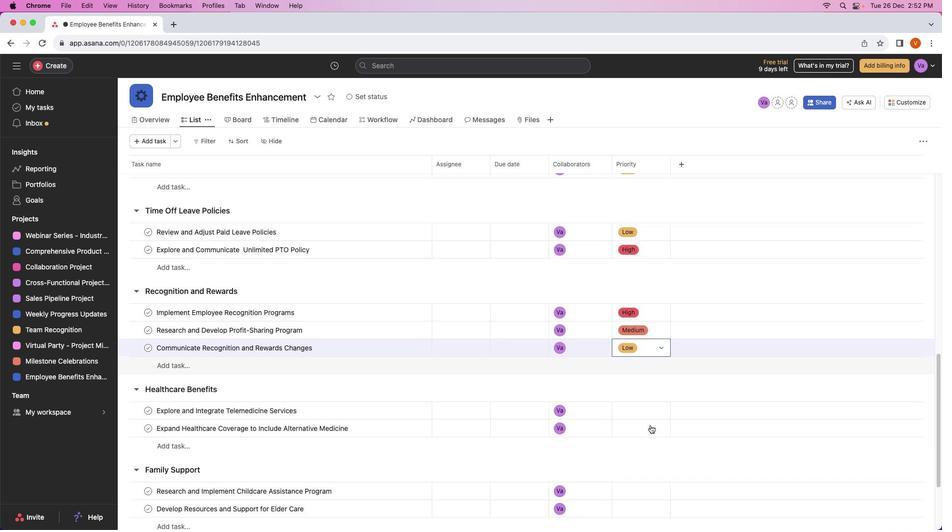 
Action: Mouse scrolled (650, 425) with delta (0, -1)
Screenshot: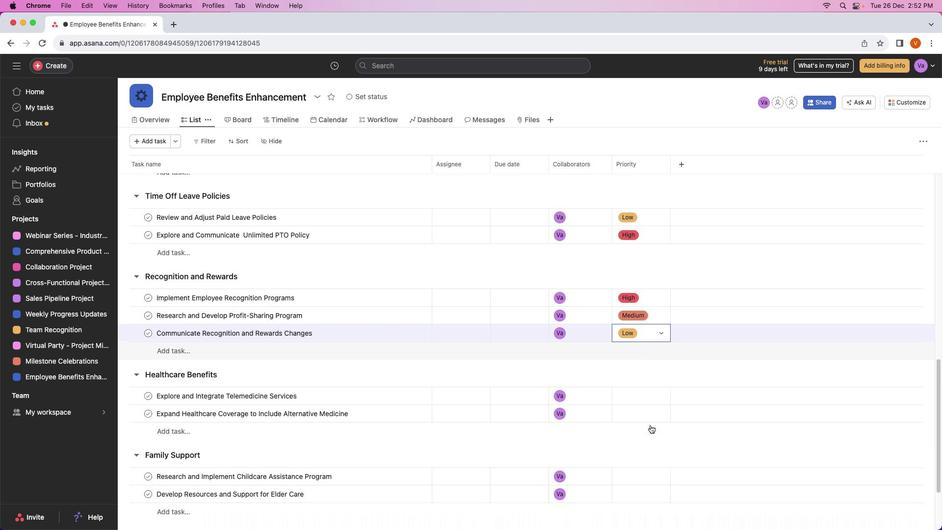 
Action: Mouse scrolled (650, 425) with delta (0, -1)
Screenshot: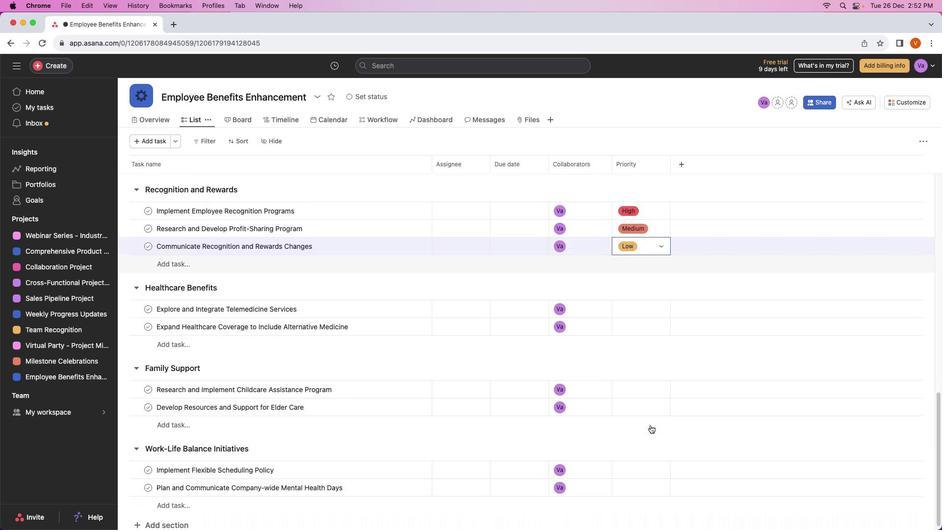 
Action: Mouse moved to (649, 419)
Screenshot: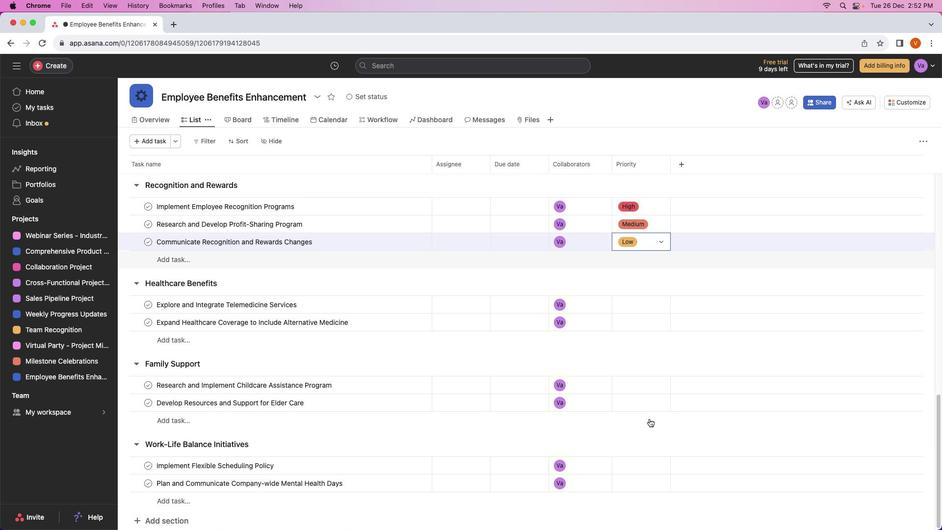 
Action: Mouse scrolled (649, 419) with delta (0, 0)
Screenshot: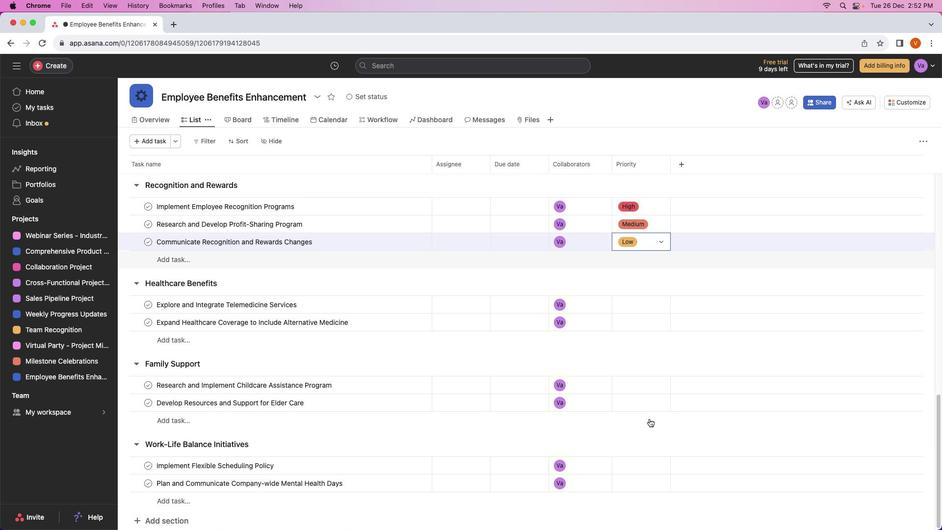 
Action: Mouse scrolled (649, 419) with delta (0, 0)
Screenshot: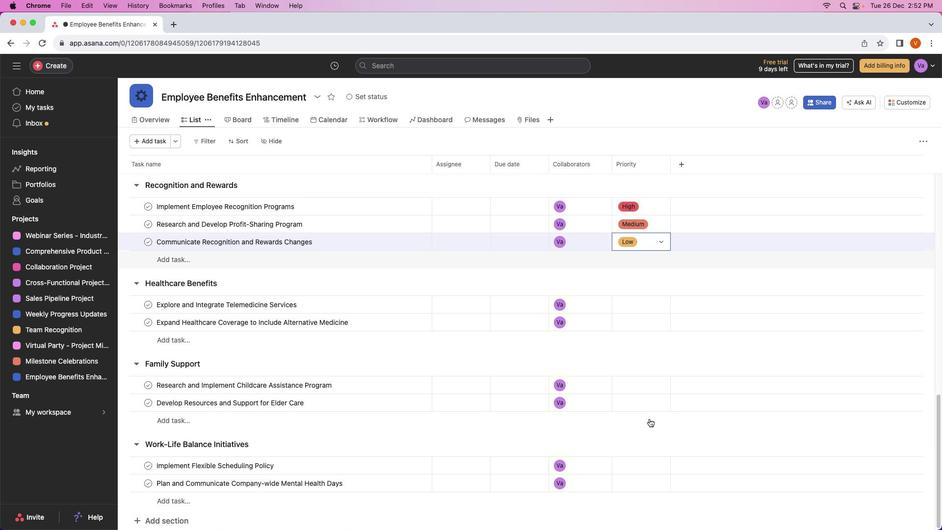 
Action: Mouse scrolled (649, 419) with delta (0, 0)
Screenshot: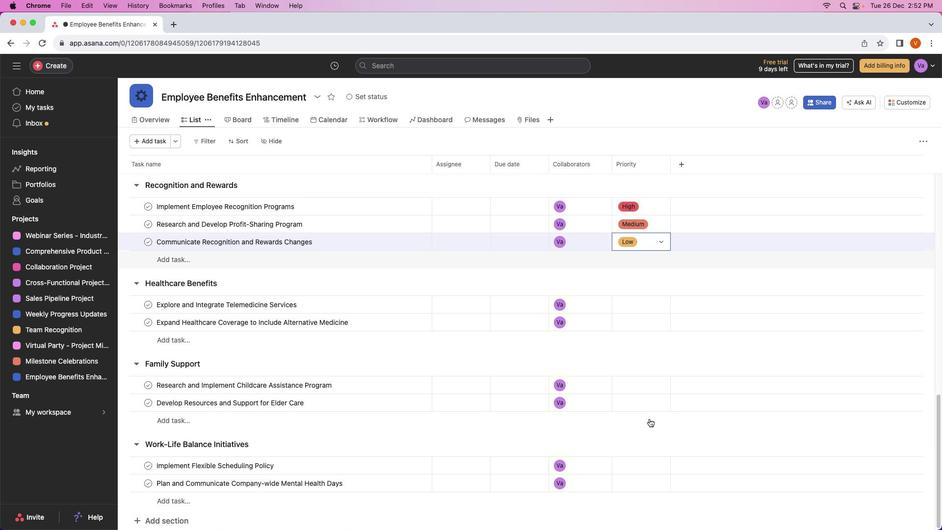 
Action: Mouse scrolled (649, 419) with delta (0, -1)
Screenshot: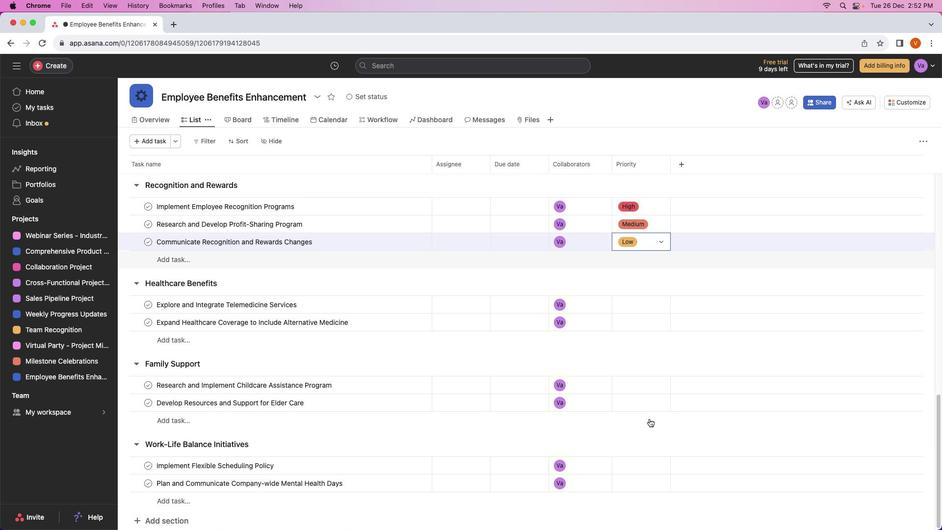 
Action: Mouse scrolled (649, 419) with delta (0, 0)
Screenshot: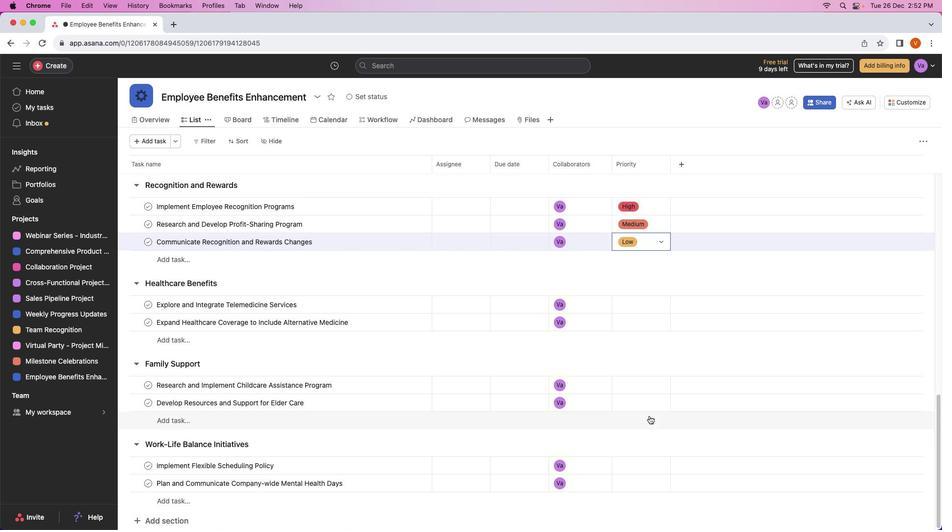 
Action: Mouse moved to (635, 304)
Screenshot: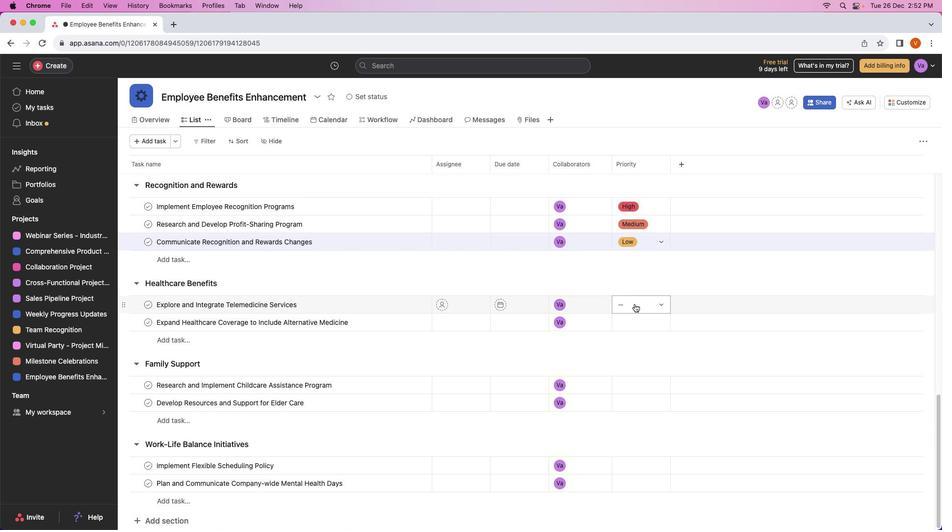 
Action: Mouse pressed left at (635, 304)
Screenshot: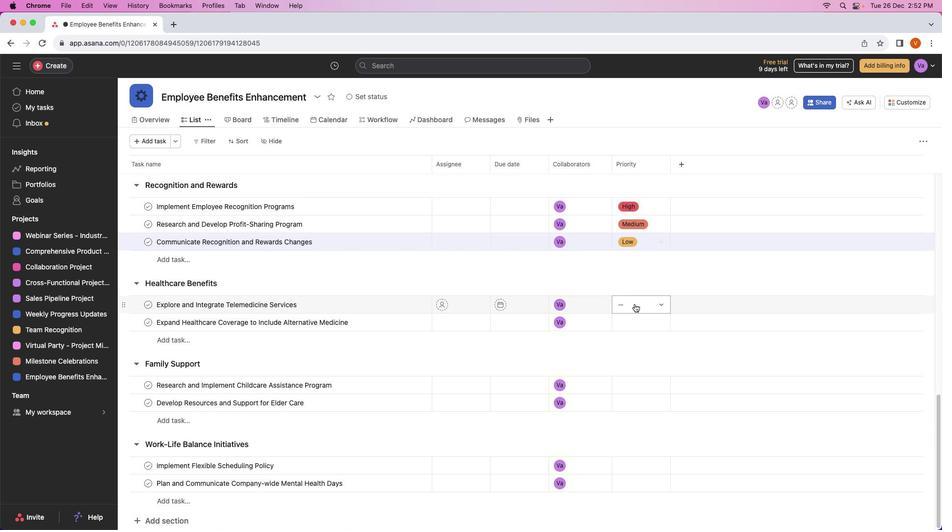 
Action: Mouse moved to (650, 345)
Screenshot: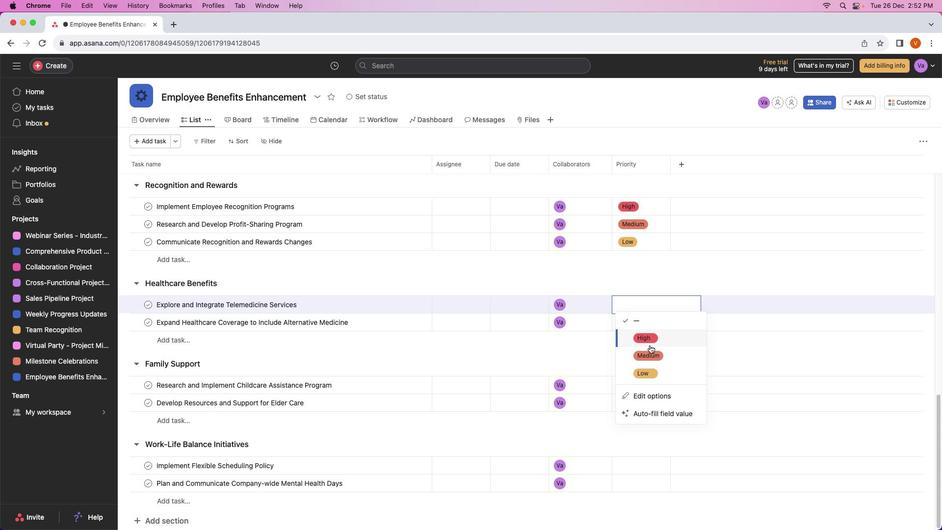 
Action: Mouse pressed left at (650, 345)
Screenshot: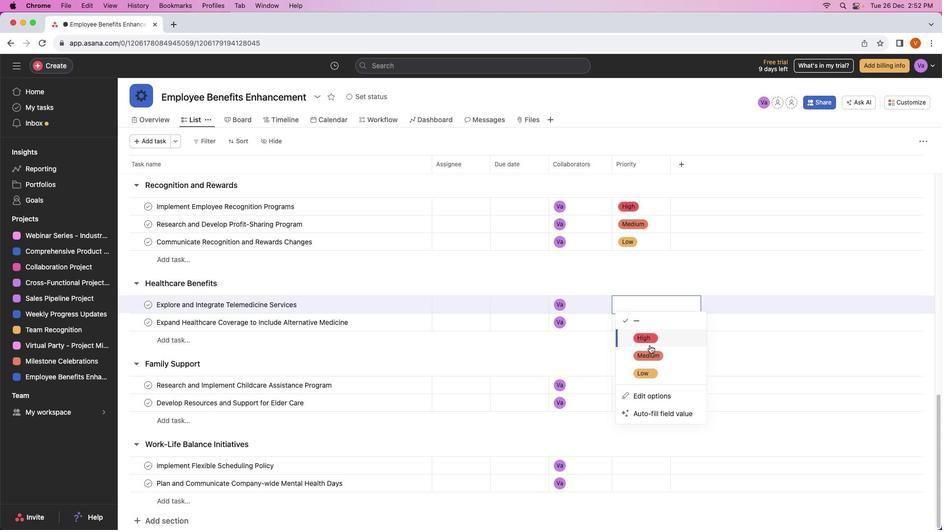 
Action: Mouse moved to (636, 329)
Screenshot: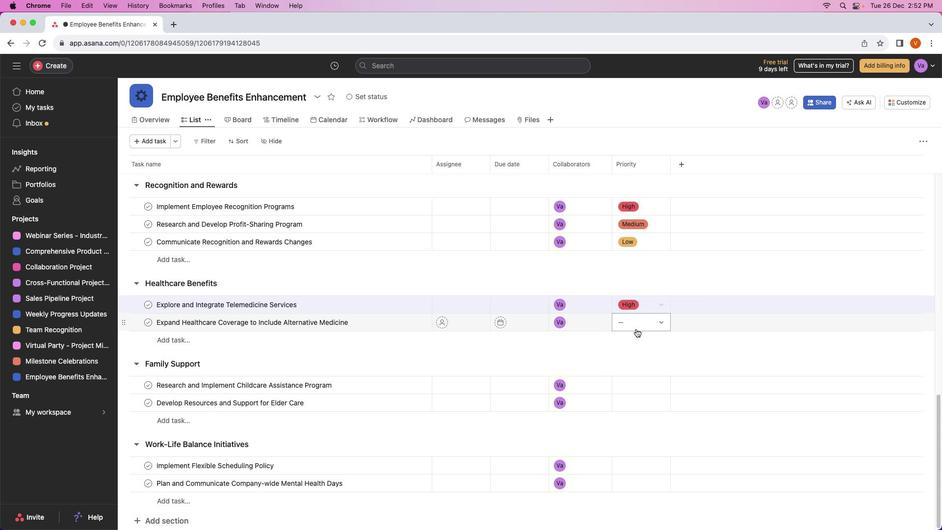 
Action: Mouse pressed left at (636, 329)
Screenshot: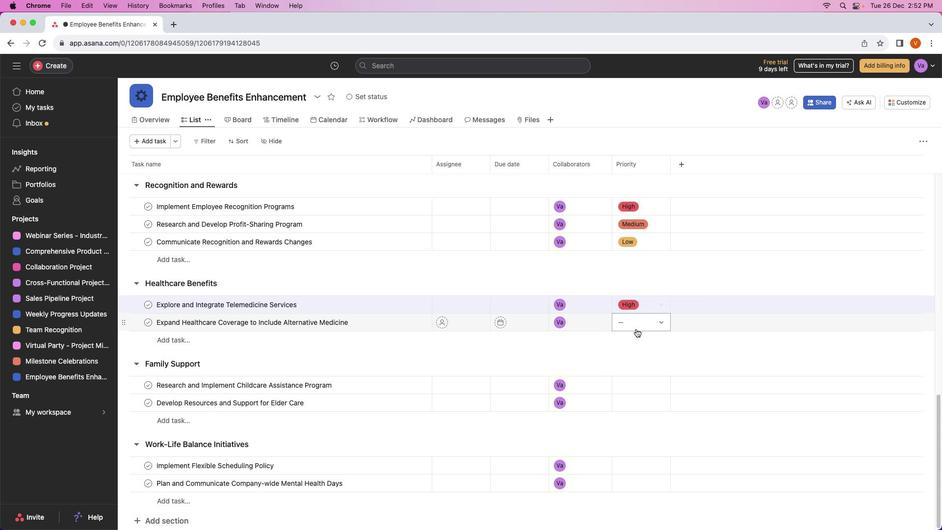
Action: Mouse moved to (648, 366)
Screenshot: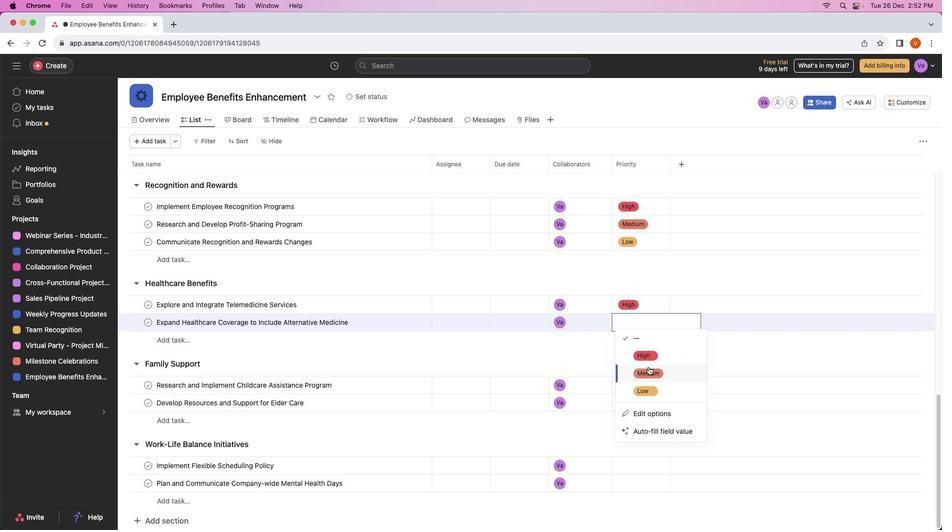
Action: Mouse pressed left at (648, 366)
Screenshot: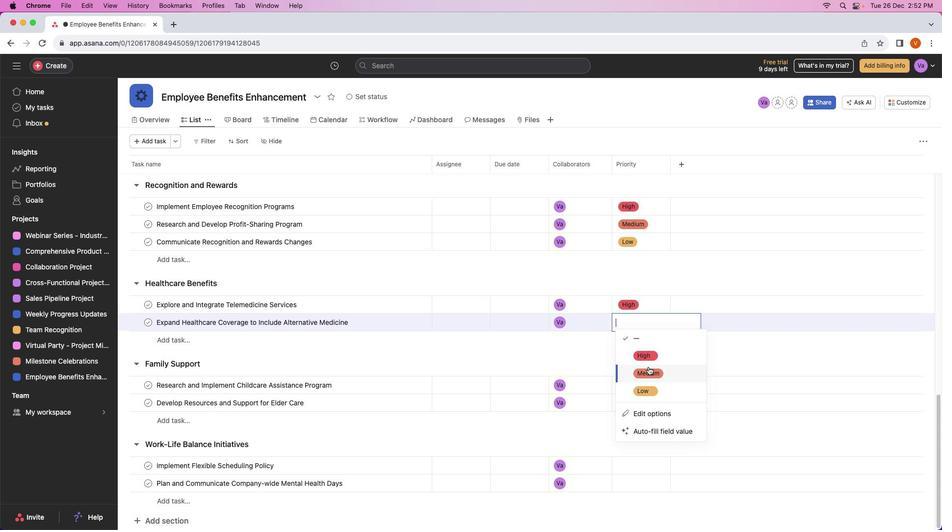
Action: Mouse moved to (631, 339)
Screenshot: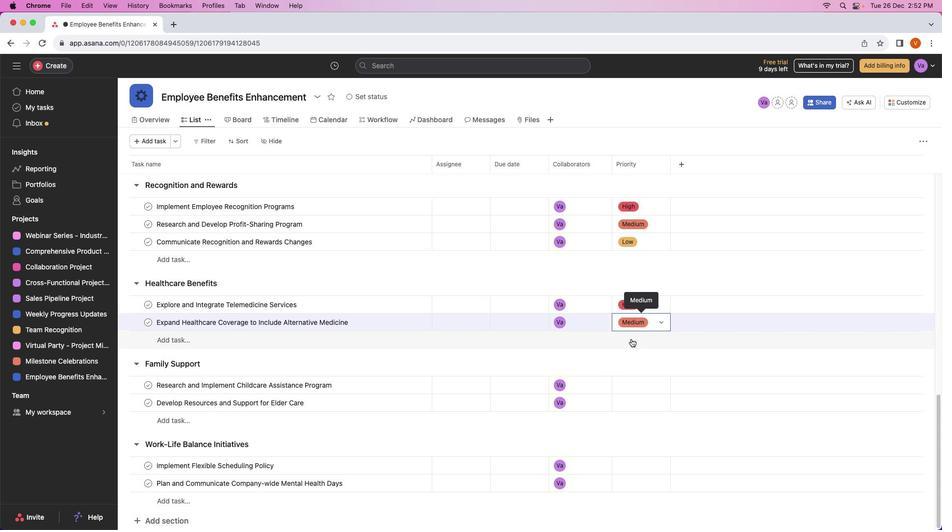 
Action: Mouse pressed left at (631, 339)
Screenshot: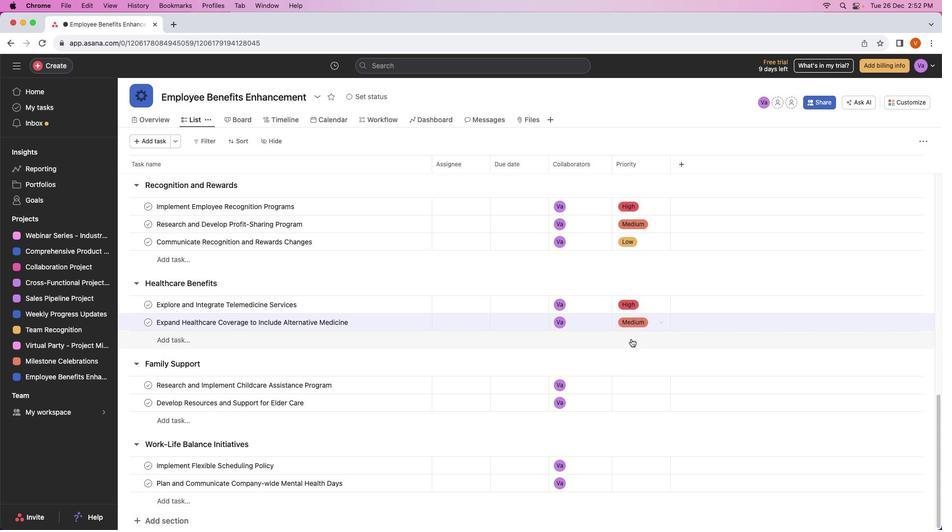 
Action: Mouse moved to (627, 344)
Screenshot: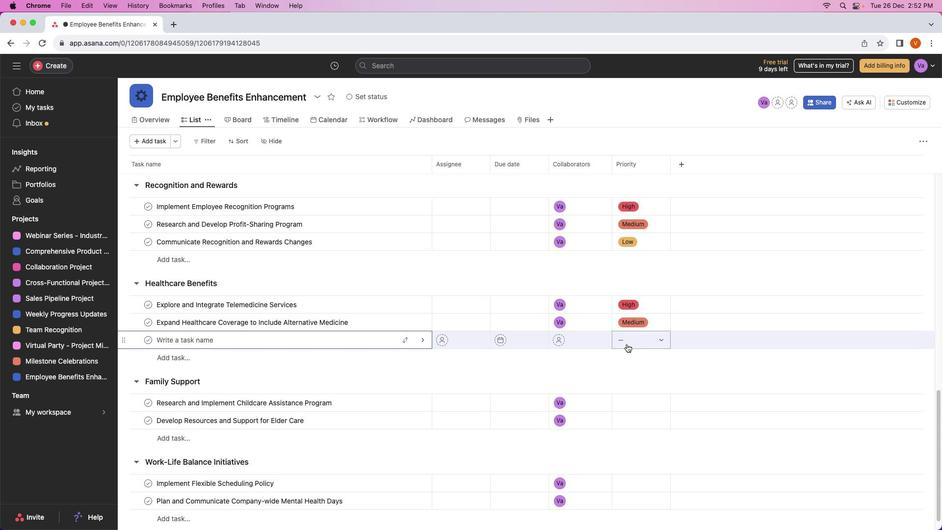 
Action: Mouse pressed left at (627, 344)
Screenshot: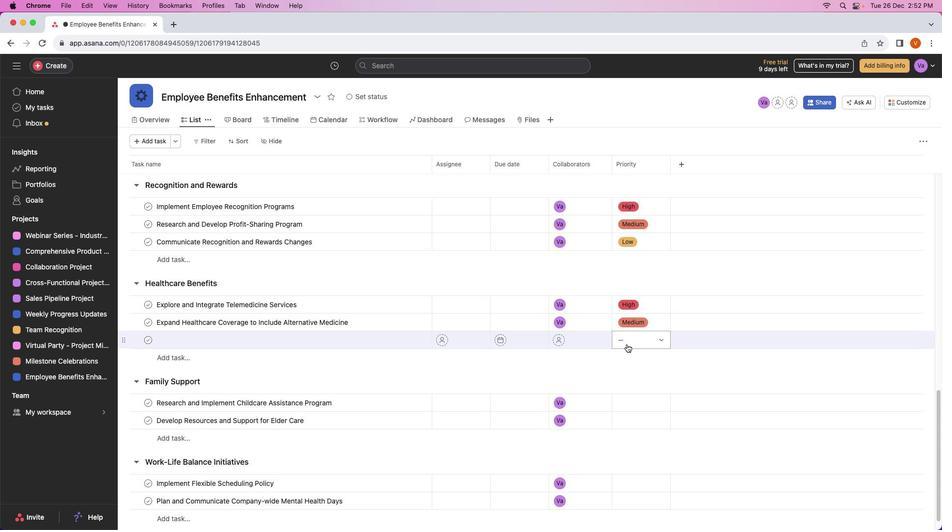 
Action: Mouse moved to (639, 400)
Screenshot: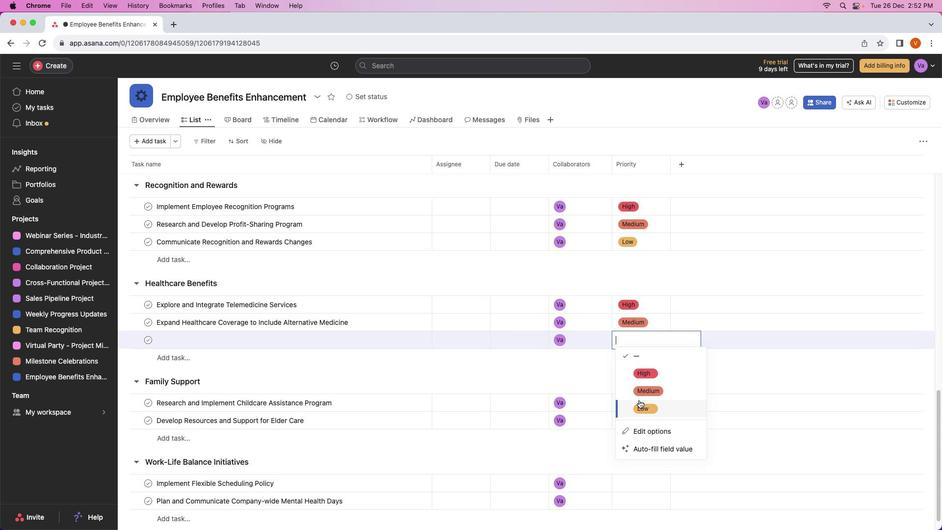 
Action: Mouse pressed left at (639, 400)
Screenshot: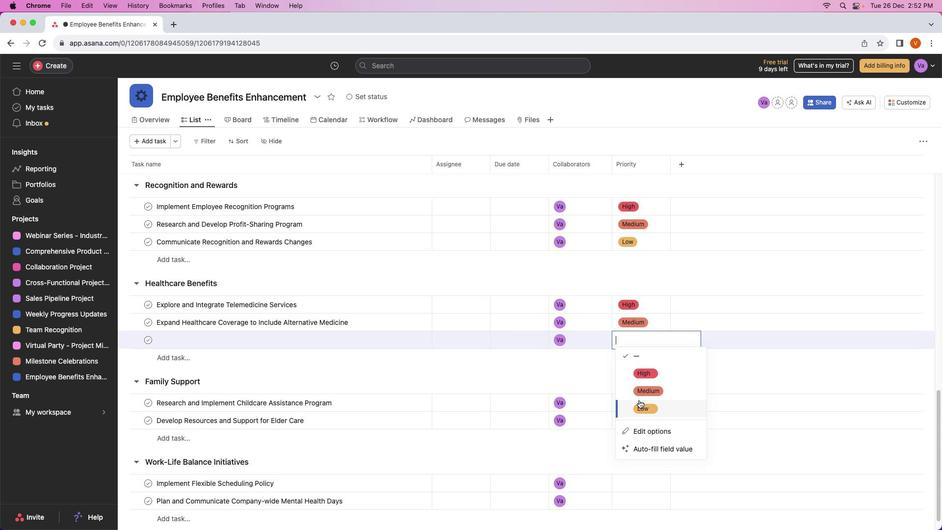 
Action: Mouse moved to (636, 400)
Screenshot: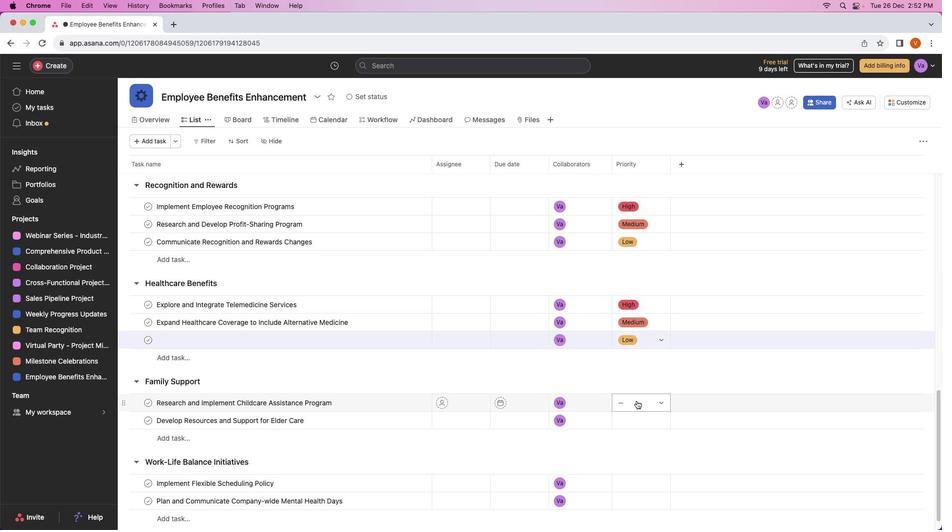 
Action: Mouse pressed left at (636, 400)
Screenshot: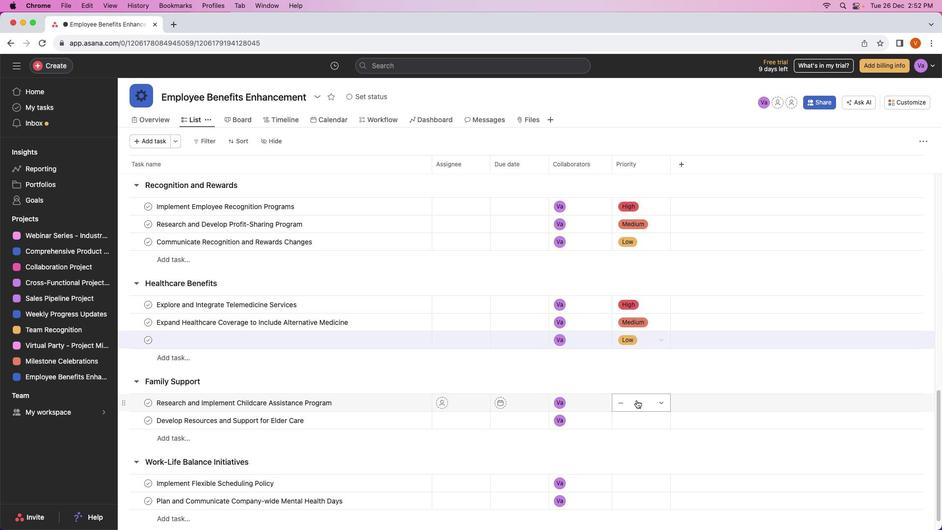 
Action: Mouse moved to (650, 450)
Screenshot: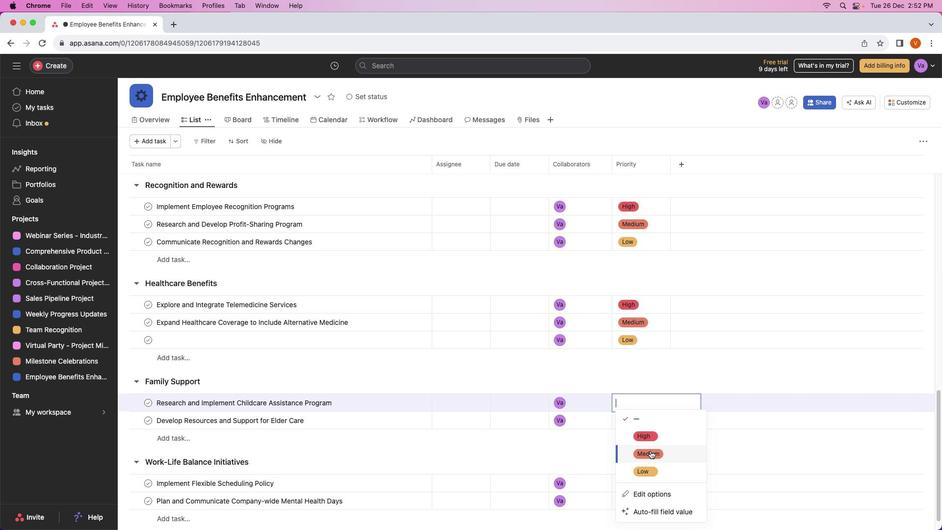 
Action: Mouse pressed left at (650, 450)
Screenshot: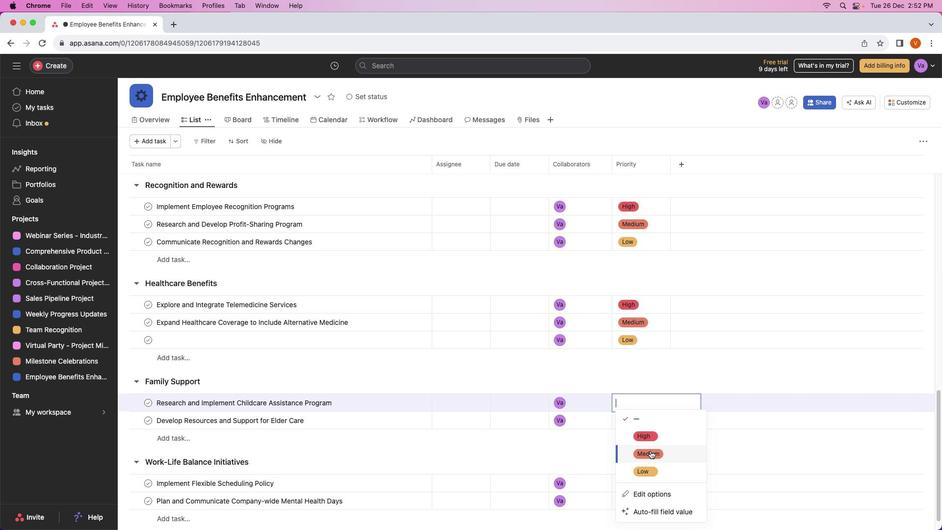 
Action: Mouse moved to (630, 423)
Screenshot: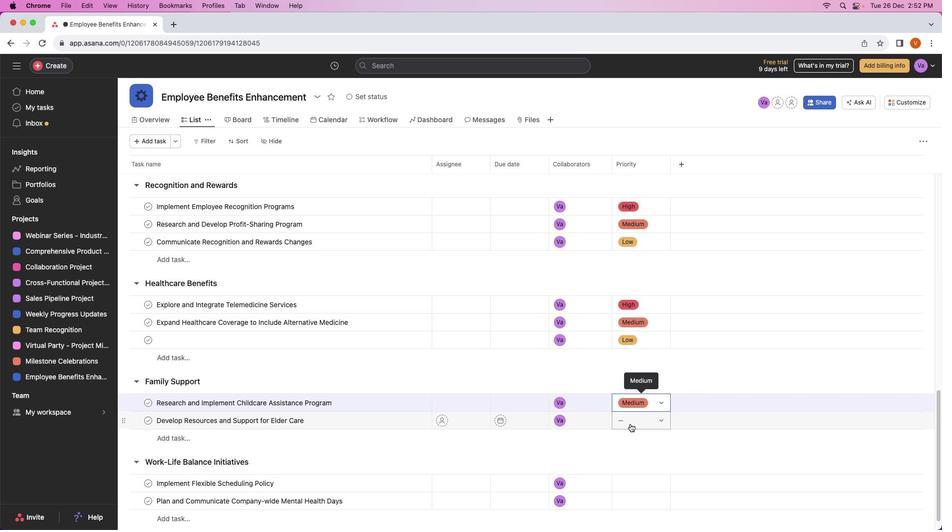 
Action: Mouse pressed left at (630, 423)
Screenshot: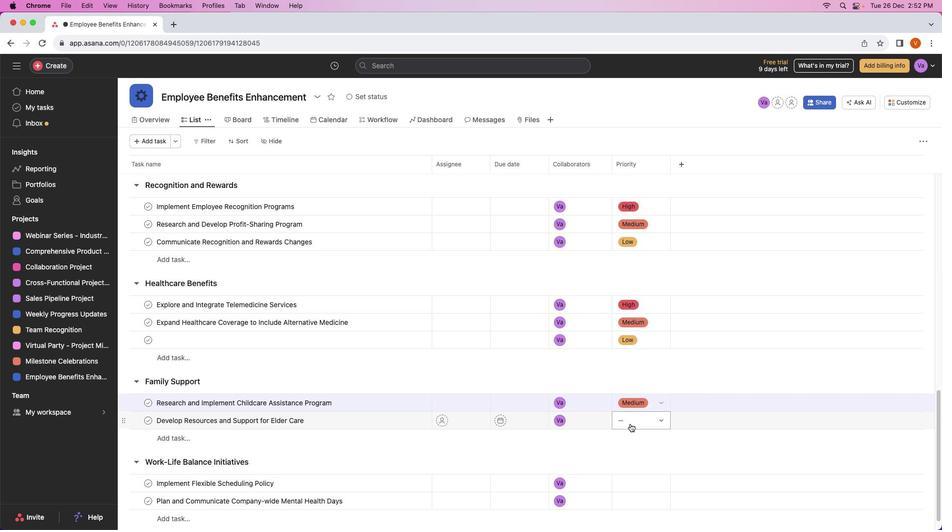 
Action: Mouse moved to (641, 332)
Screenshot: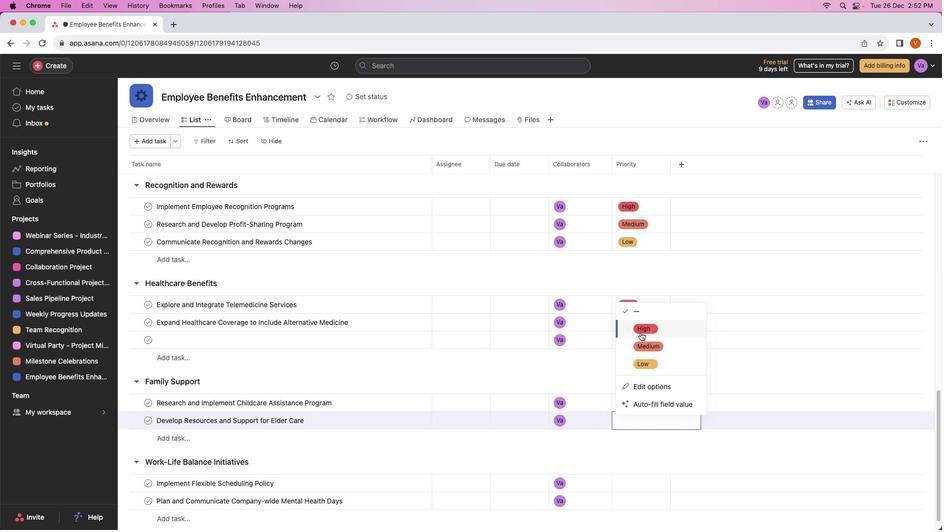 
Action: Mouse pressed left at (641, 332)
Screenshot: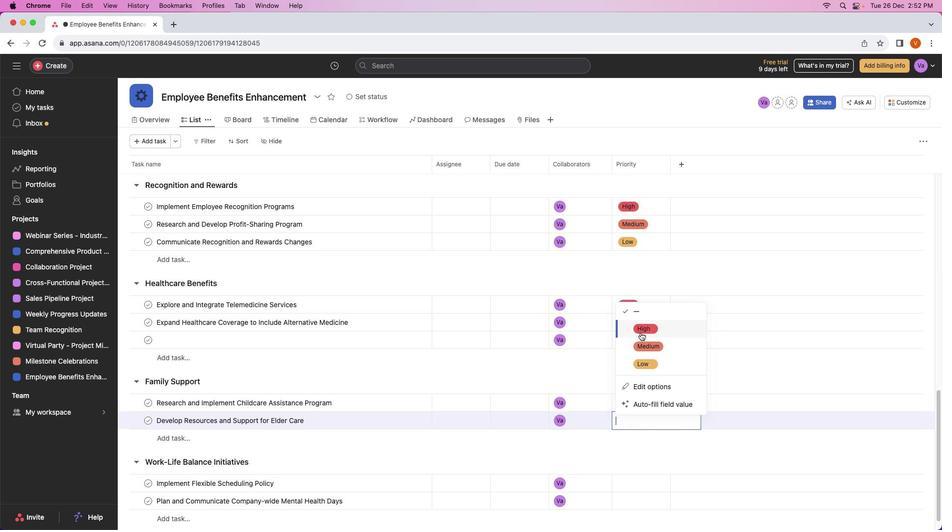 
Action: Mouse moved to (628, 396)
Screenshot: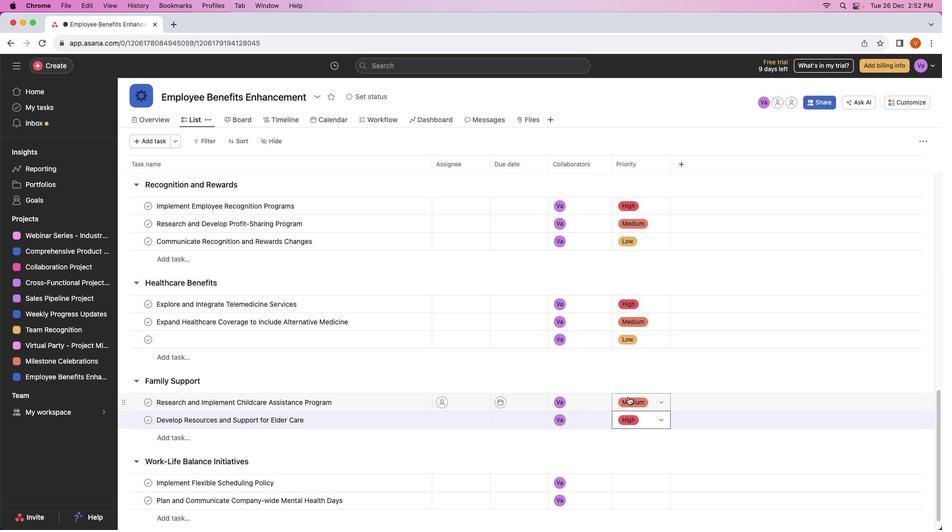 
Action: Mouse scrolled (628, 396) with delta (0, 0)
Screenshot: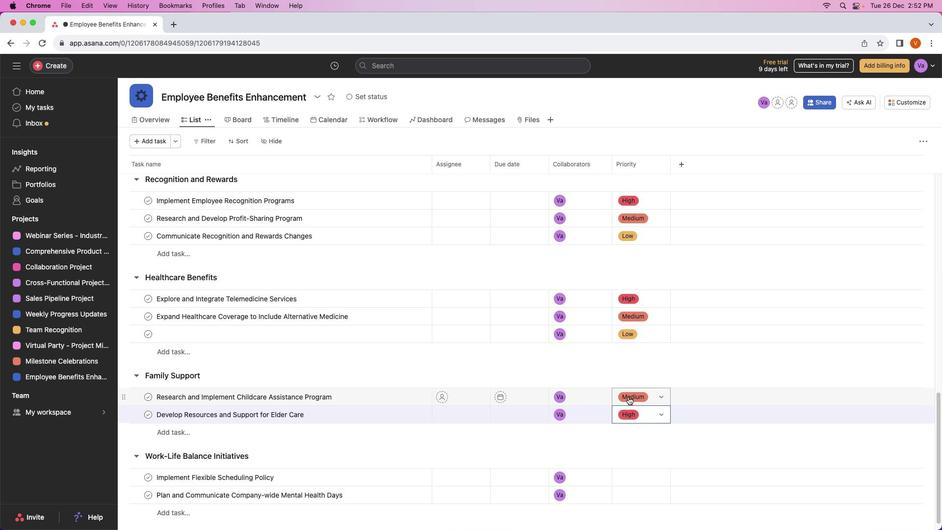 
Action: Mouse moved to (628, 396)
Screenshot: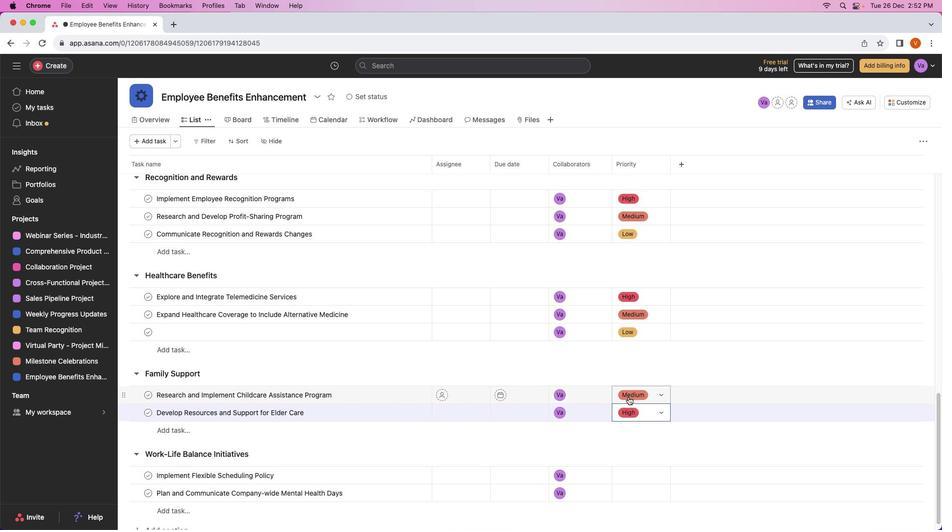 
Action: Mouse scrolled (628, 396) with delta (0, 0)
Screenshot: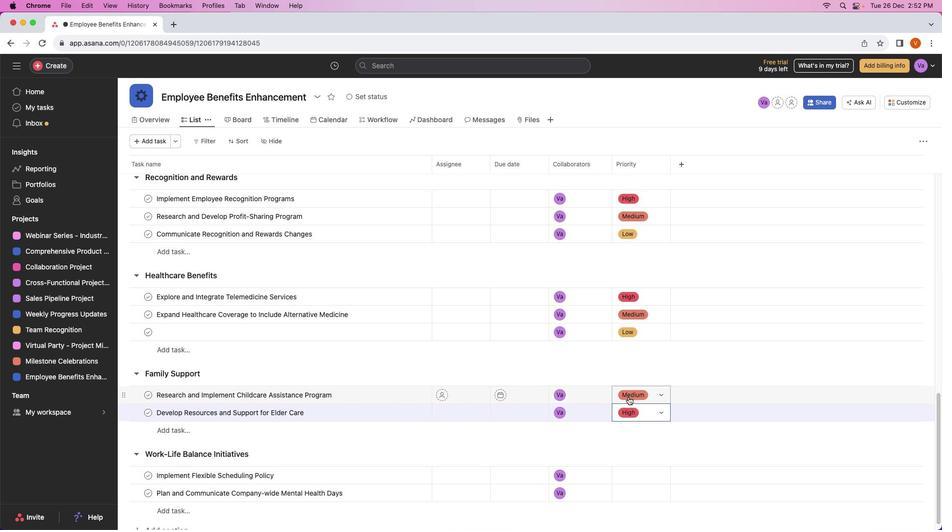 
Action: Mouse scrolled (628, 396) with delta (0, 0)
Screenshot: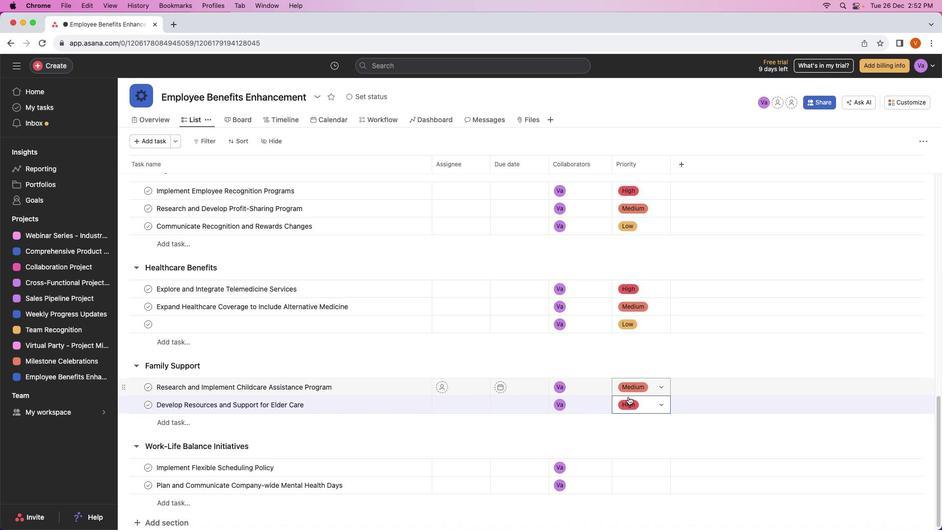 
Action: Mouse scrolled (628, 396) with delta (0, -1)
Screenshot: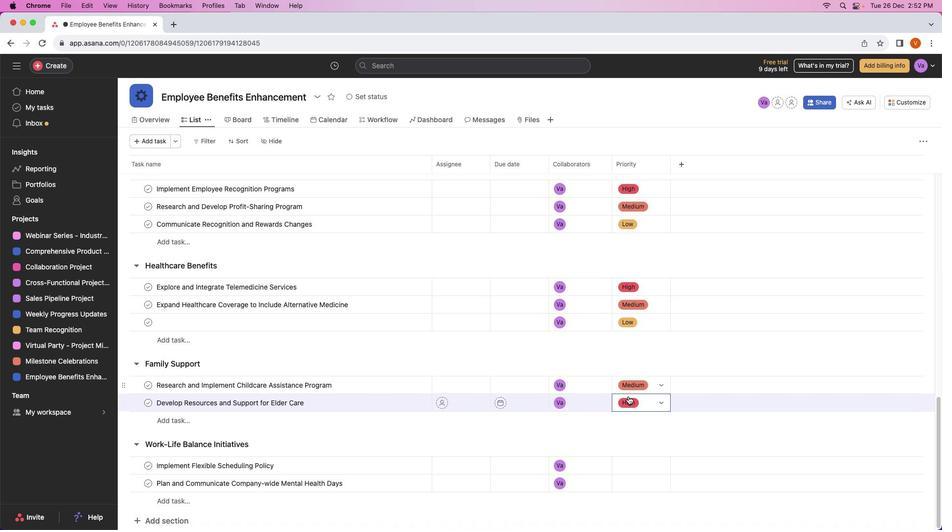 
Action: Mouse moved to (637, 464)
Screenshot: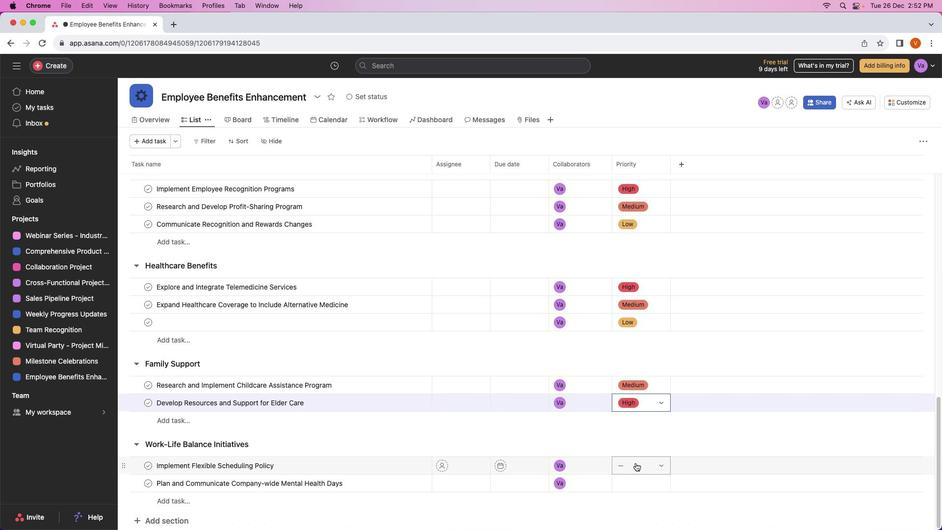 
Action: Mouse scrolled (637, 464) with delta (0, 0)
Screenshot: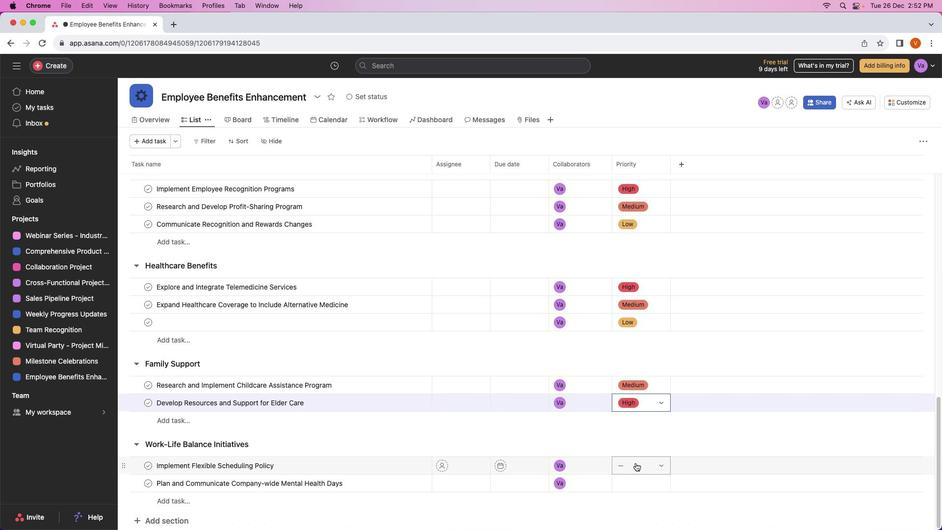
Action: Mouse moved to (637, 467)
Screenshot: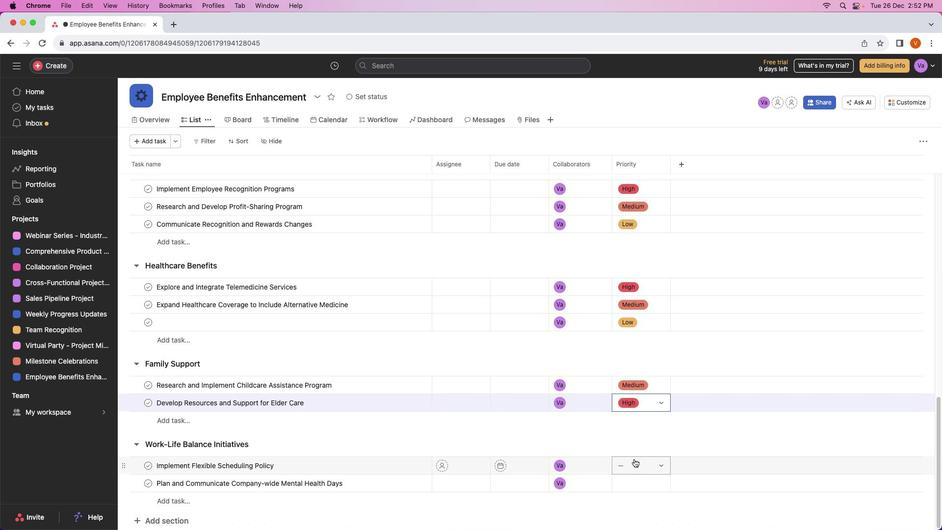
Action: Mouse scrolled (637, 467) with delta (0, 0)
Screenshot: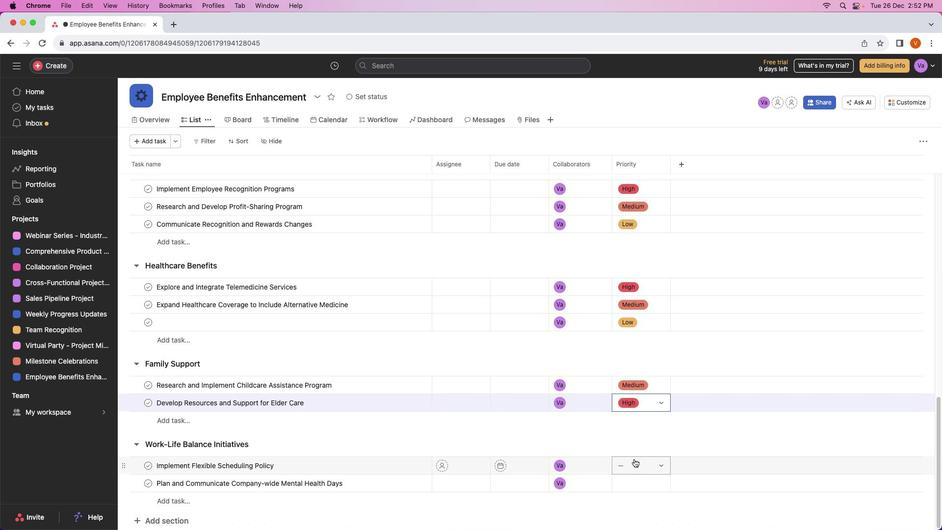 
Action: Mouse moved to (634, 461)
Screenshot: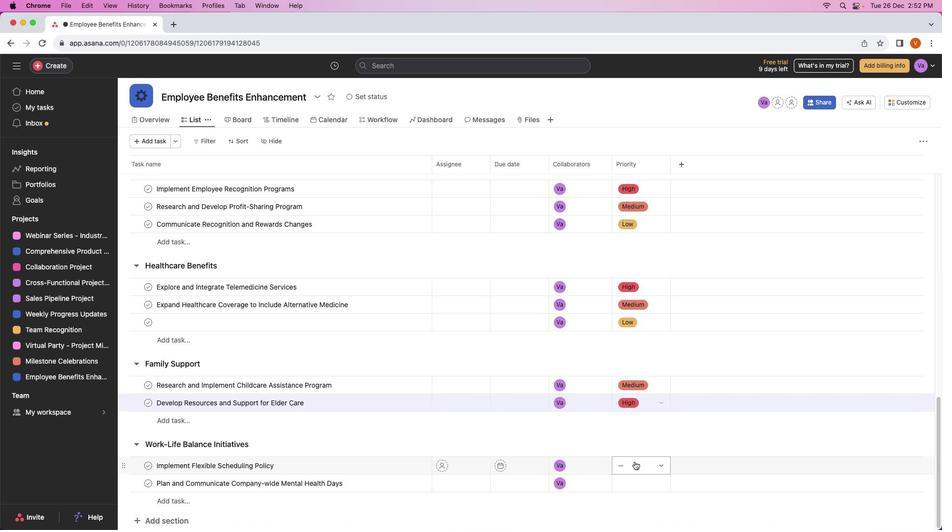 
Action: Mouse pressed left at (634, 461)
Screenshot: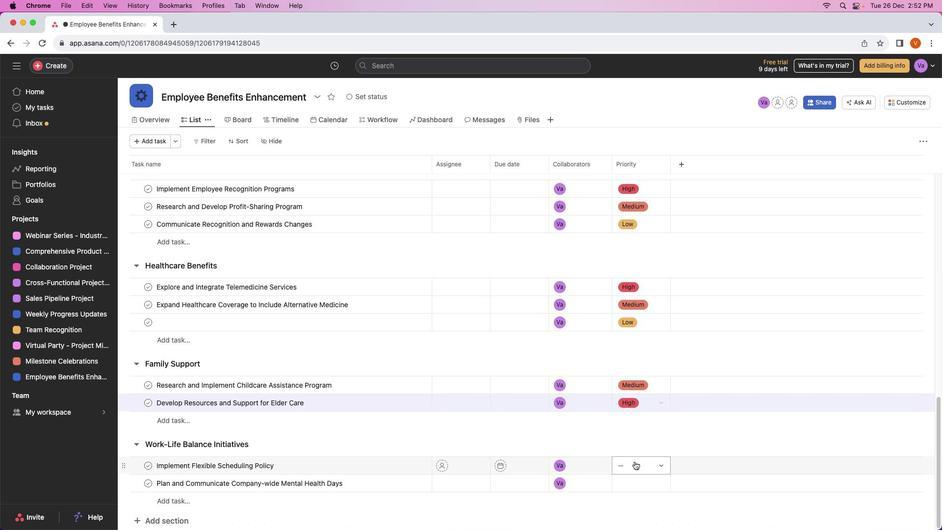 
Action: Mouse moved to (658, 372)
Screenshot: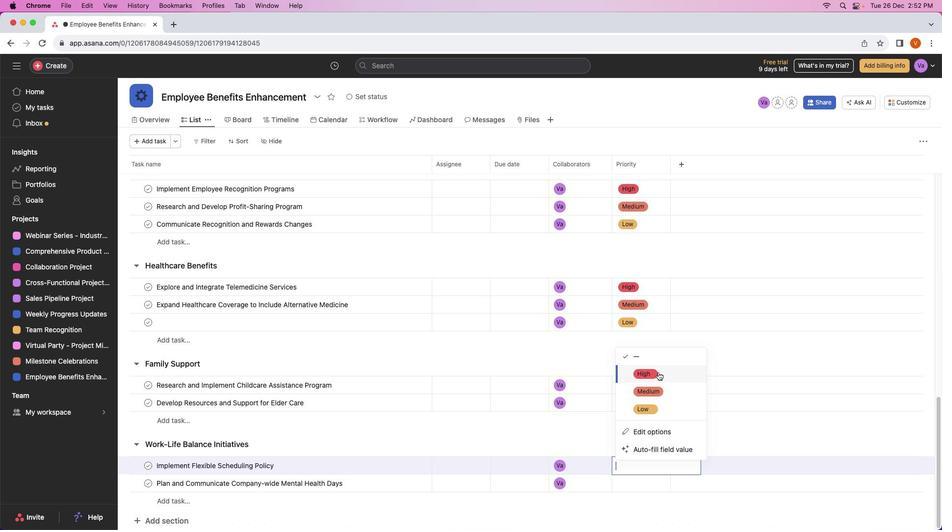 
Action: Mouse pressed left at (658, 372)
Screenshot: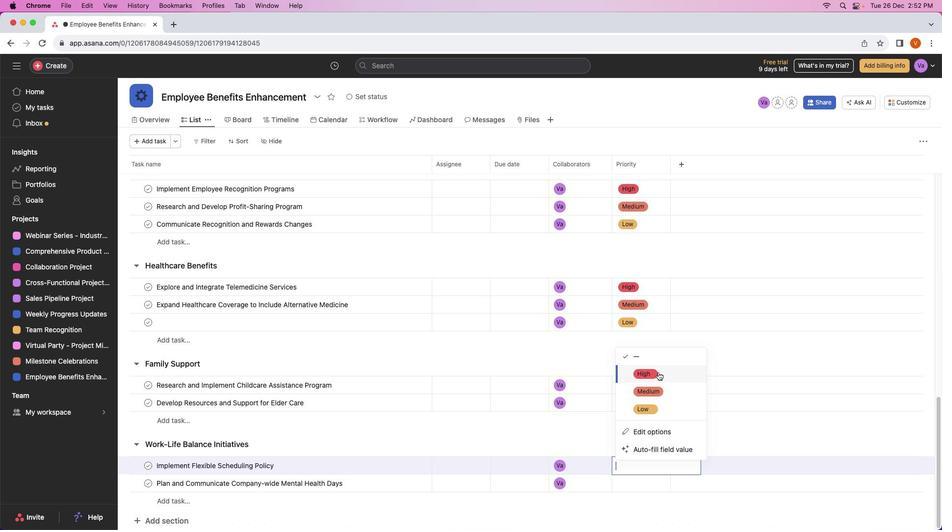 
Action: Mouse moved to (640, 481)
Screenshot: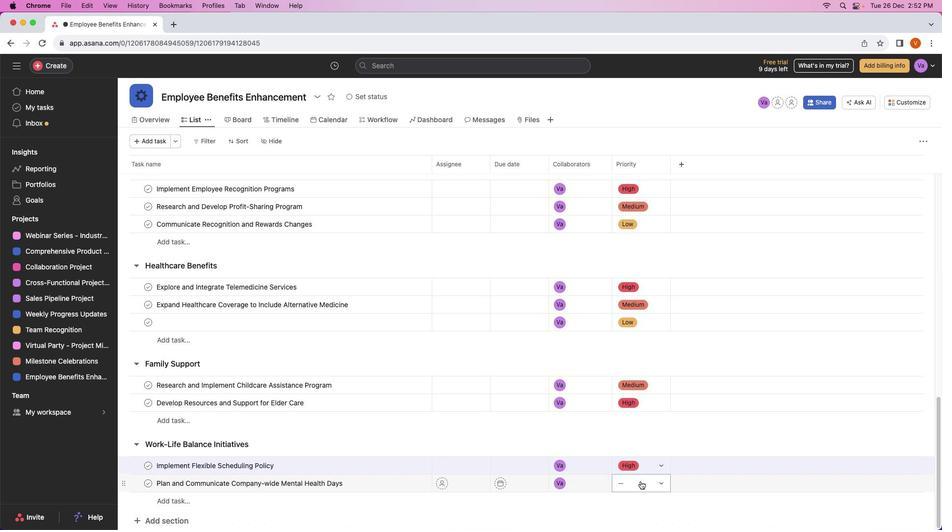 
Action: Mouse pressed left at (640, 481)
Screenshot: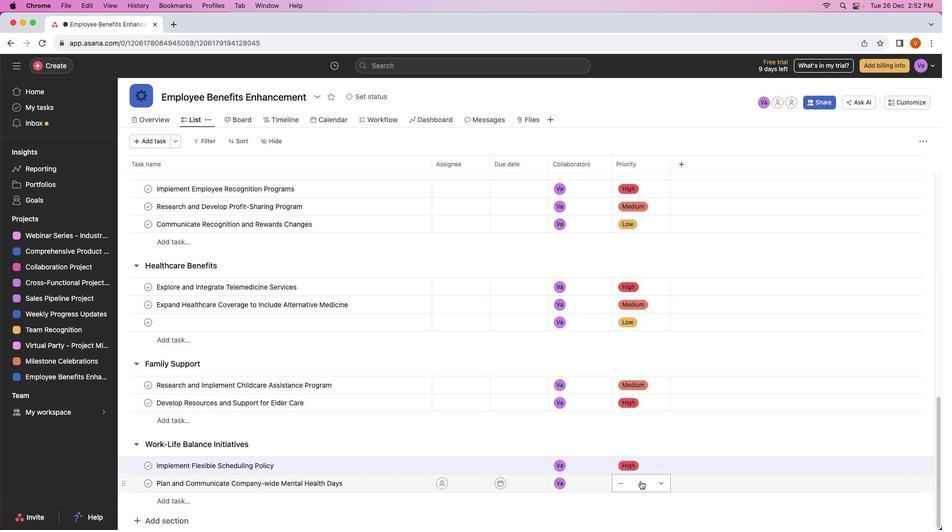 
Action: Mouse moved to (653, 404)
Screenshot: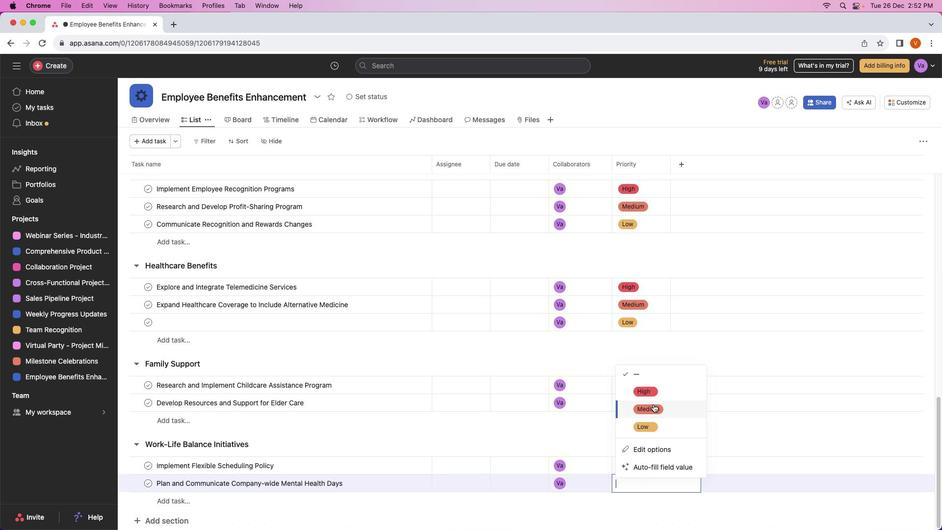 
Action: Mouse pressed left at (653, 404)
Screenshot: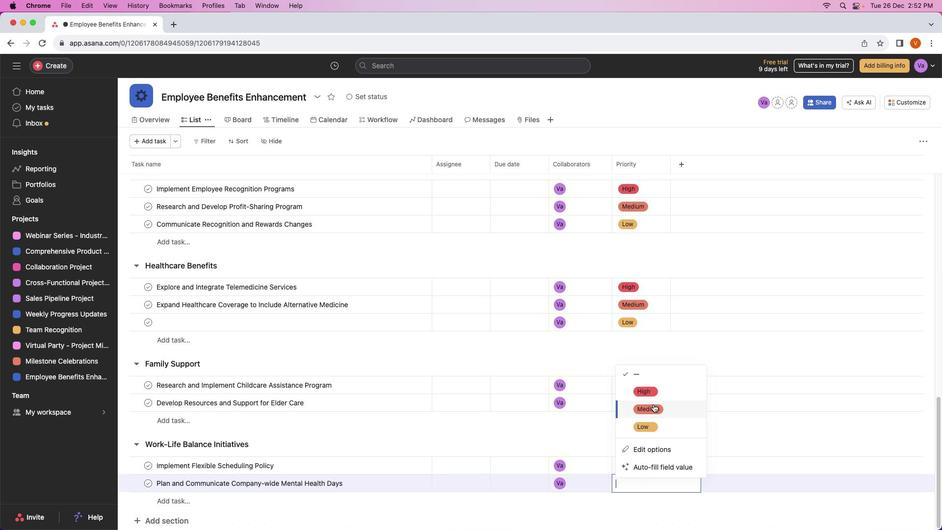 
Action: Mouse moved to (630, 361)
Screenshot: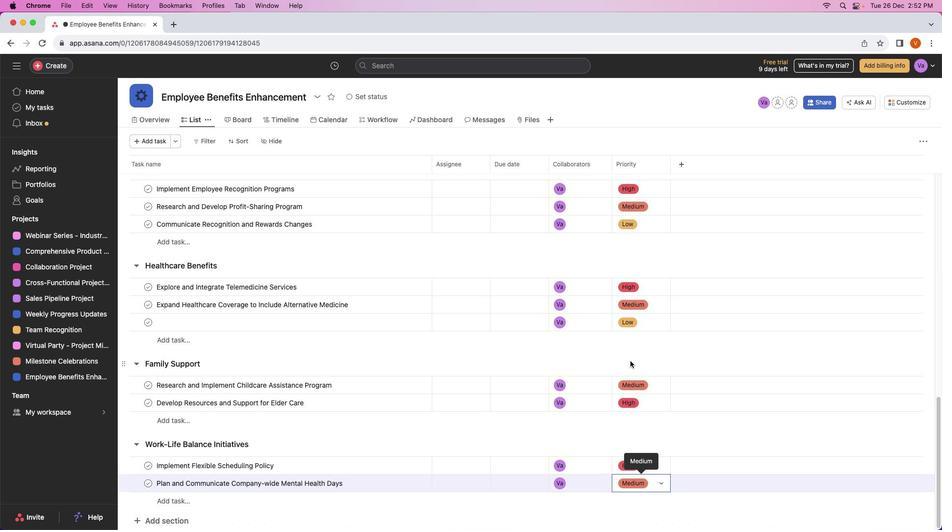 
Action: Mouse scrolled (630, 361) with delta (0, 0)
Screenshot: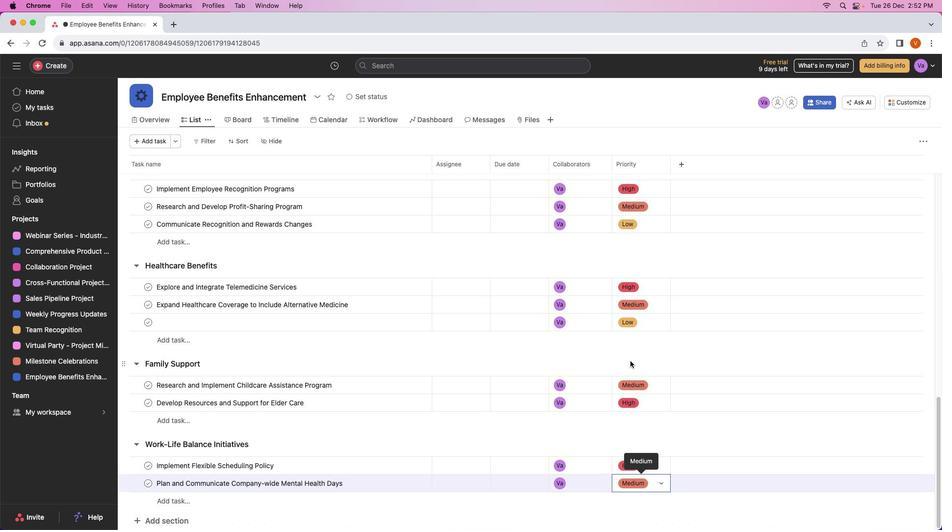 
Action: Mouse scrolled (630, 361) with delta (0, 0)
Screenshot: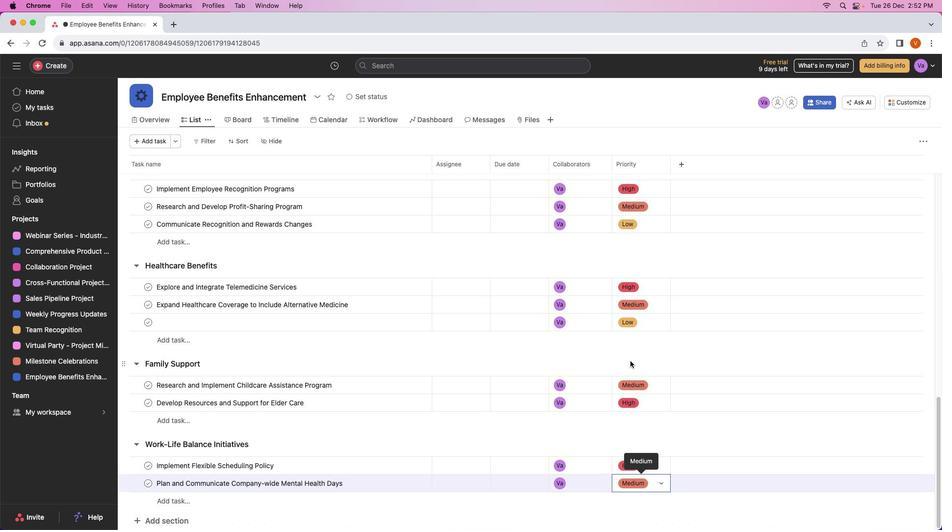 
Action: Mouse scrolled (630, 361) with delta (0, 0)
Screenshot: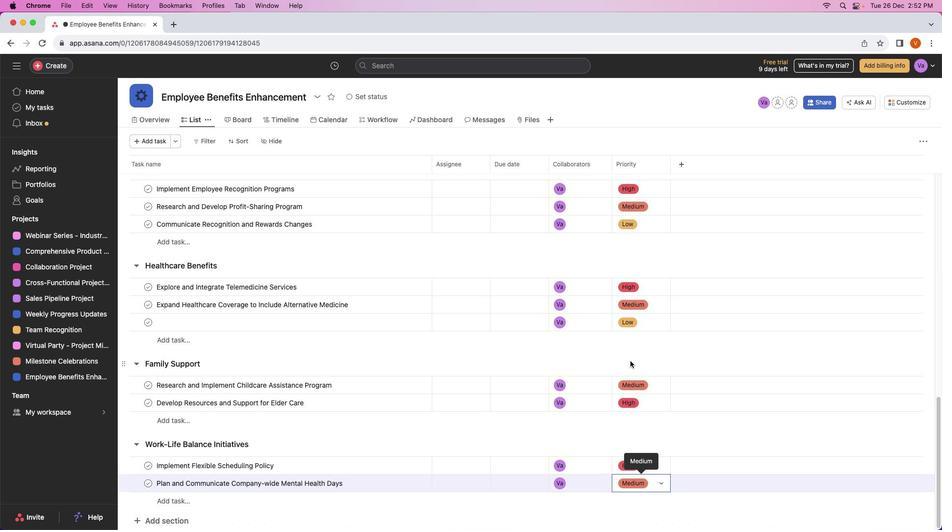 
Action: Mouse moved to (635, 361)
Screenshot: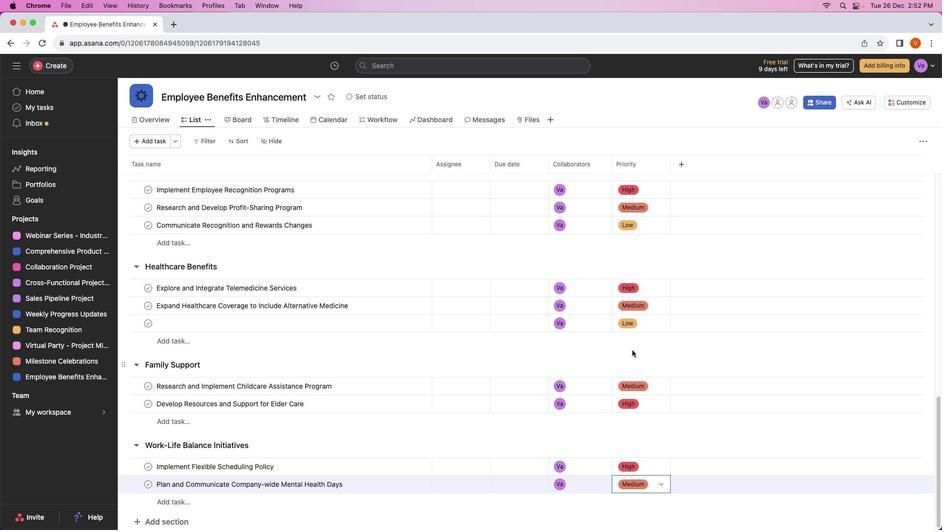 
Action: Mouse scrolled (635, 361) with delta (0, 0)
Screenshot: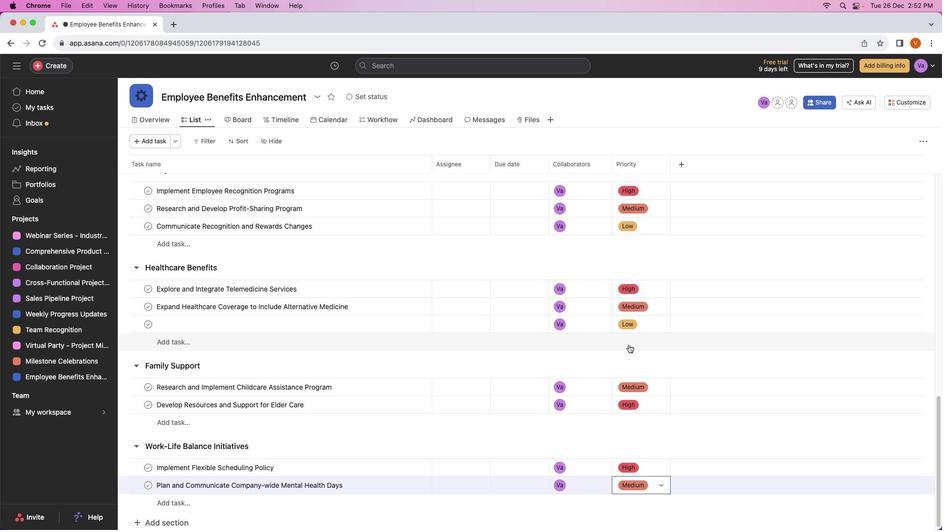 
Action: Mouse moved to (628, 343)
Screenshot: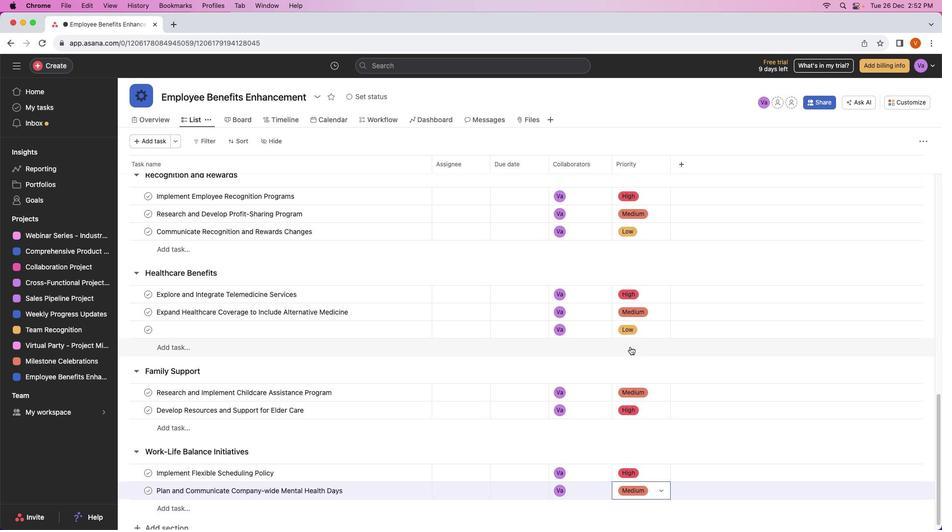 
Action: Mouse scrolled (628, 343) with delta (0, 0)
Screenshot: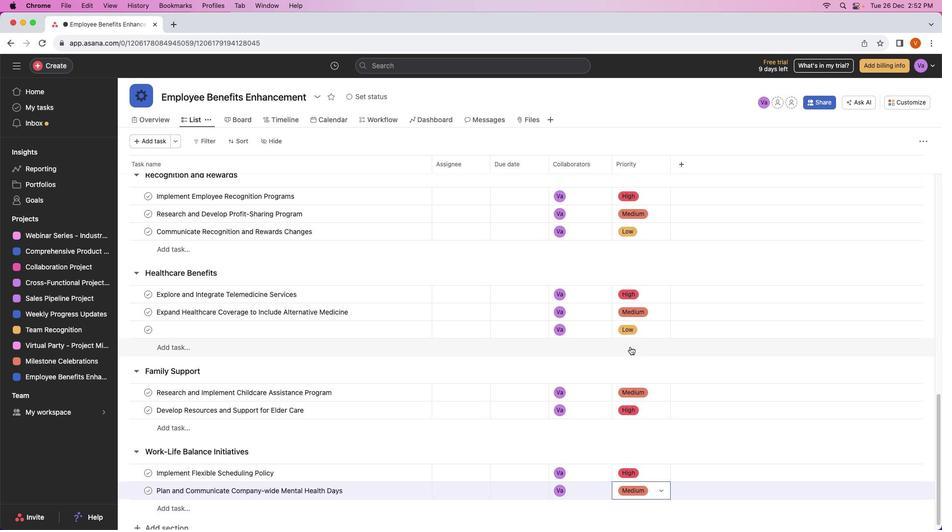 
Action: Mouse moved to (628, 343)
Screenshot: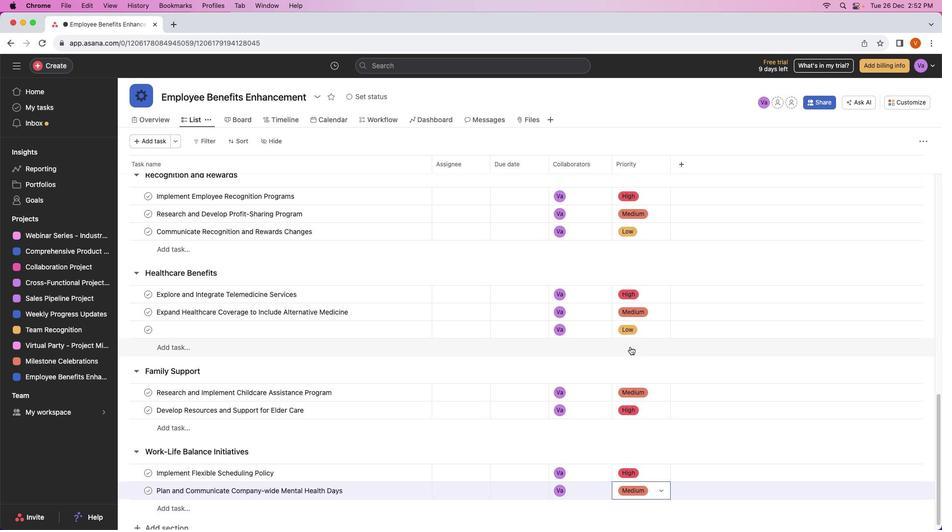 
Action: Mouse scrolled (628, 343) with delta (0, 0)
Screenshot: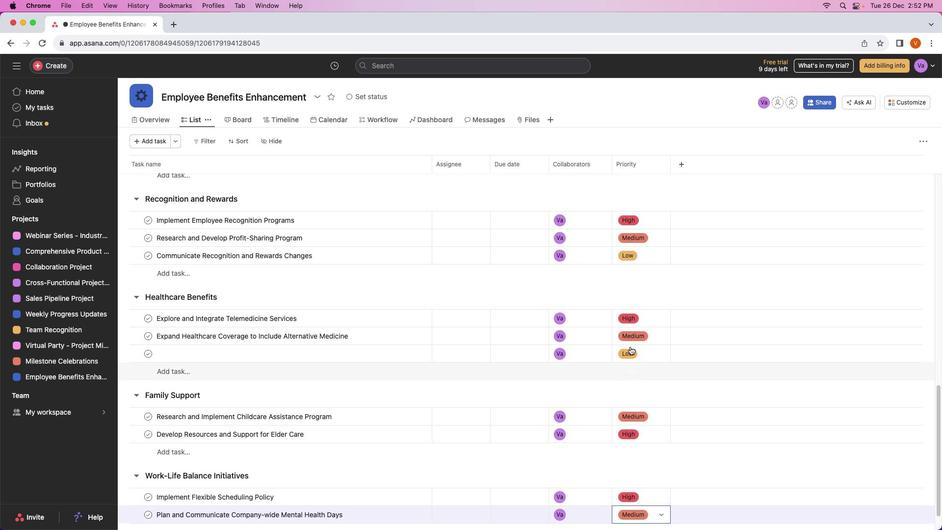 
Action: Mouse moved to (629, 345)
Screenshot: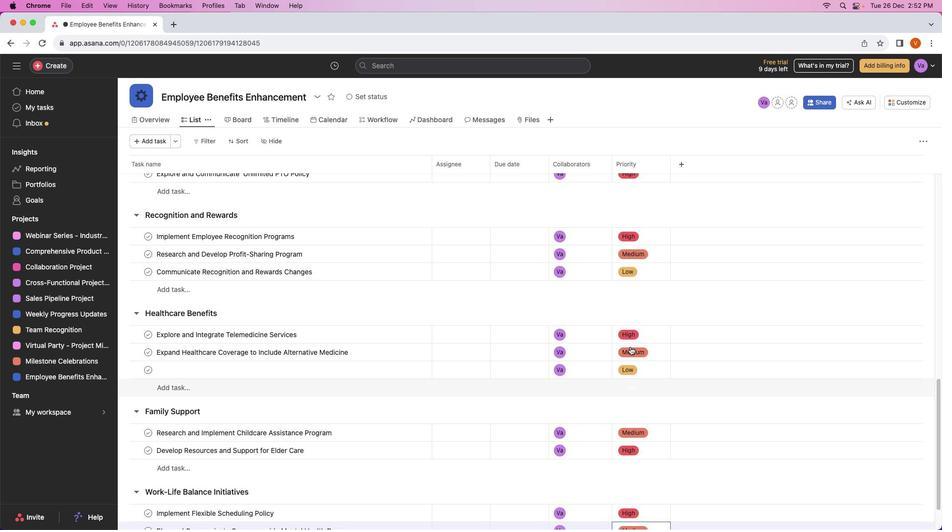 
Action: Mouse scrolled (629, 345) with delta (0, 0)
Screenshot: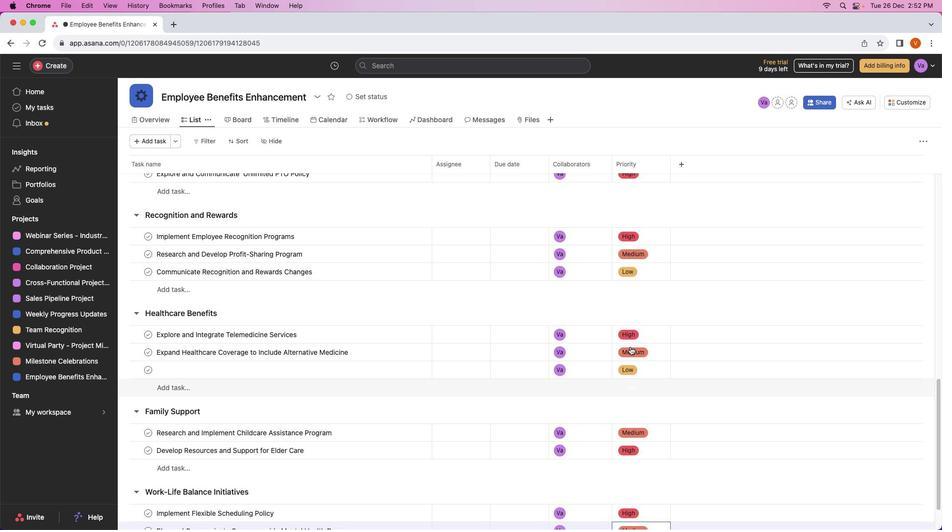 
Action: Mouse moved to (630, 347)
Screenshot: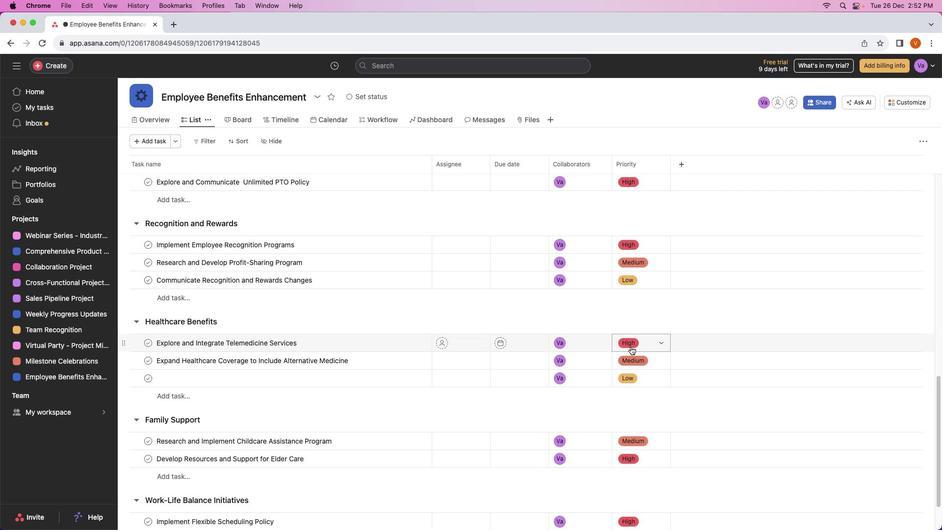 
Action: Mouse scrolled (630, 347) with delta (0, 0)
Screenshot: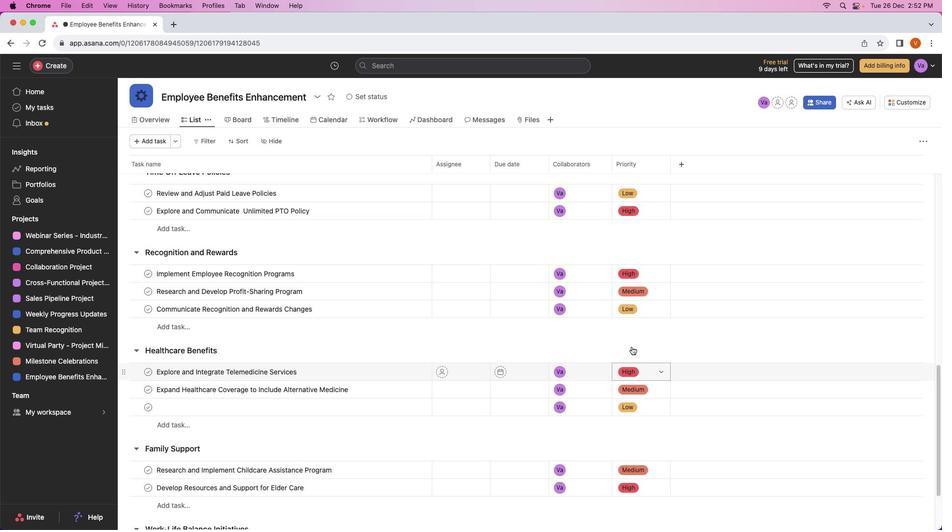 
Action: Mouse scrolled (630, 347) with delta (0, 0)
Screenshot: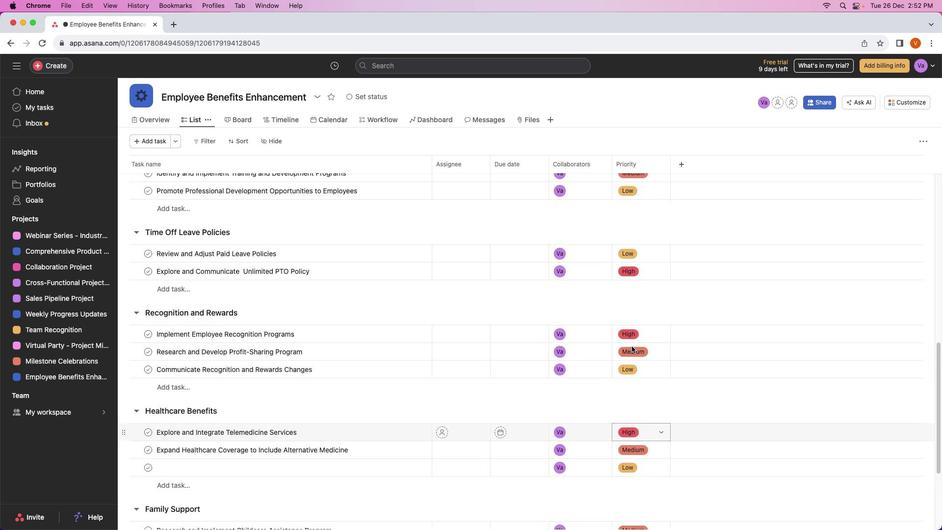 
Action: Mouse moved to (631, 347)
Screenshot: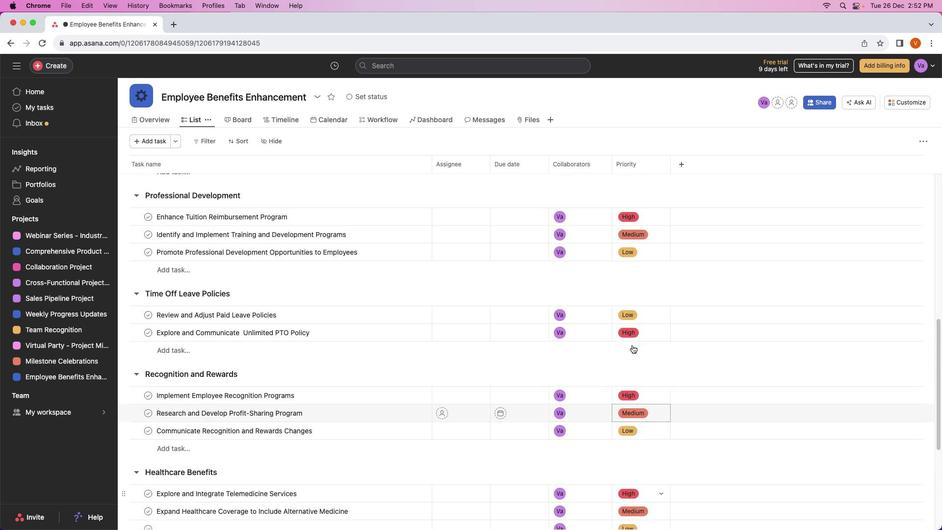 
Action: Mouse scrolled (631, 347) with delta (0, 1)
Screenshot: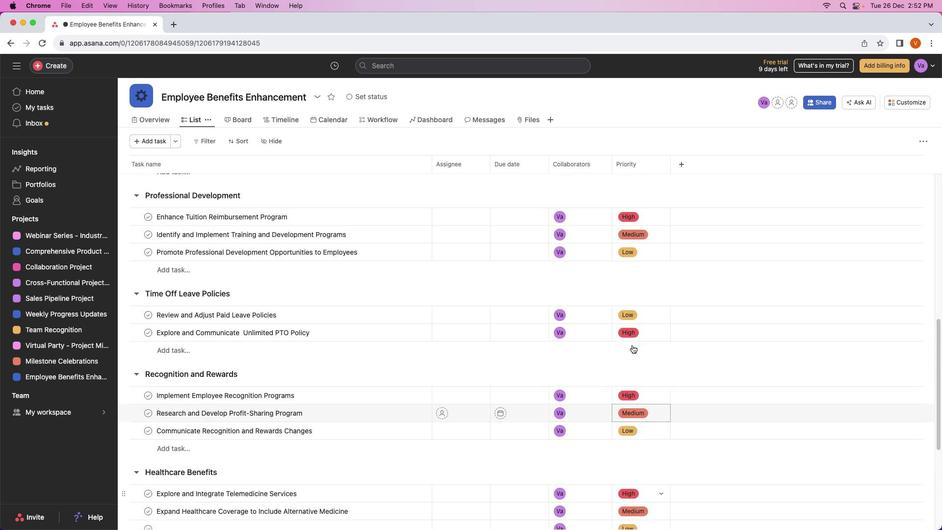 
Action: Mouse moved to (631, 347)
Screenshot: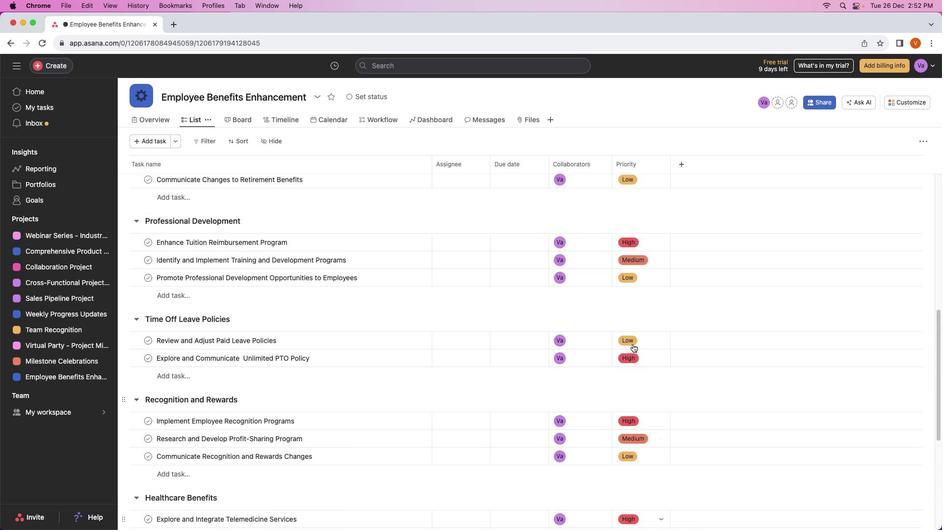 
Action: Mouse scrolled (631, 347) with delta (0, 1)
Screenshot: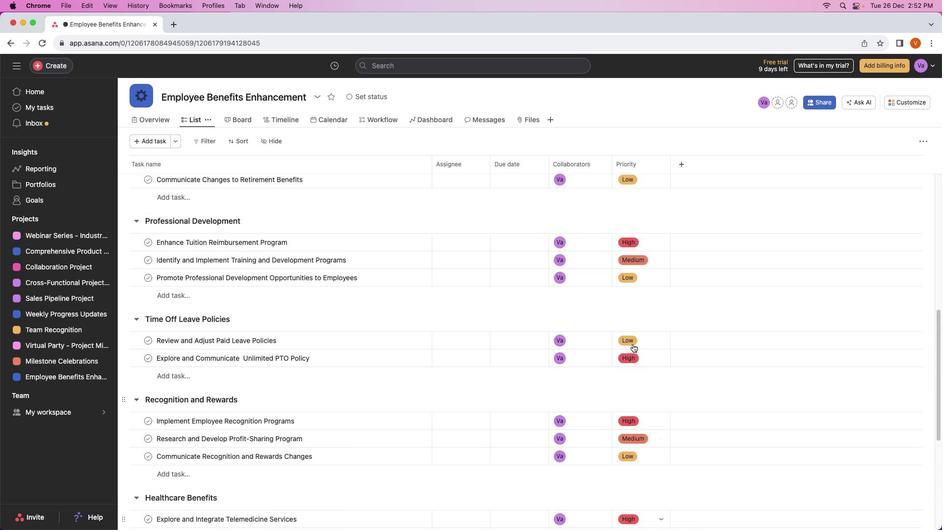 
Action: Mouse moved to (633, 343)
Screenshot: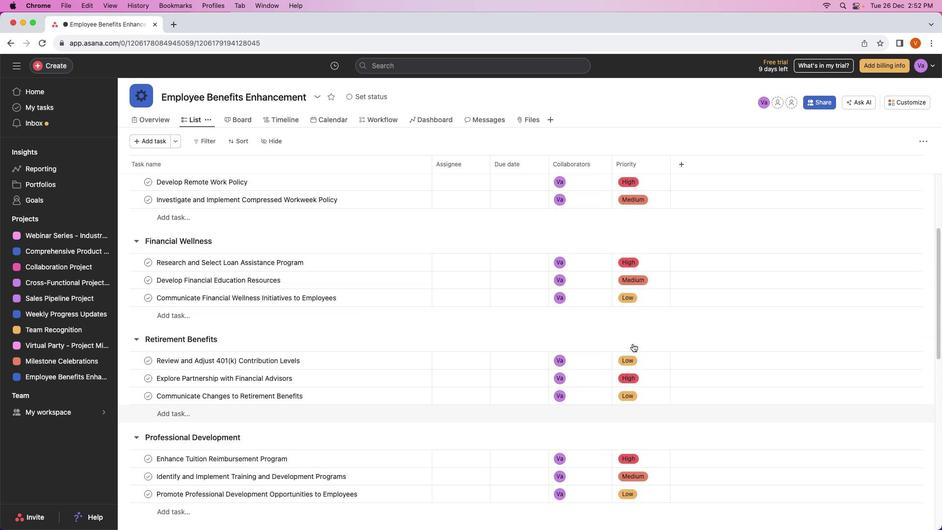 
Action: Mouse scrolled (633, 343) with delta (0, 0)
Screenshot: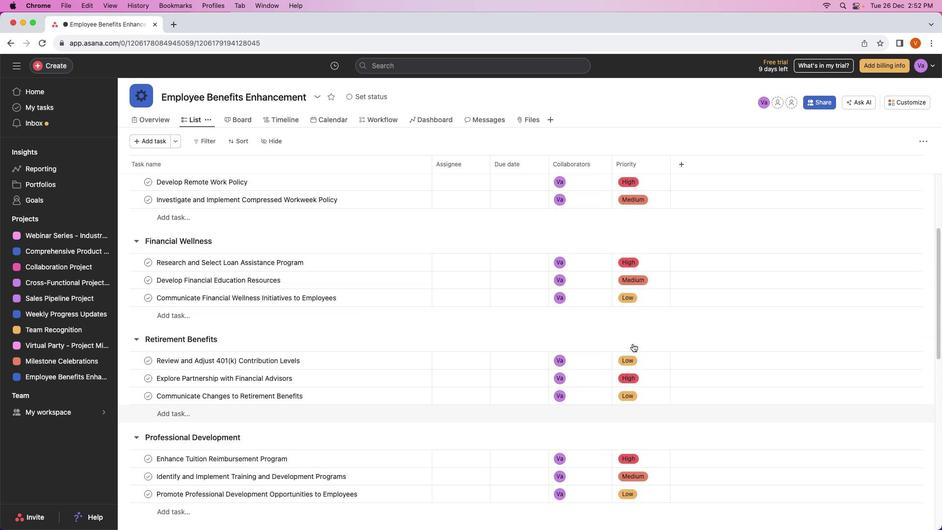 
Action: Mouse scrolled (633, 343) with delta (0, 0)
Screenshot: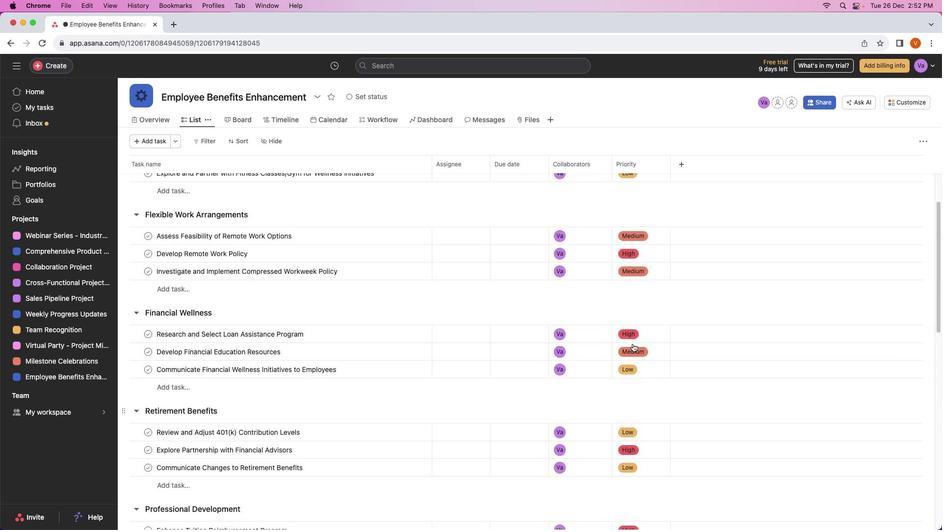
Action: Mouse scrolled (633, 343) with delta (0, 1)
Screenshot: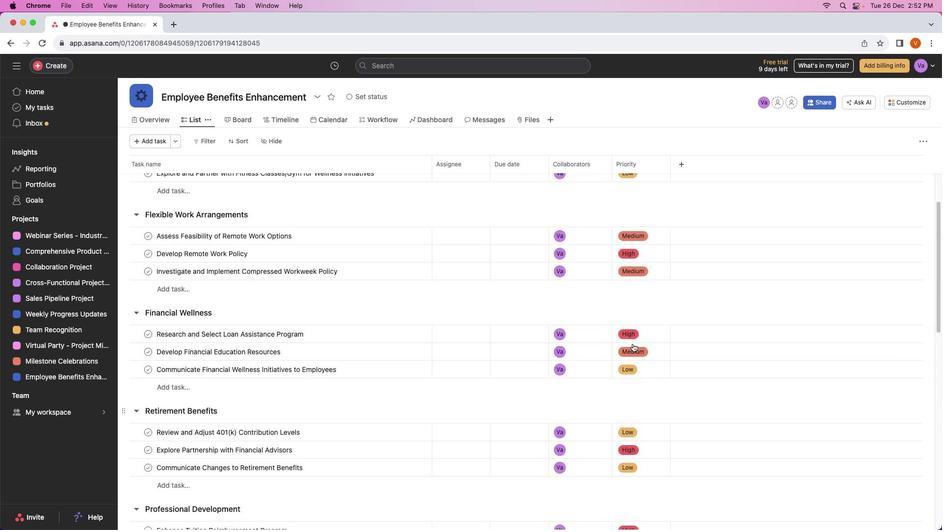 
Action: Mouse scrolled (633, 343) with delta (0, 2)
Screenshot: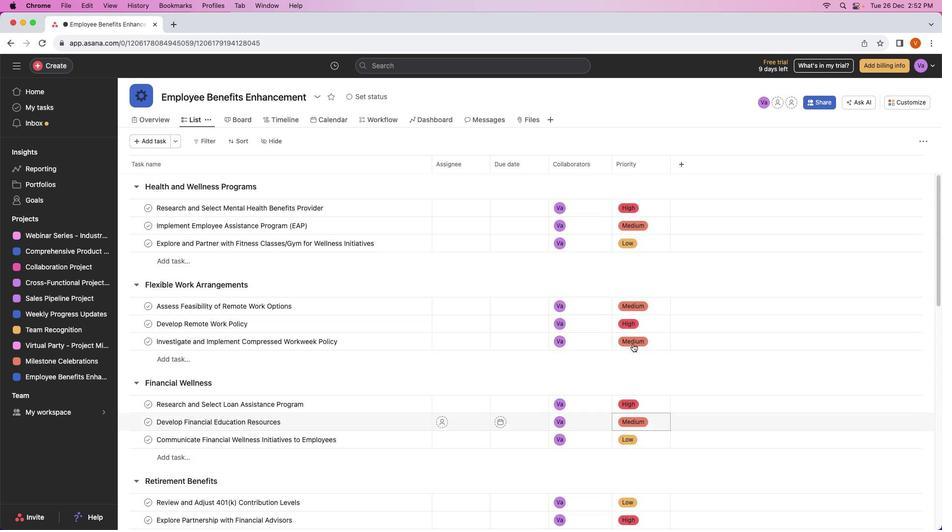 
Action: Mouse scrolled (633, 343) with delta (0, 2)
Screenshot: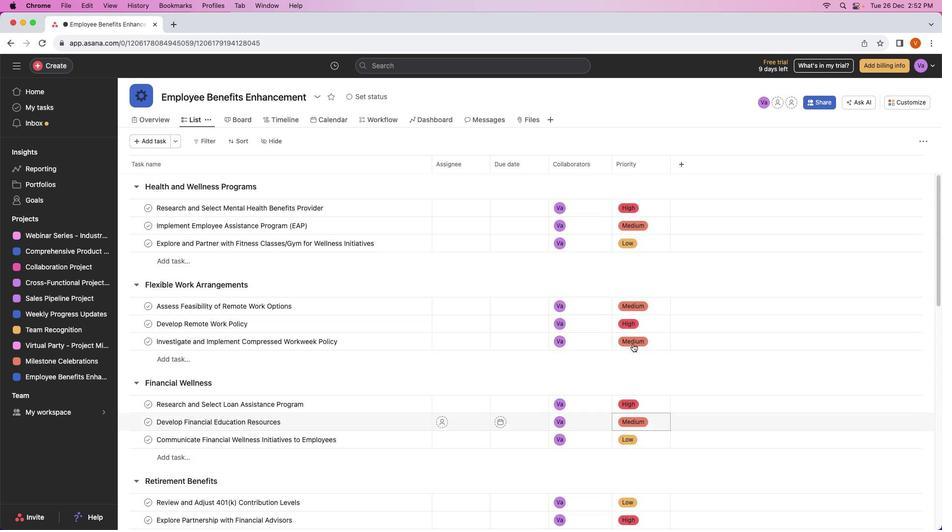 
Action: Mouse scrolled (633, 343) with delta (0, 3)
Screenshot: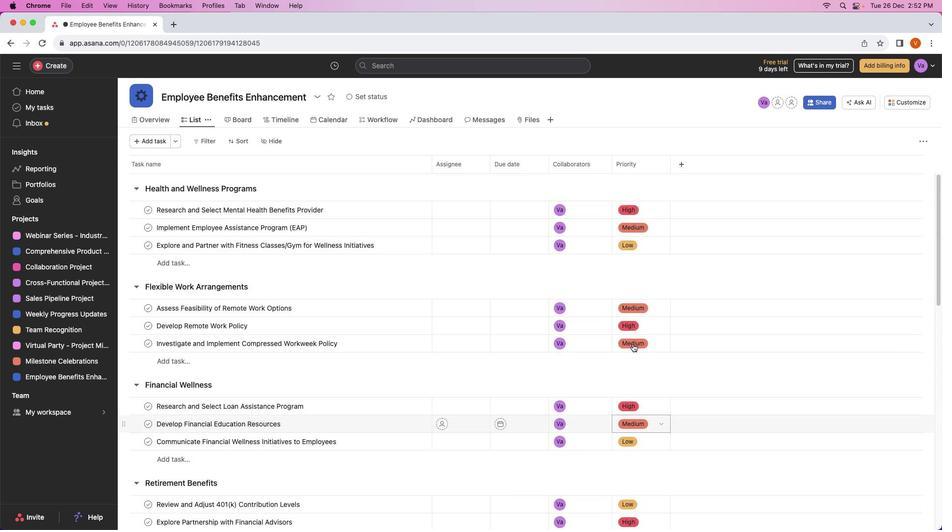 
Action: Mouse moved to (633, 343)
Screenshot: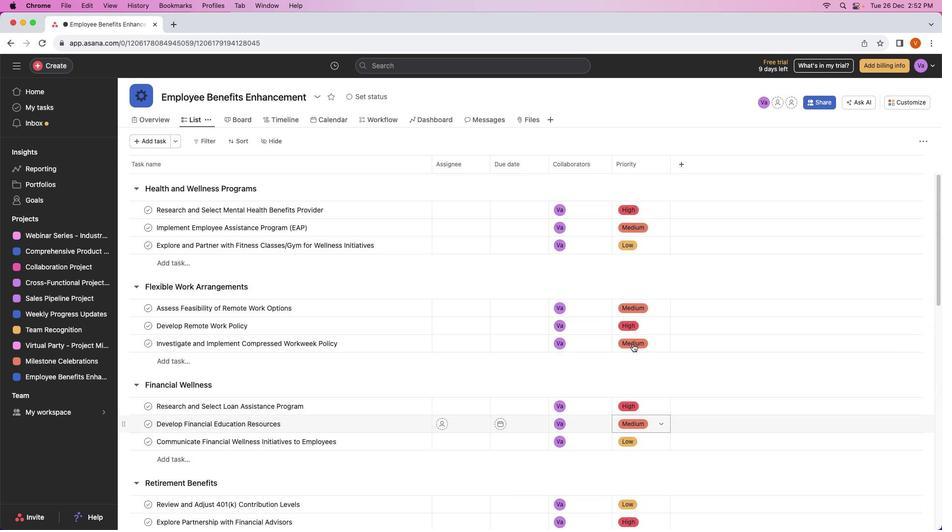 
Action: Mouse scrolled (633, 343) with delta (0, 0)
Screenshot: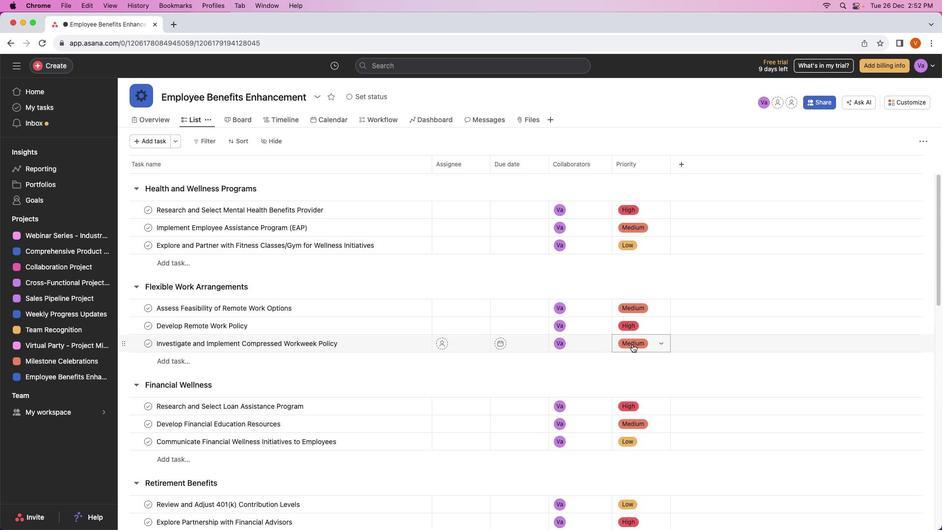 
Action: Mouse moved to (633, 343)
Screenshot: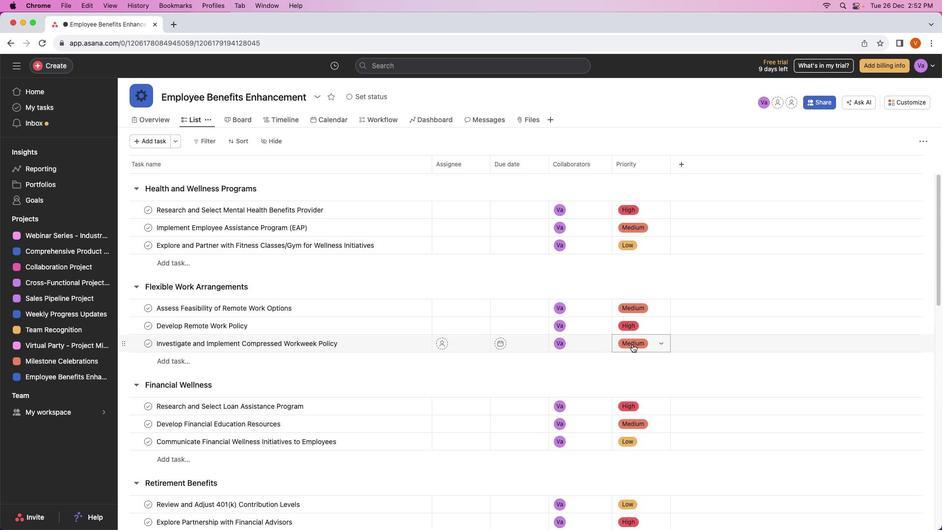 
Action: Mouse scrolled (633, 343) with delta (0, 0)
Screenshot: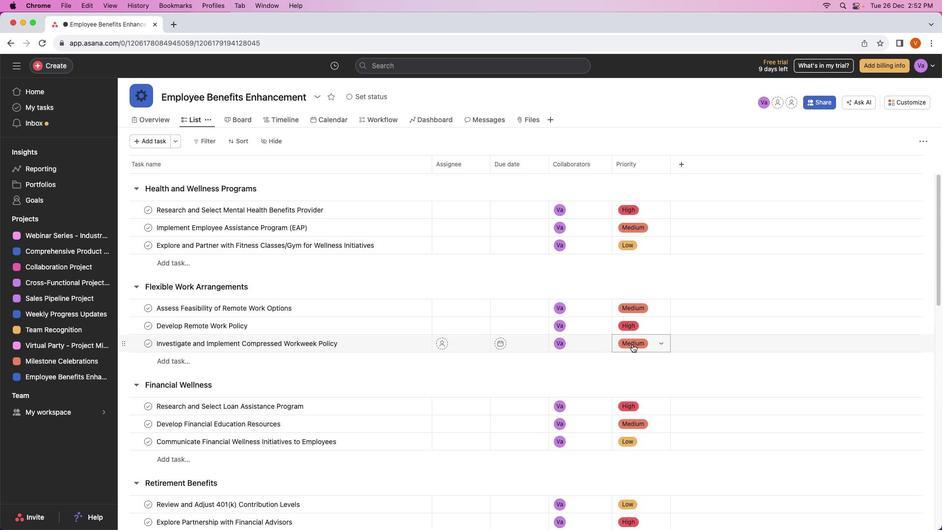 
Action: Mouse moved to (632, 344)
Screenshot: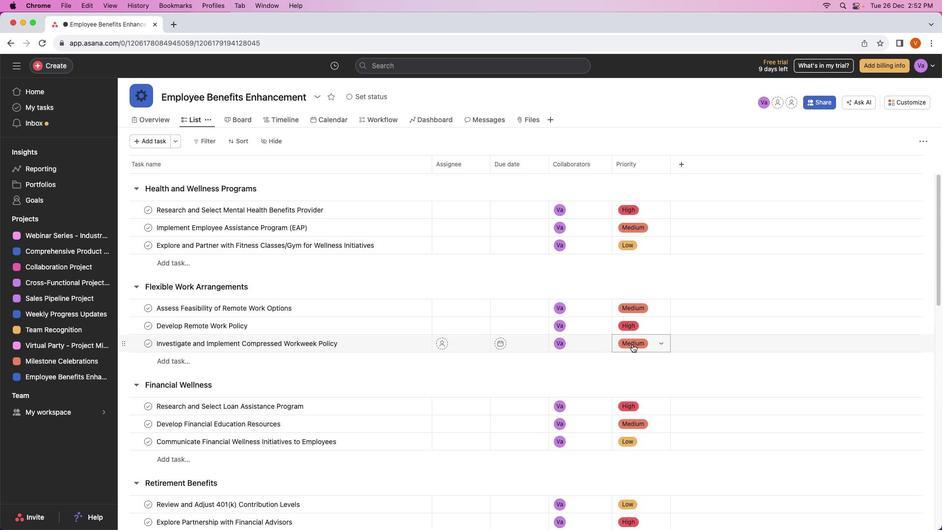 
Action: Mouse scrolled (632, 344) with delta (0, 1)
Screenshot: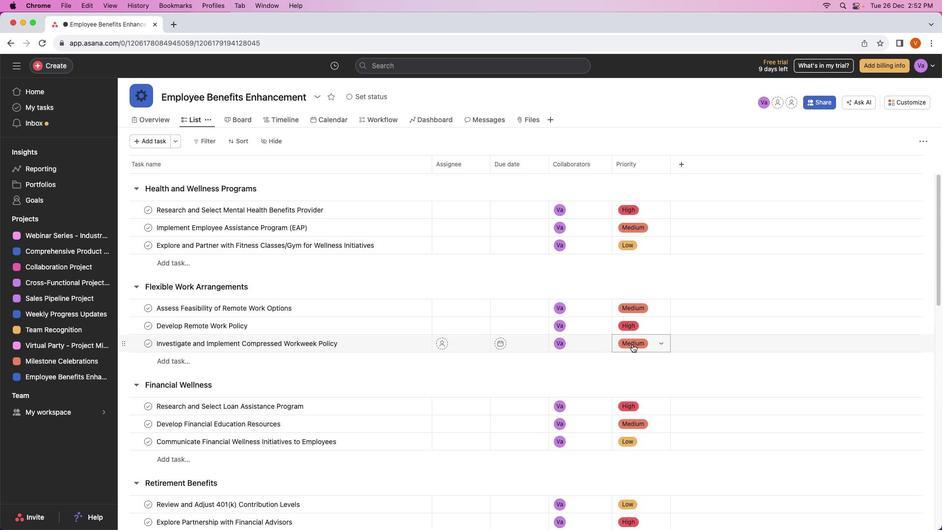 
Action: Mouse scrolled (632, 344) with delta (0, 2)
Screenshot: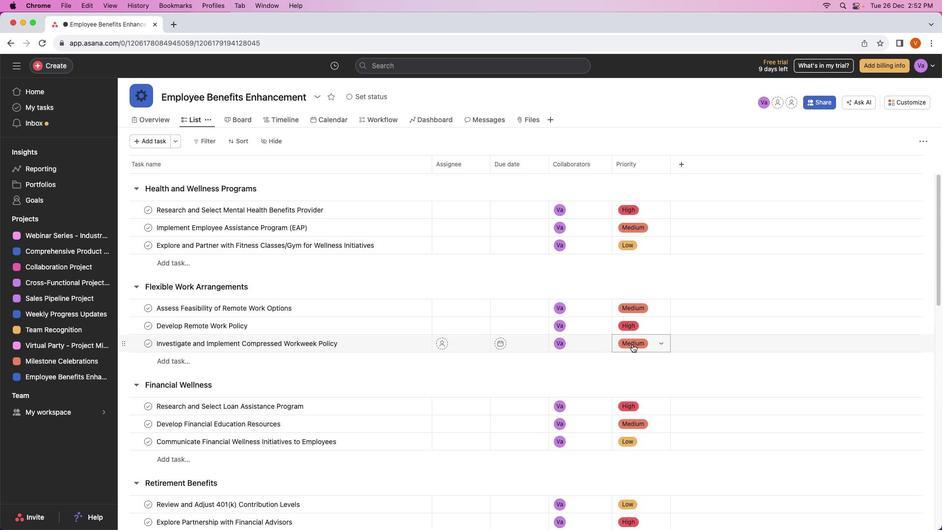 
Action: Mouse scrolled (632, 344) with delta (0, 2)
Screenshot: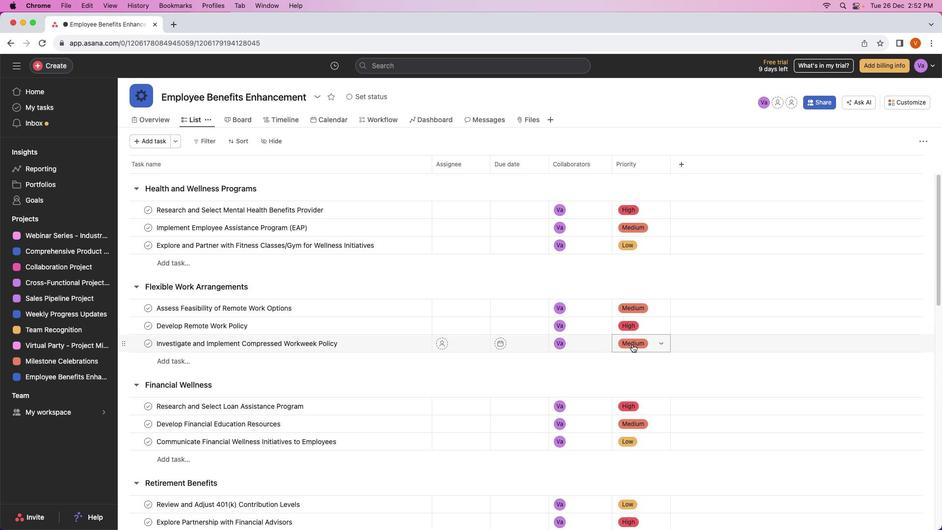 
Action: Mouse moved to (632, 344)
Screenshot: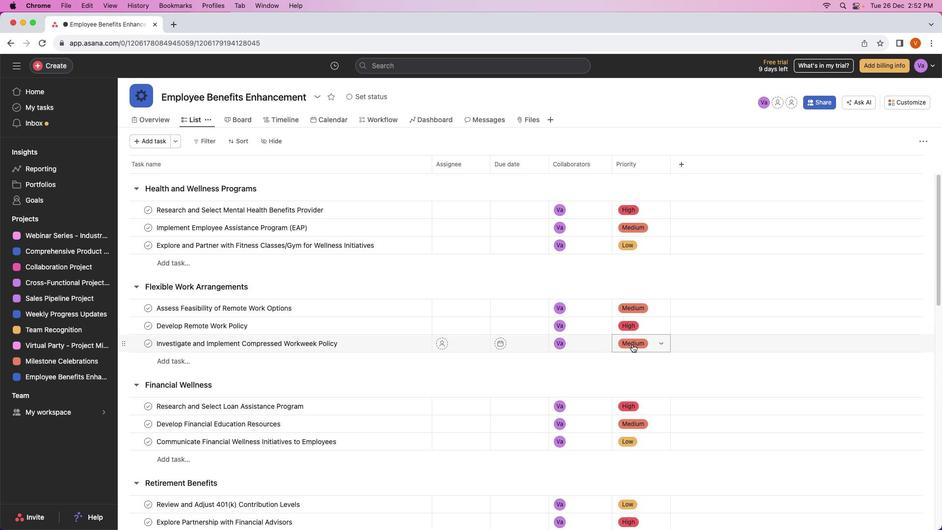 
Action: Mouse scrolled (632, 344) with delta (0, 3)
Screenshot: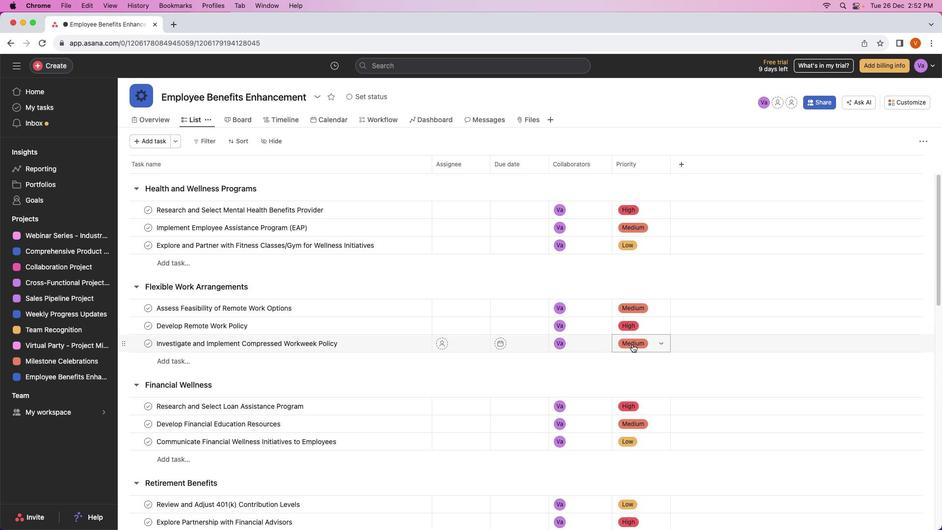
Action: Mouse moved to (530, 262)
Screenshot: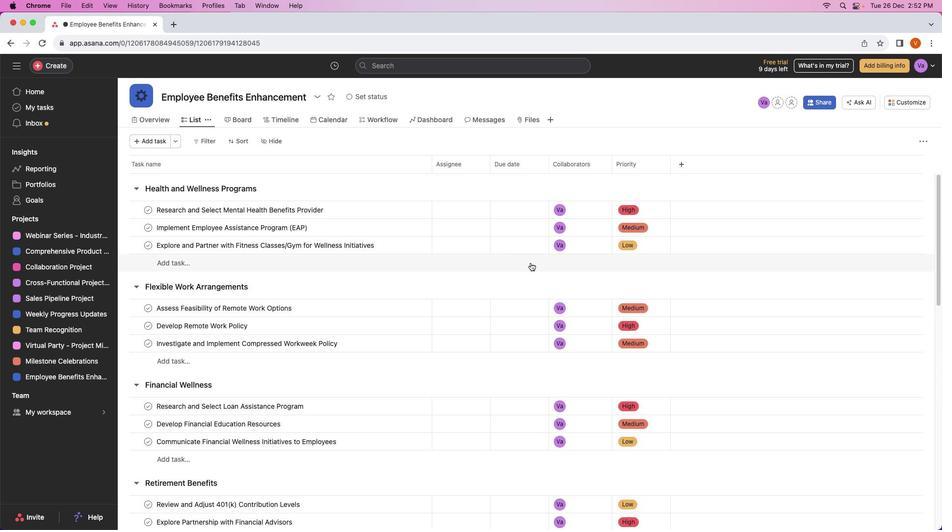 
